 Task: Find connections with filter location Robīt with filter topic #realestatewith filter profile language English with filter current company Pegasystems with filter school Madras Jobs with filter industry Civic and Social Organizations with filter service category Strategic Planning with filter keywords title Accounting Analyst
Action: Mouse moved to (166, 253)
Screenshot: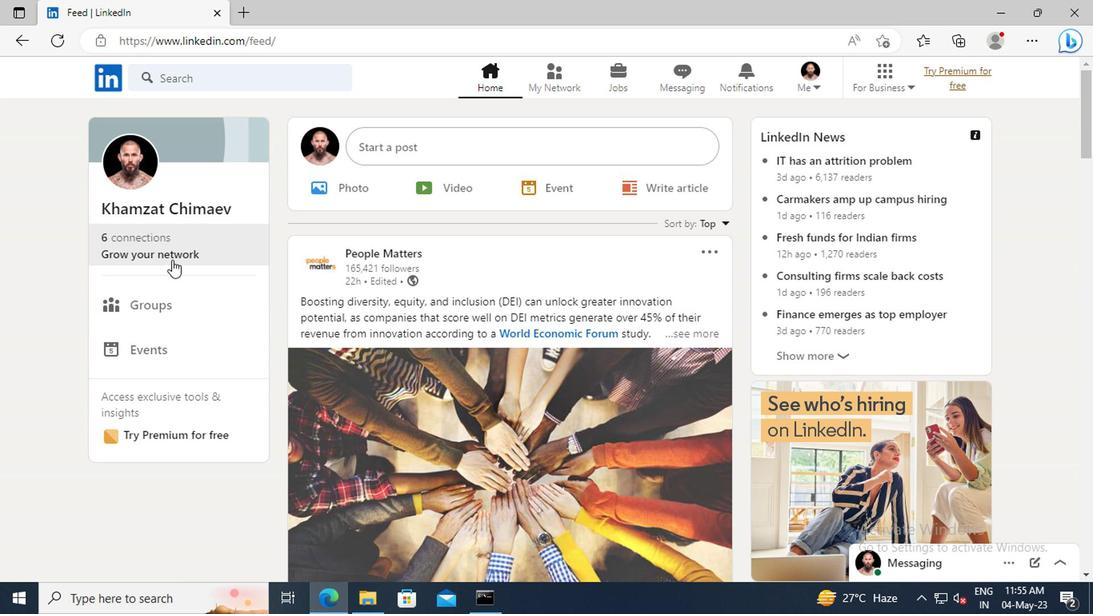 
Action: Mouse pressed left at (166, 253)
Screenshot: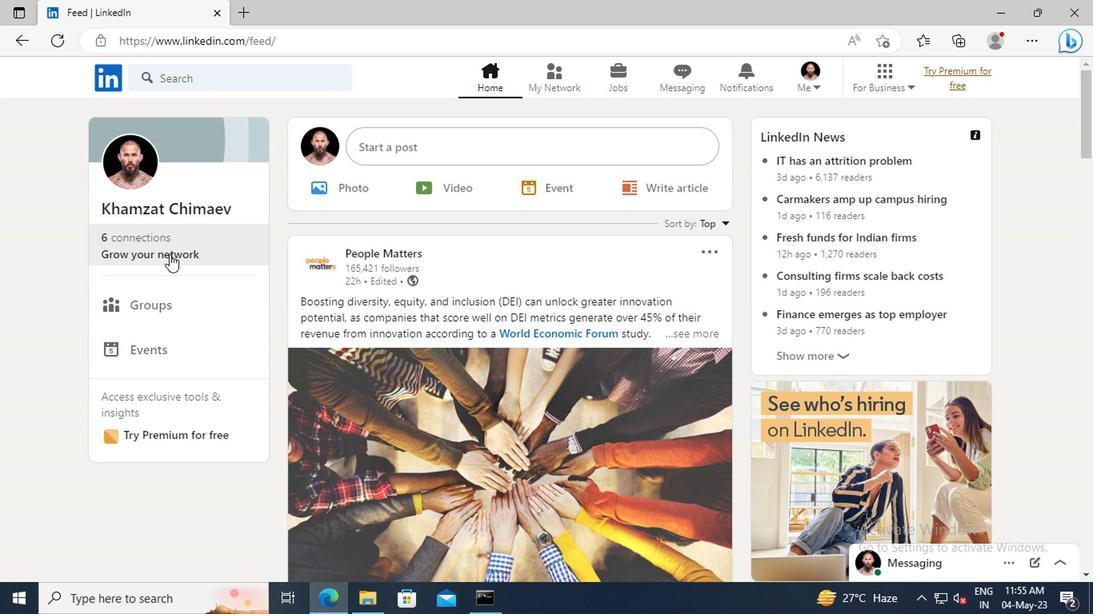 
Action: Mouse moved to (168, 167)
Screenshot: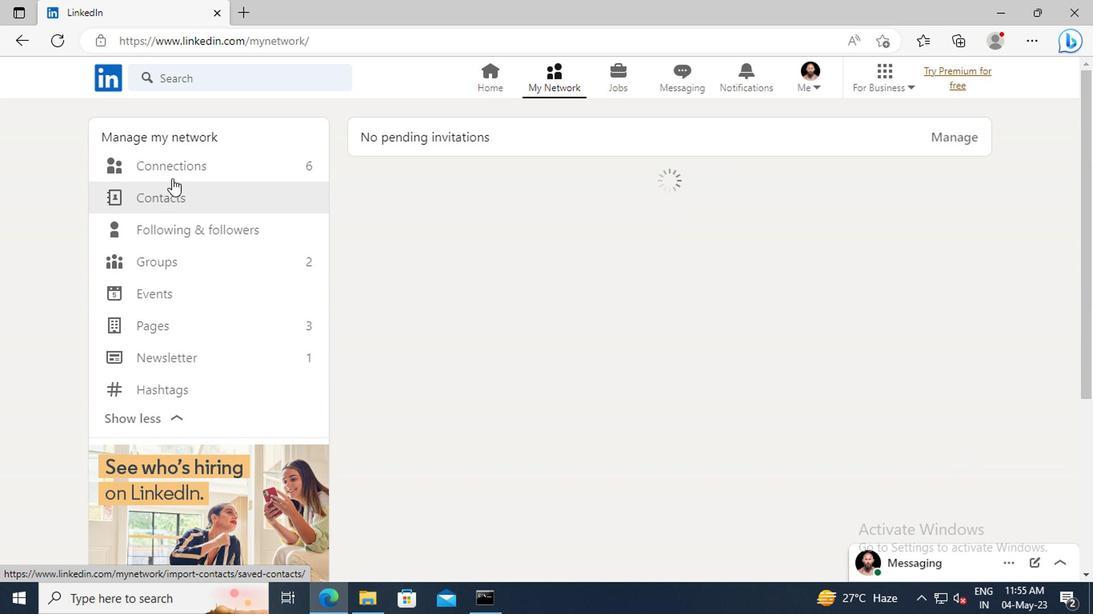 
Action: Mouse pressed left at (168, 167)
Screenshot: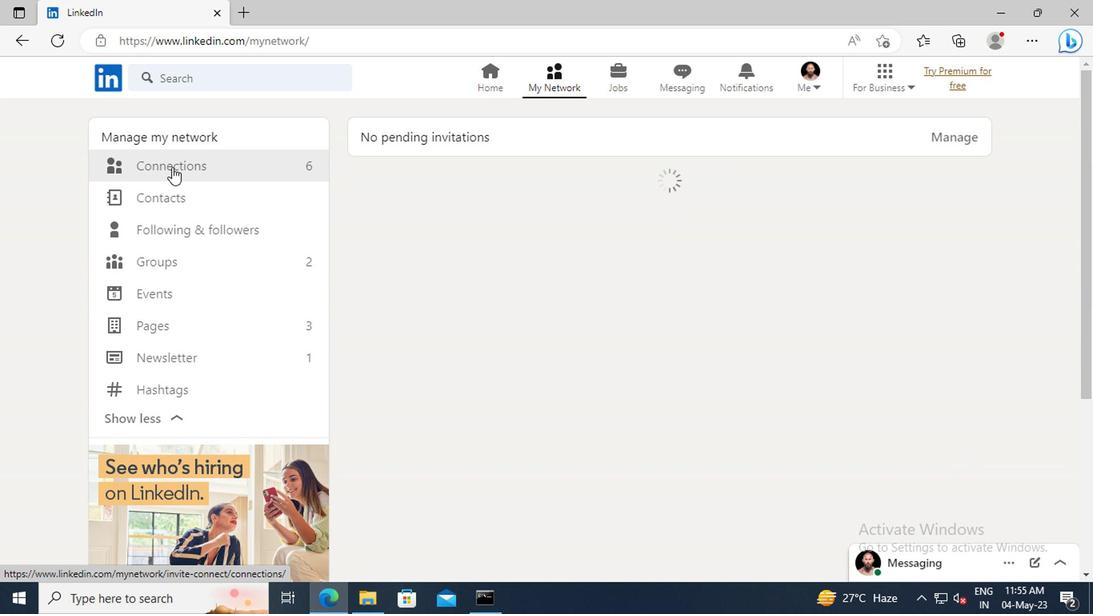 
Action: Mouse moved to (651, 174)
Screenshot: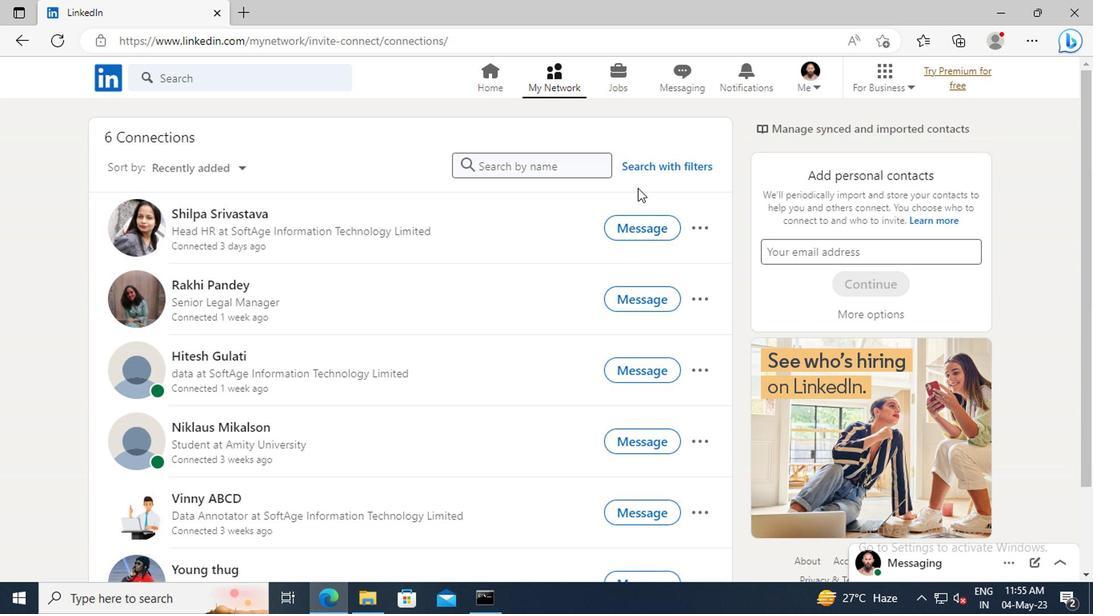 
Action: Mouse pressed left at (651, 174)
Screenshot: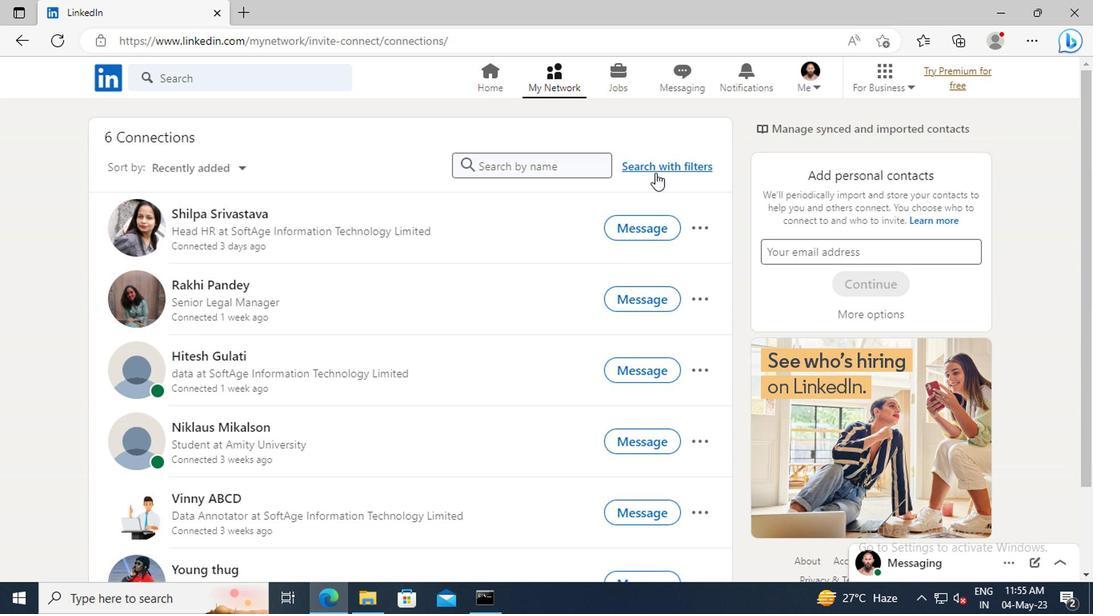 
Action: Mouse moved to (604, 122)
Screenshot: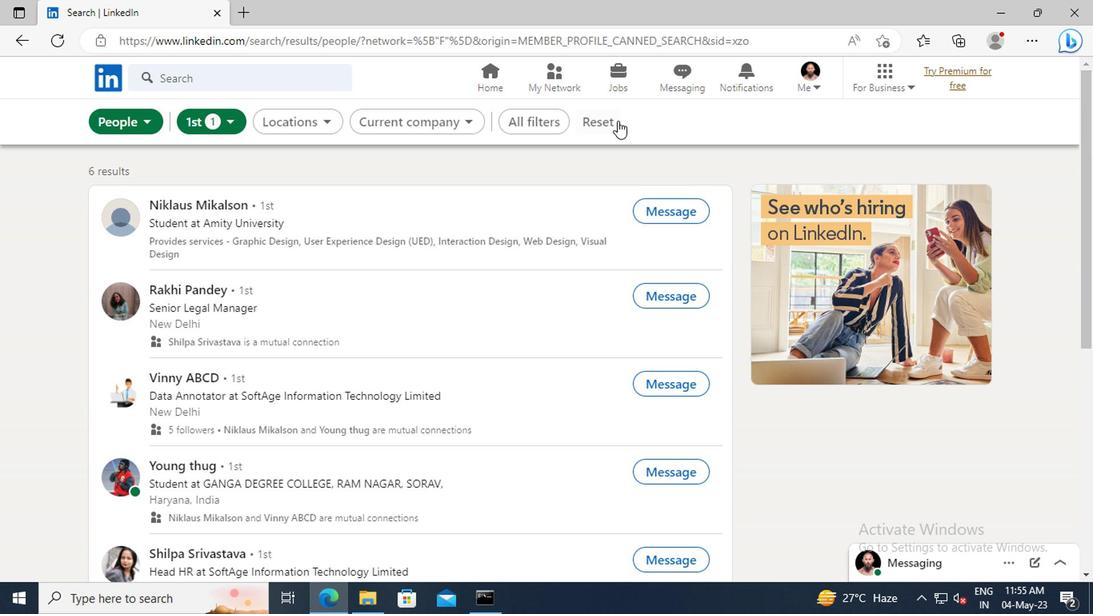 
Action: Mouse pressed left at (604, 122)
Screenshot: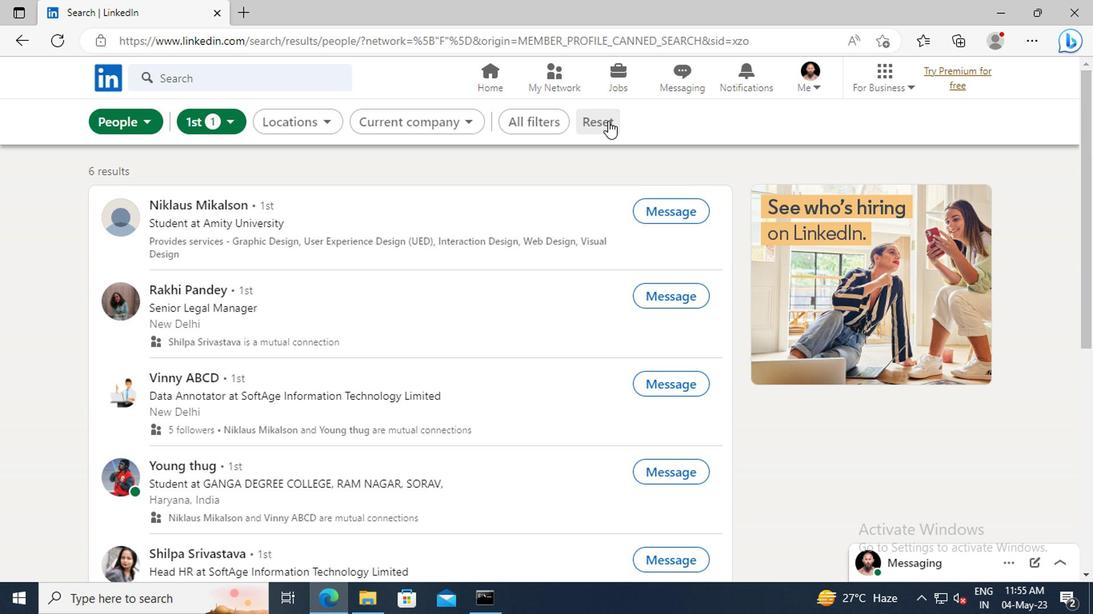 
Action: Mouse moved to (586, 122)
Screenshot: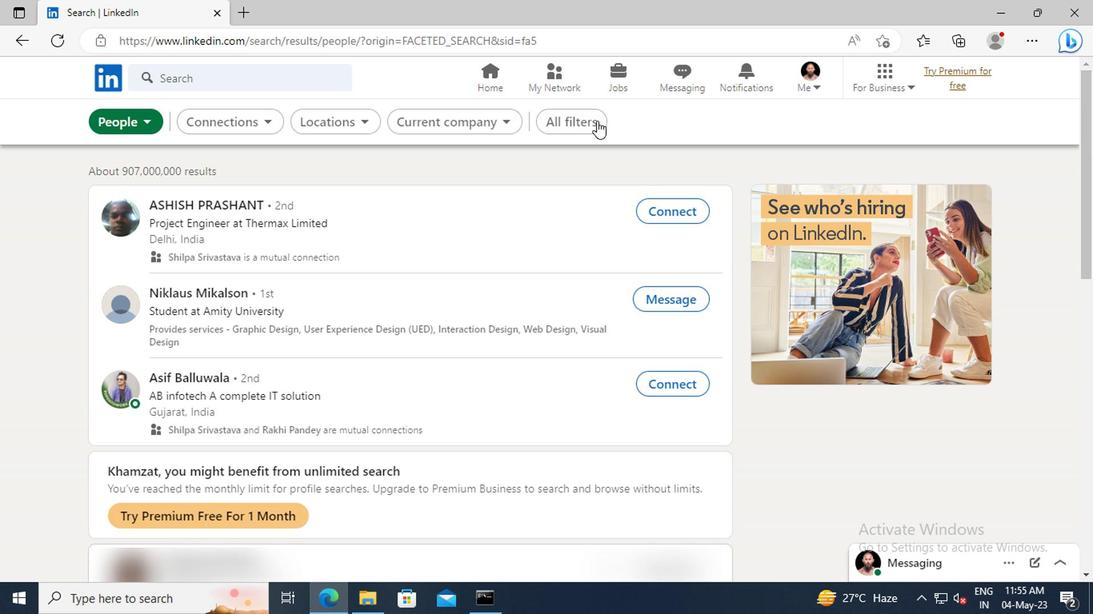 
Action: Mouse pressed left at (586, 122)
Screenshot: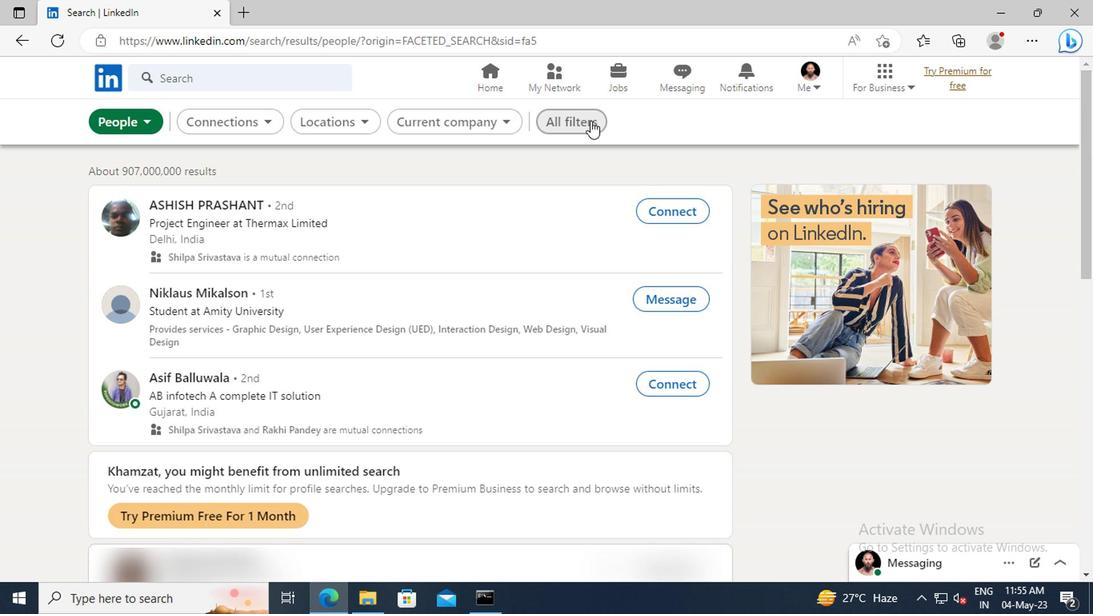 
Action: Mouse moved to (878, 293)
Screenshot: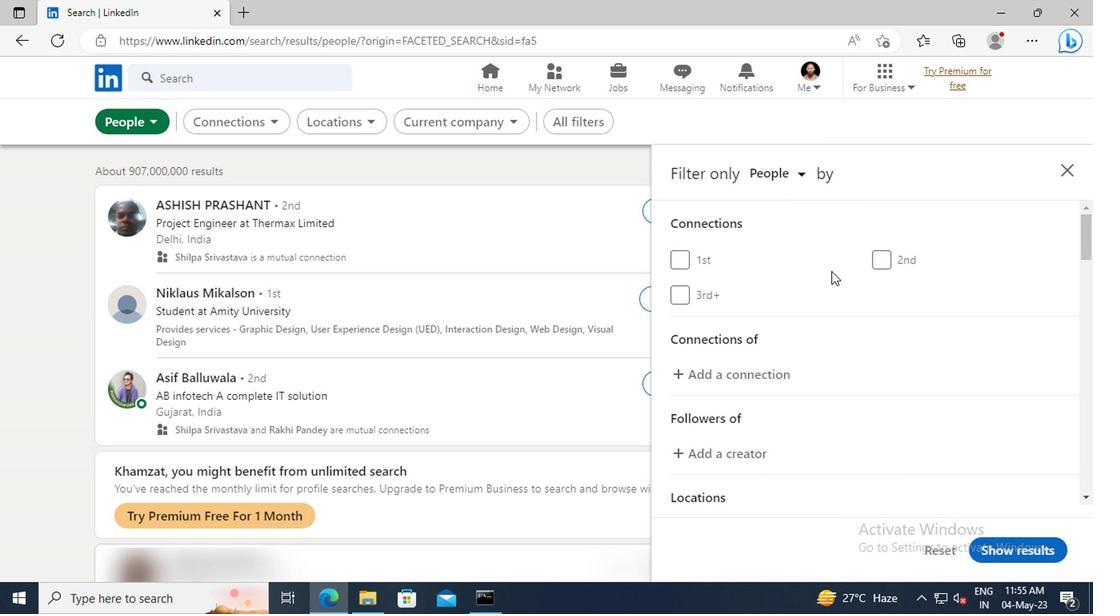 
Action: Mouse scrolled (878, 293) with delta (0, 0)
Screenshot: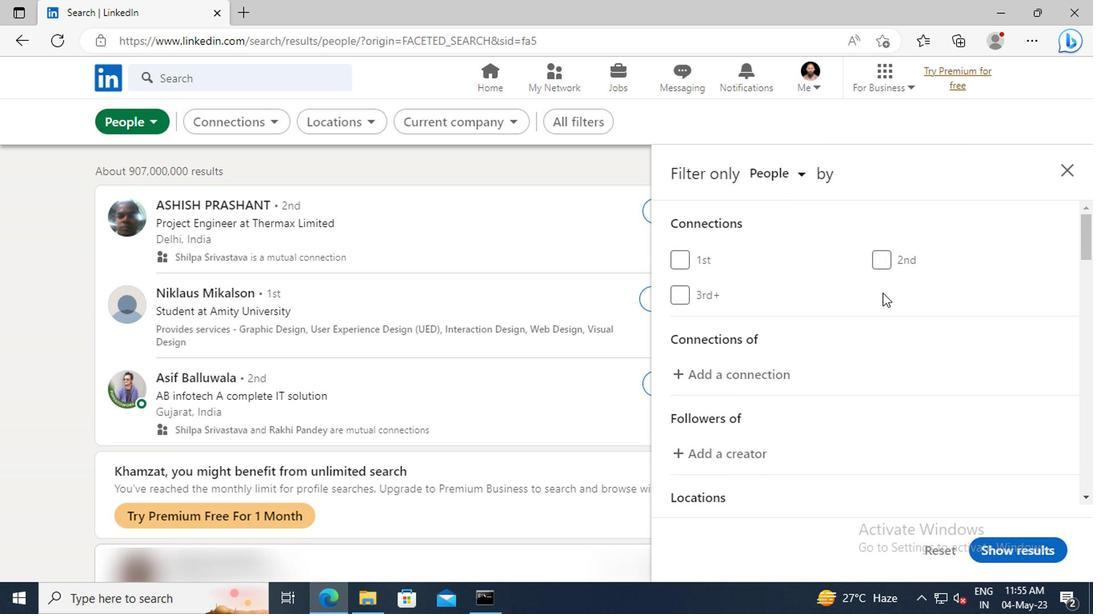 
Action: Mouse scrolled (878, 293) with delta (0, 0)
Screenshot: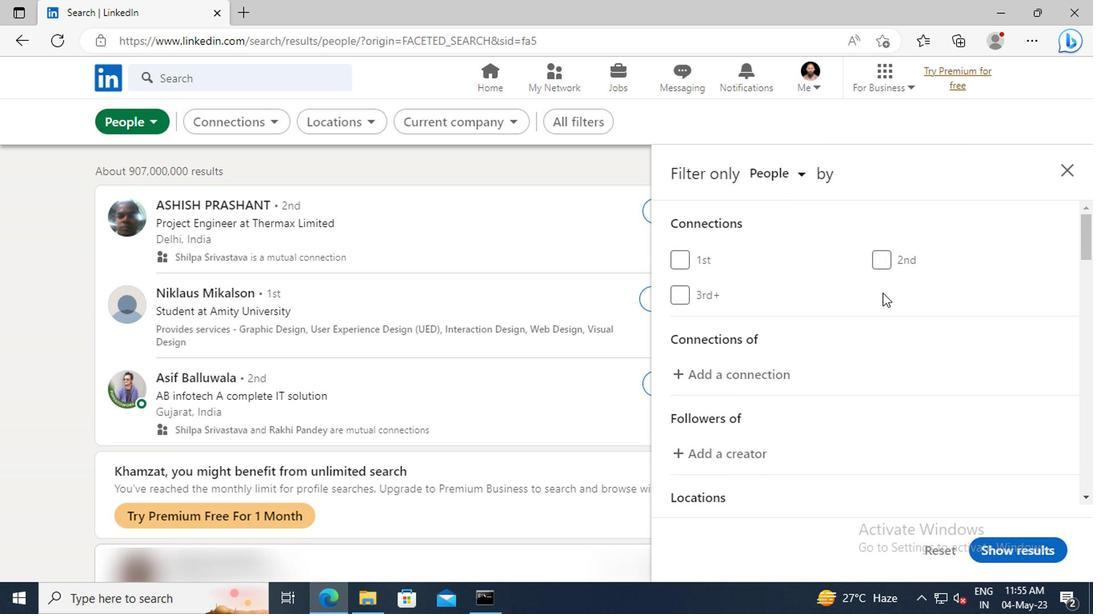 
Action: Mouse scrolled (878, 293) with delta (0, 0)
Screenshot: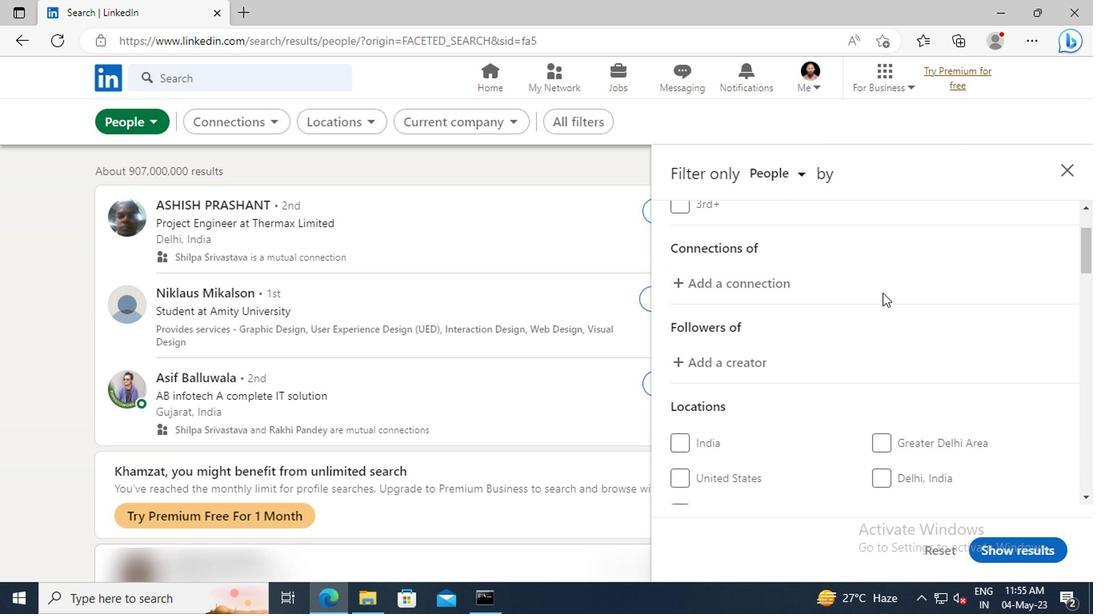 
Action: Mouse scrolled (878, 293) with delta (0, 0)
Screenshot: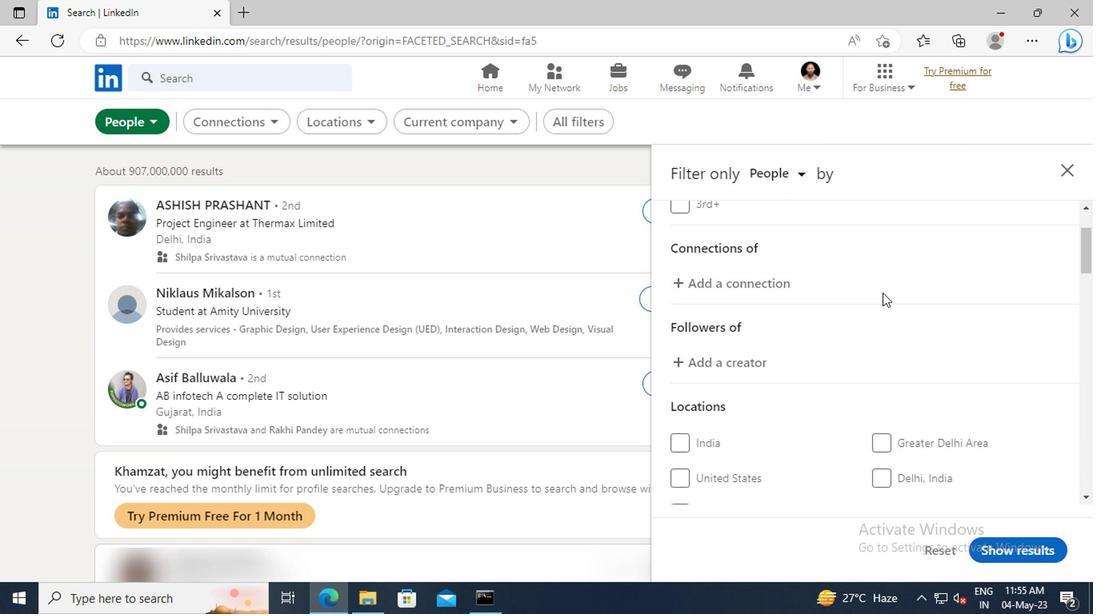 
Action: Mouse scrolled (878, 293) with delta (0, 0)
Screenshot: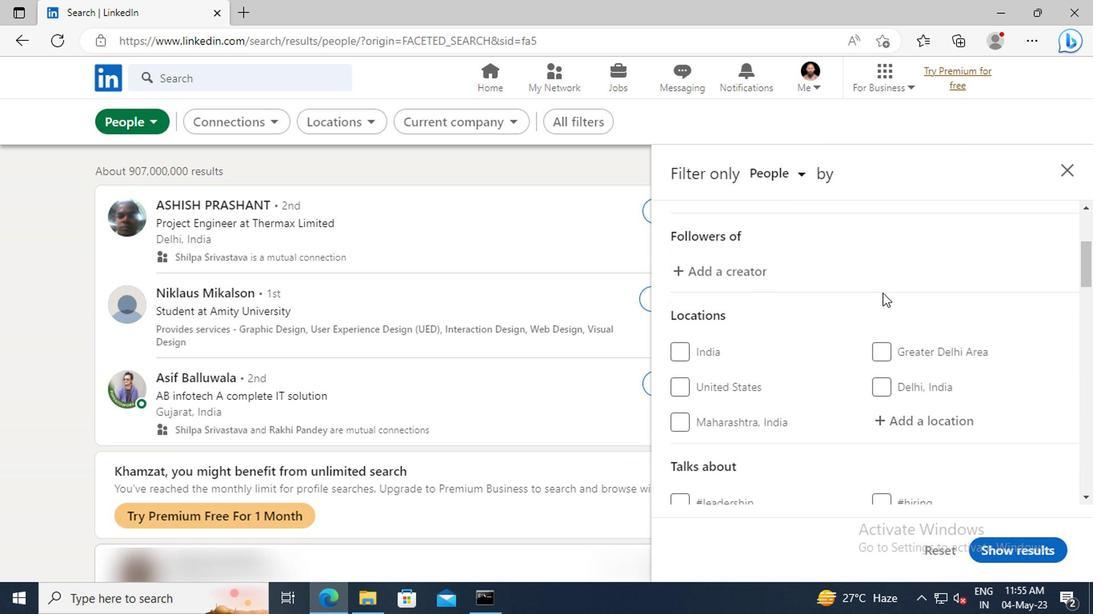 
Action: Mouse scrolled (878, 293) with delta (0, 0)
Screenshot: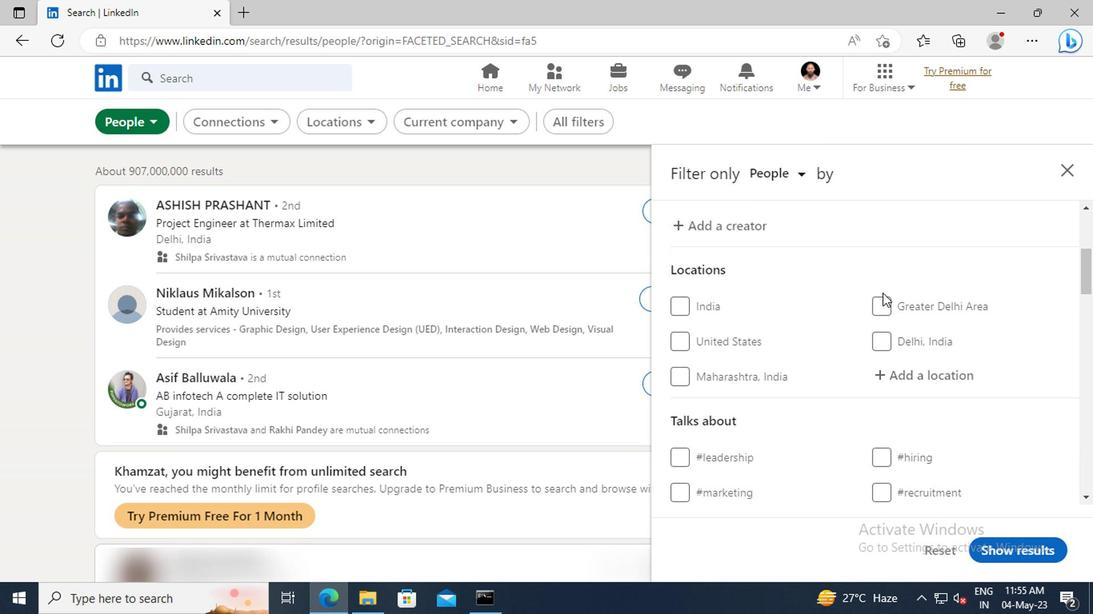 
Action: Mouse moved to (897, 326)
Screenshot: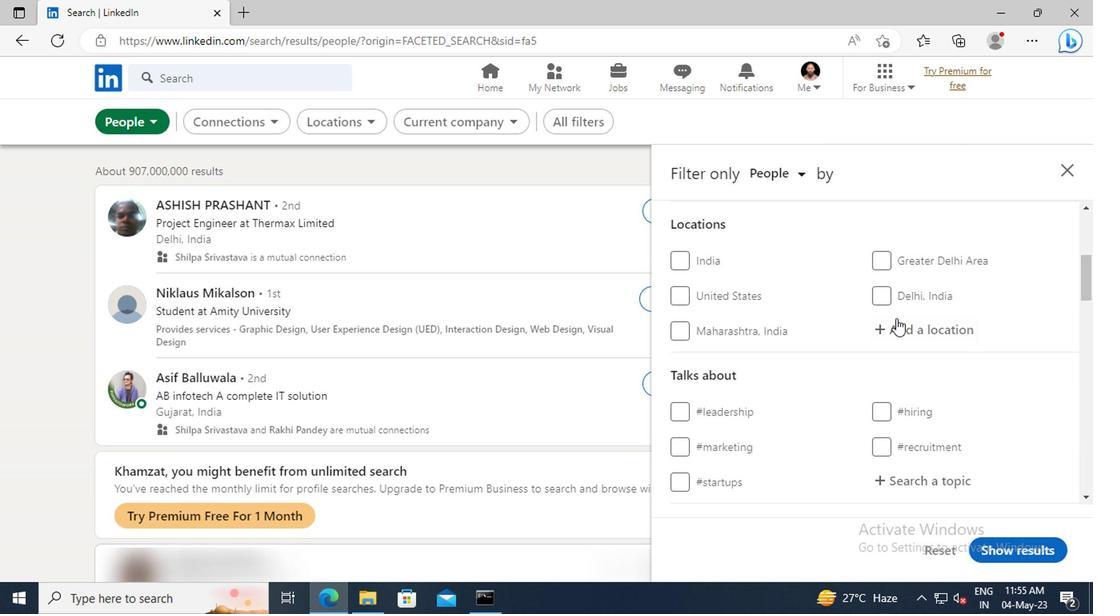
Action: Mouse pressed left at (897, 326)
Screenshot: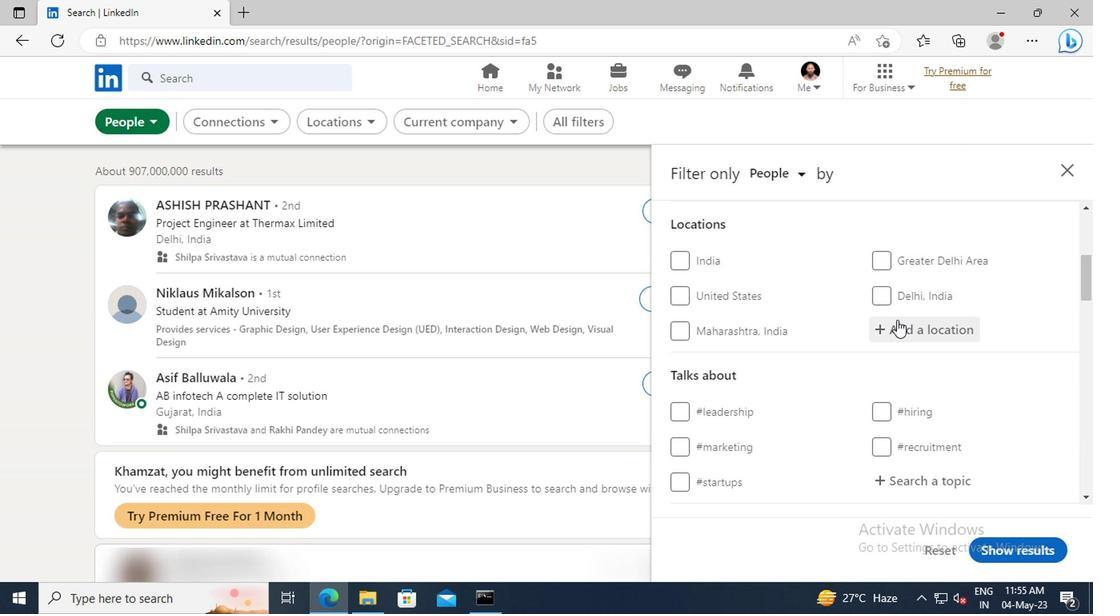 
Action: Key pressed <Key.shift><Key.shift><Key.shift>ROBIT<Key.enter>
Screenshot: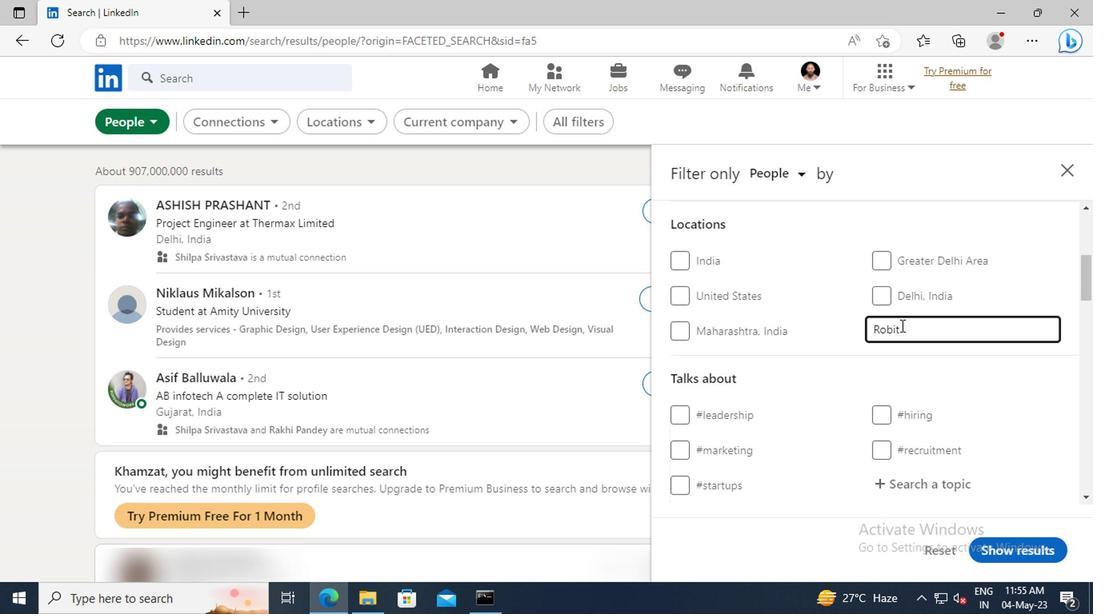 
Action: Mouse scrolled (897, 326) with delta (0, 0)
Screenshot: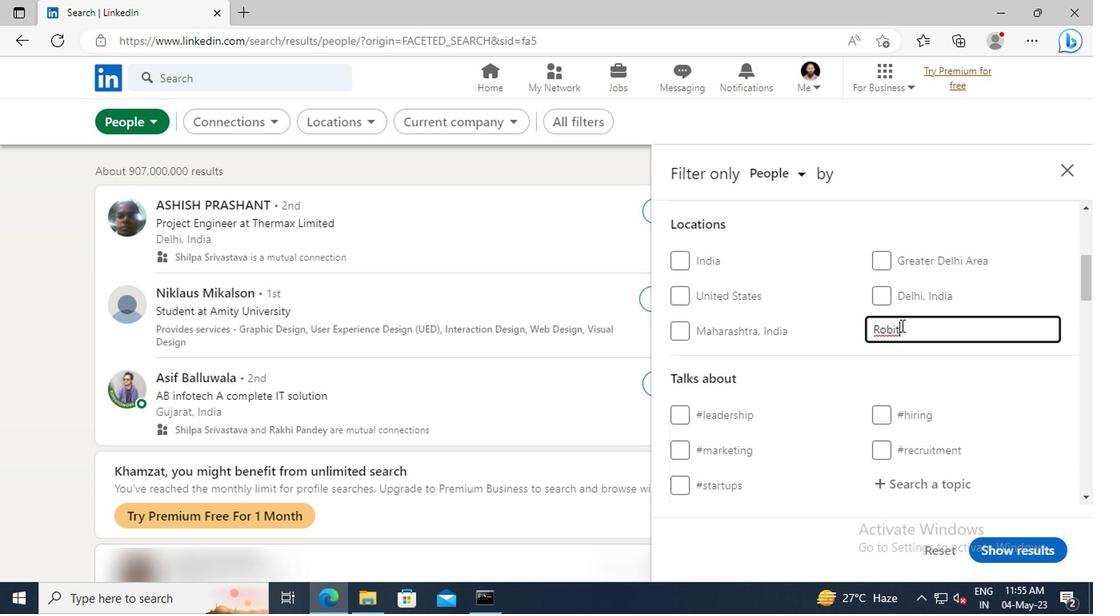 
Action: Mouse scrolled (897, 326) with delta (0, 0)
Screenshot: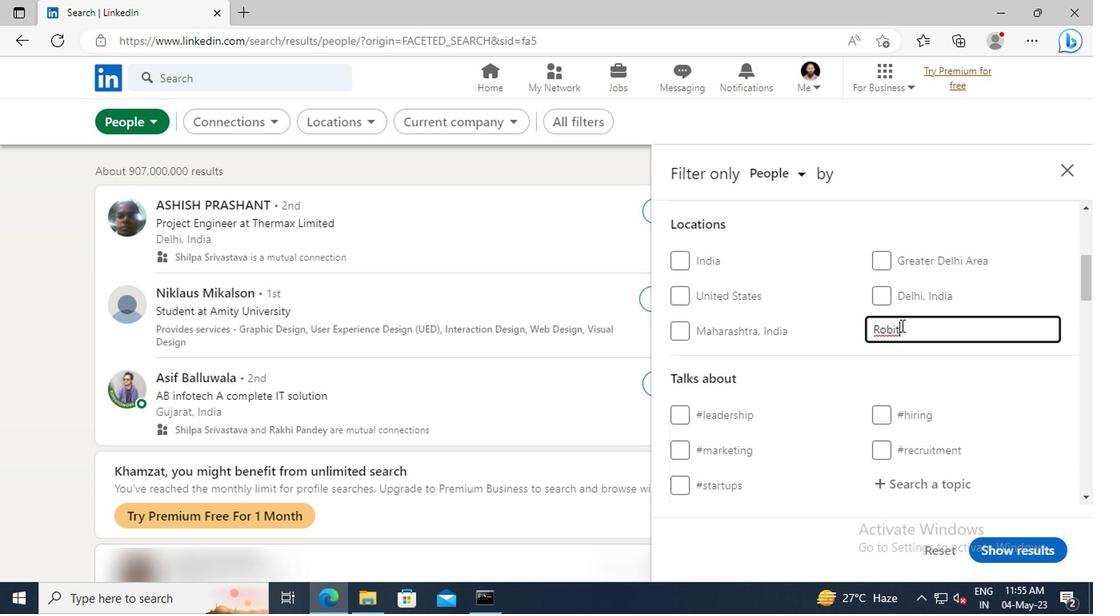 
Action: Mouse scrolled (897, 326) with delta (0, 0)
Screenshot: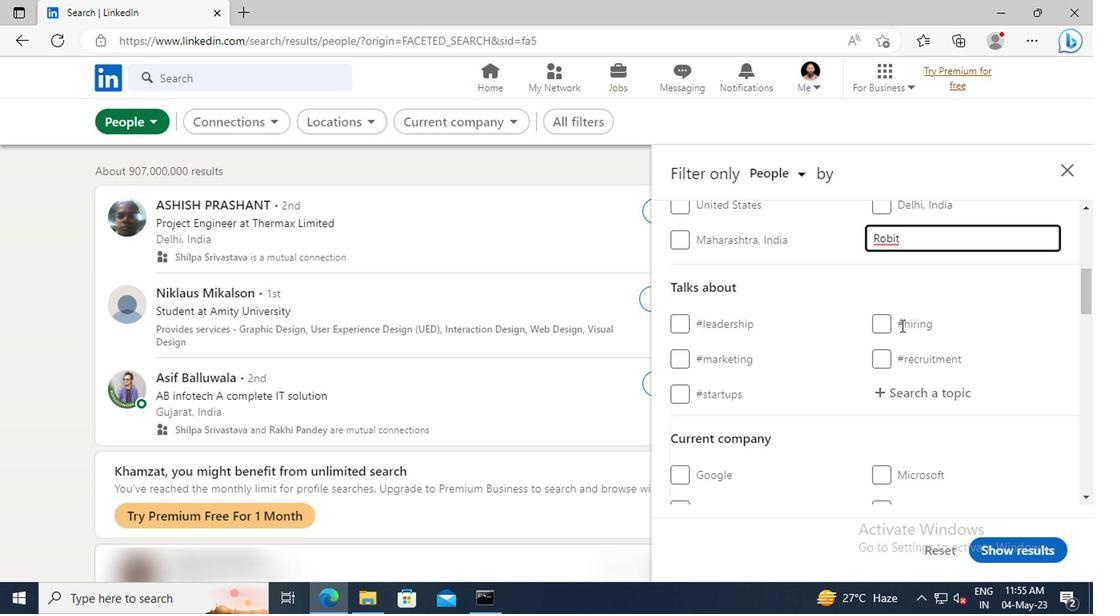 
Action: Mouse moved to (903, 346)
Screenshot: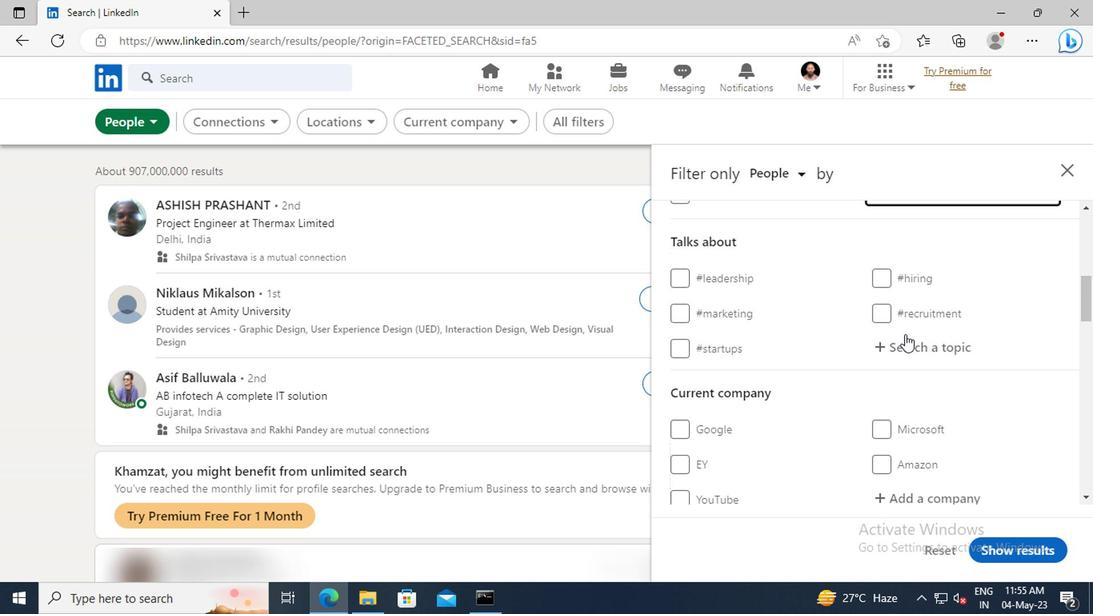 
Action: Mouse pressed left at (903, 346)
Screenshot: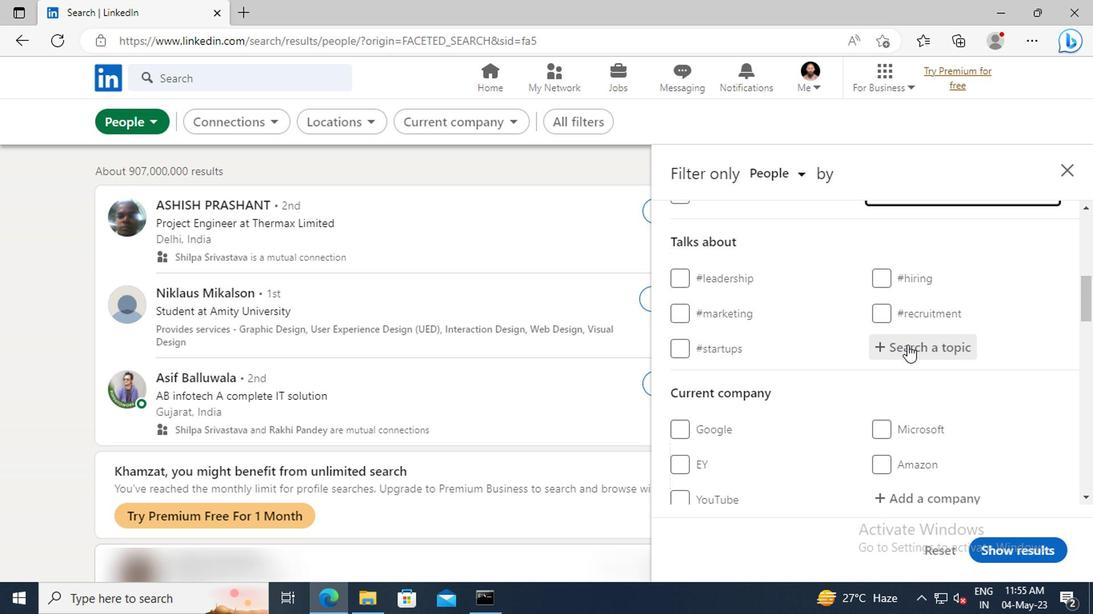 
Action: Key pressed REALES
Screenshot: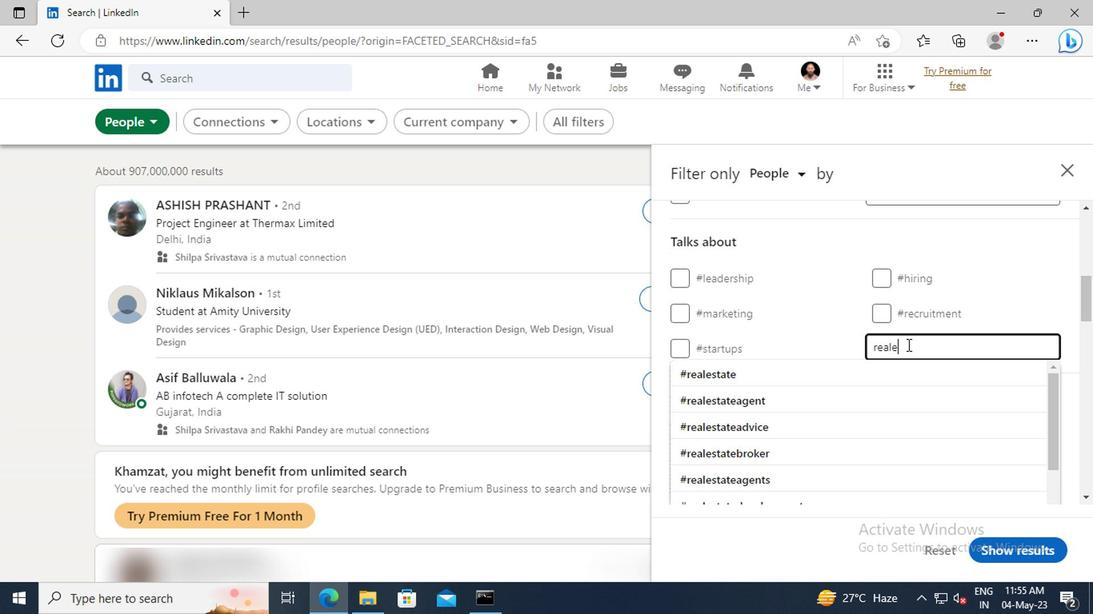 
Action: Mouse moved to (903, 375)
Screenshot: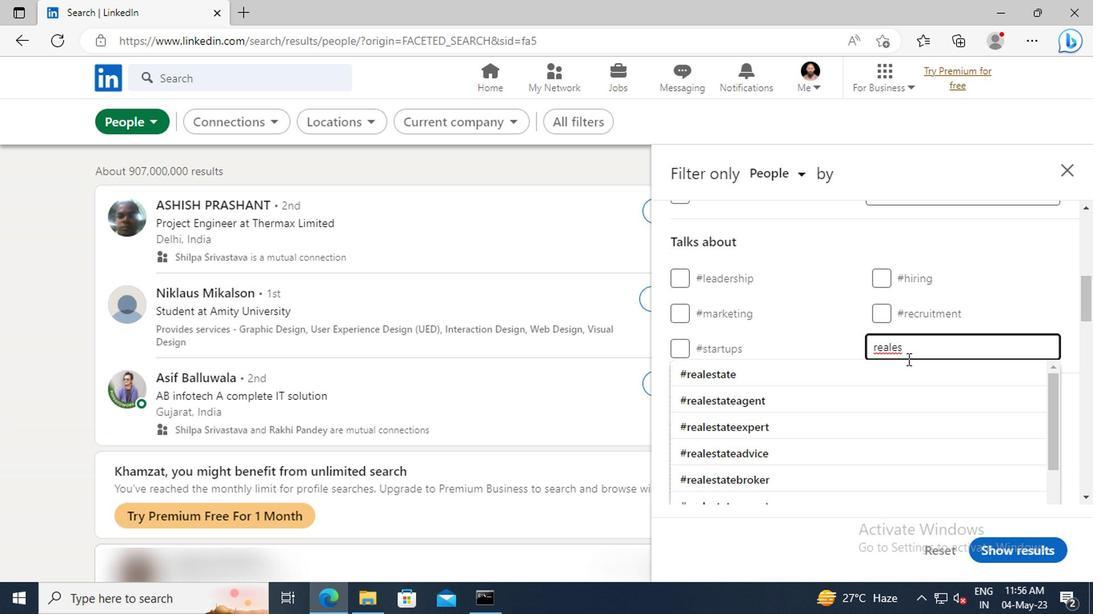 
Action: Mouse pressed left at (903, 375)
Screenshot: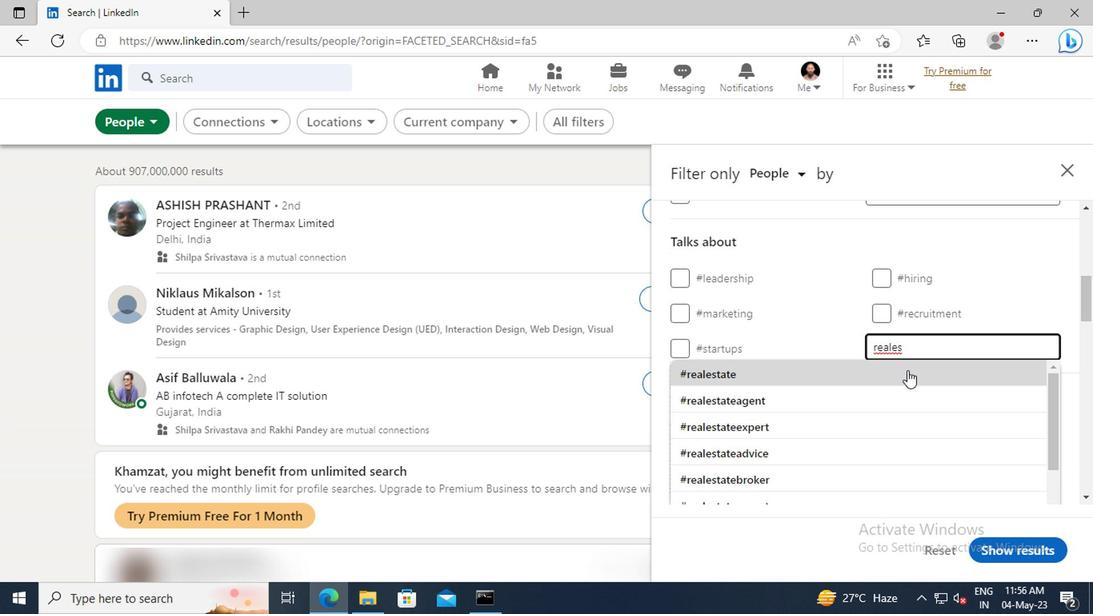 
Action: Mouse scrolled (903, 374) with delta (0, -1)
Screenshot: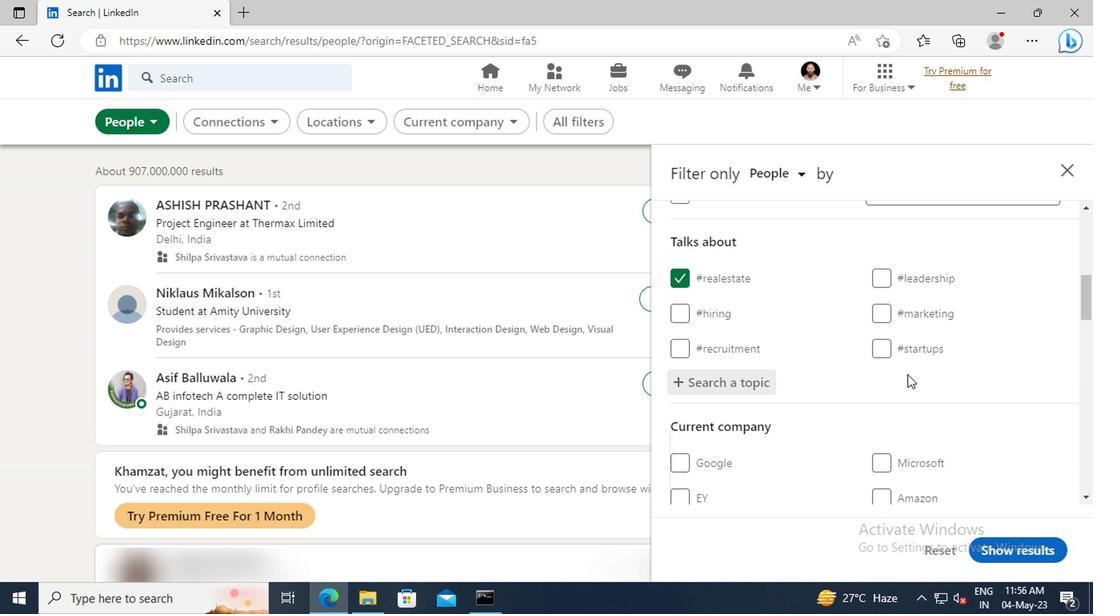 
Action: Mouse scrolled (903, 374) with delta (0, -1)
Screenshot: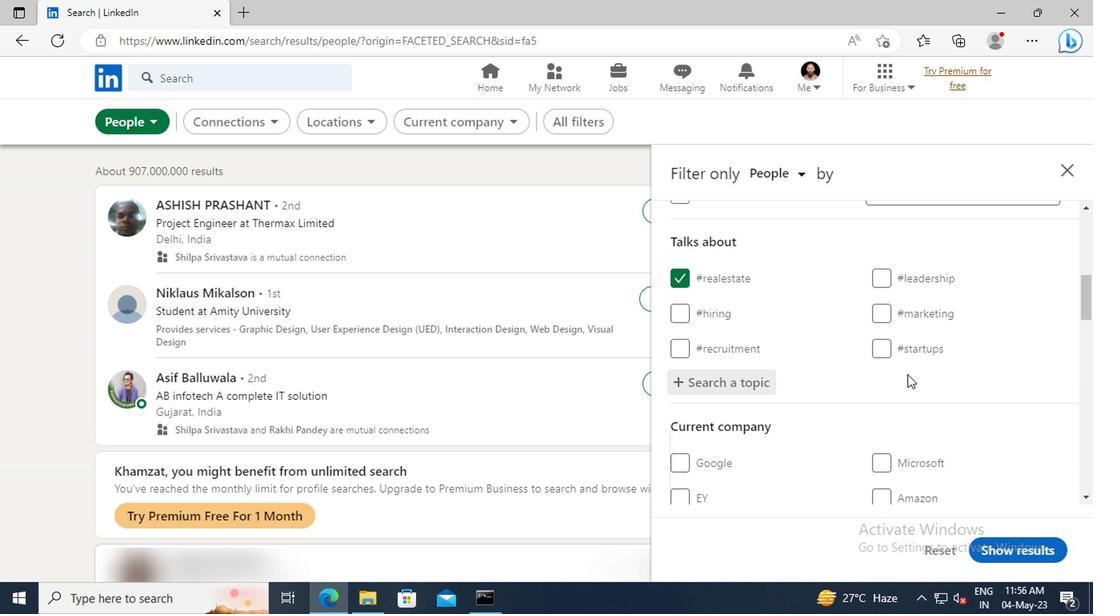 
Action: Mouse scrolled (903, 374) with delta (0, -1)
Screenshot: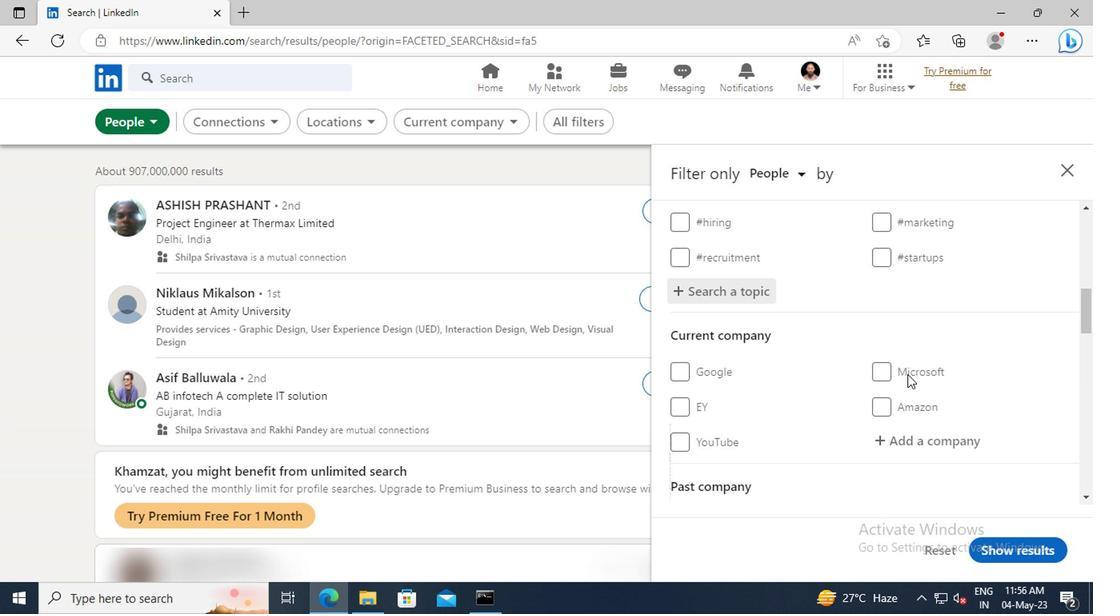 
Action: Mouse scrolled (903, 374) with delta (0, -1)
Screenshot: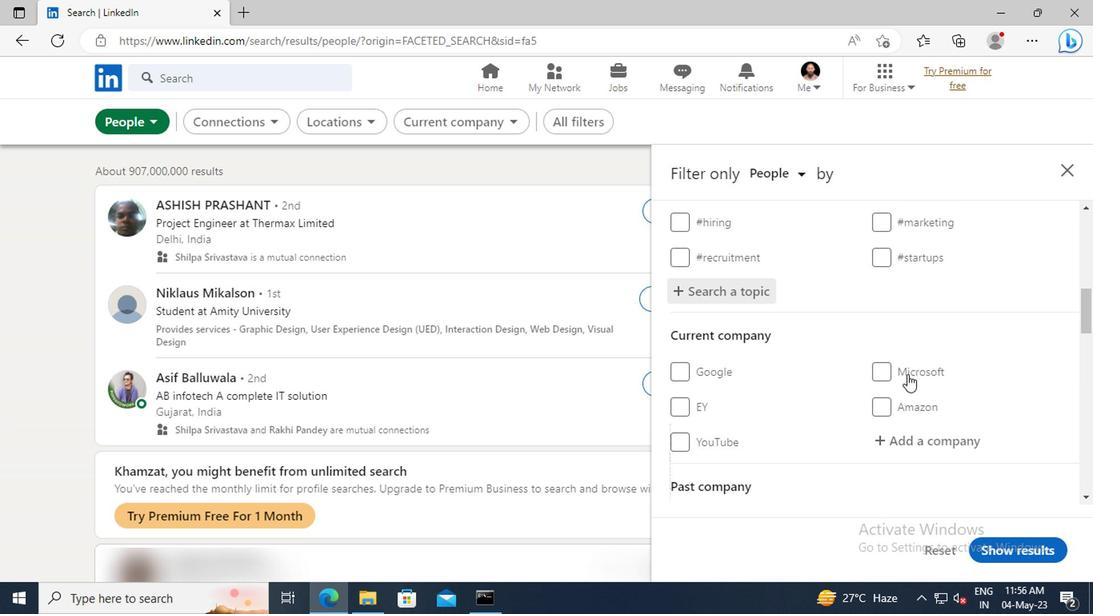 
Action: Mouse scrolled (903, 374) with delta (0, -1)
Screenshot: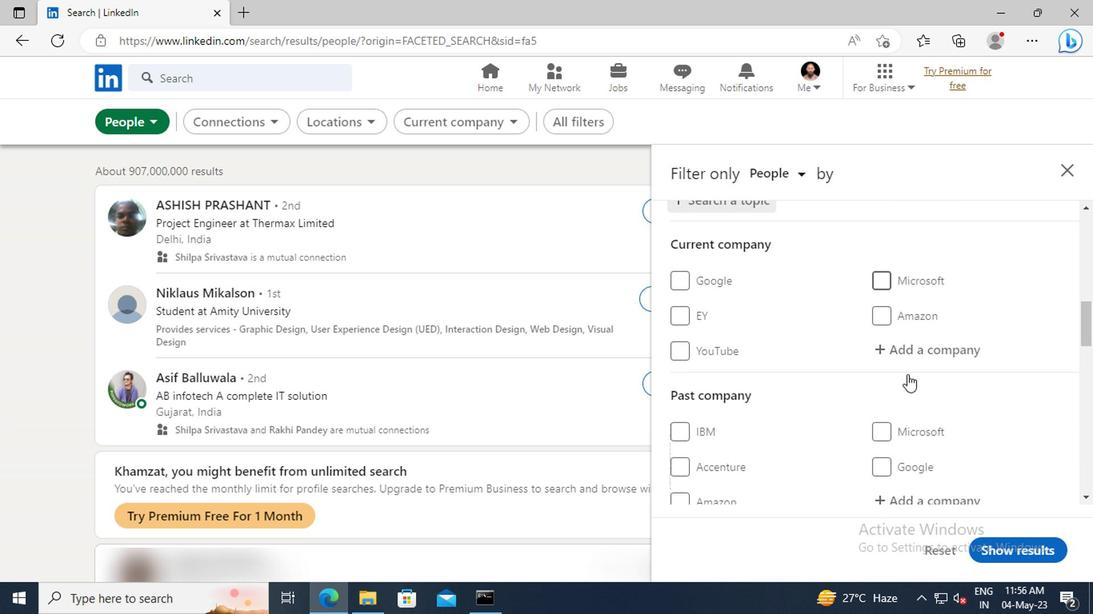 
Action: Mouse scrolled (903, 374) with delta (0, -1)
Screenshot: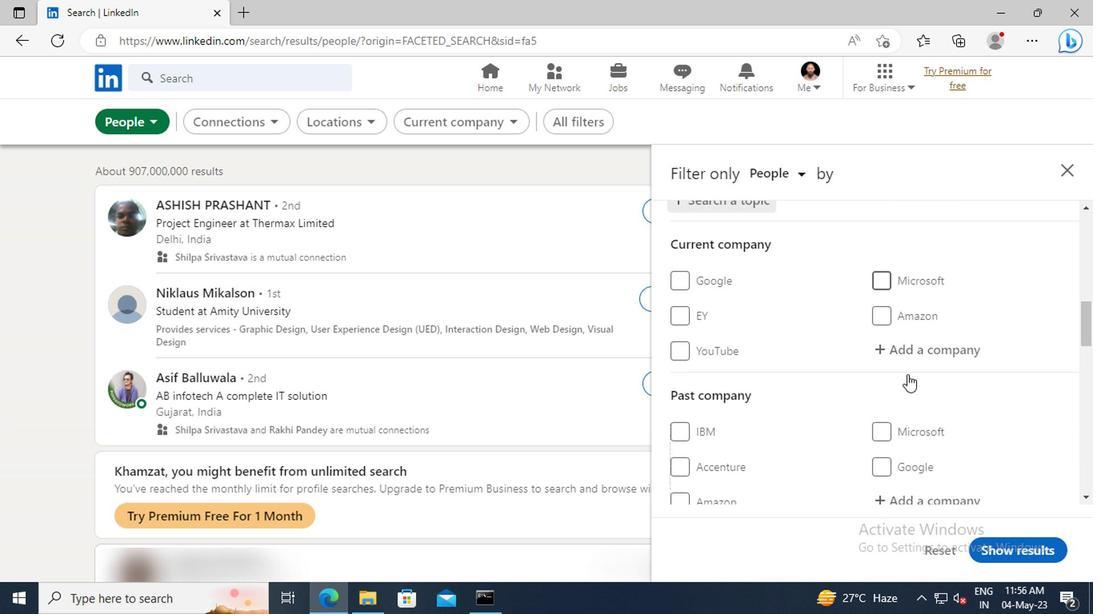 
Action: Mouse scrolled (903, 374) with delta (0, -1)
Screenshot: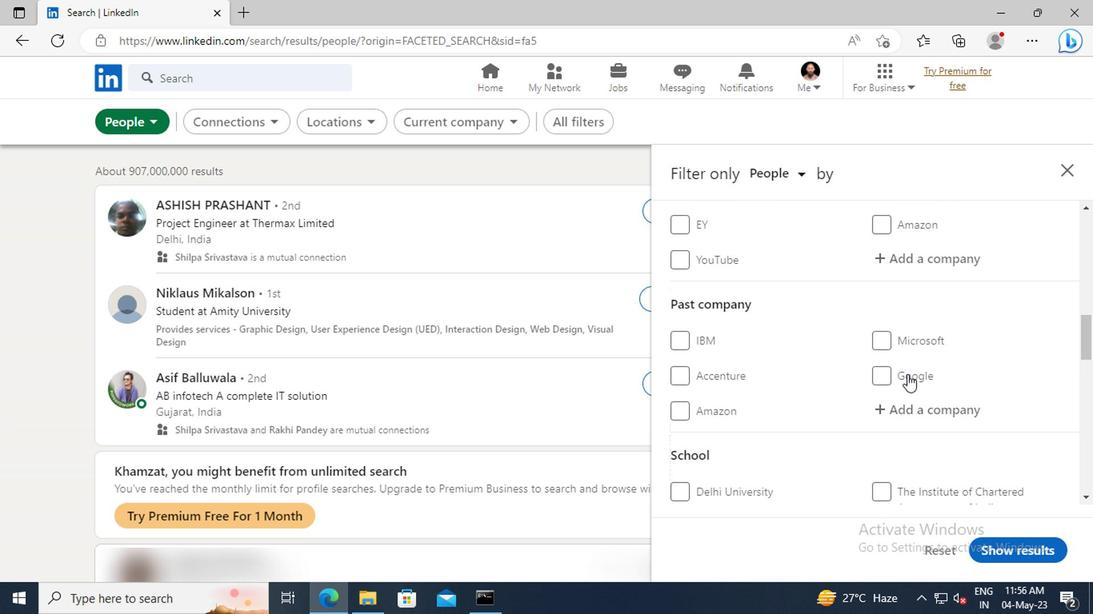 
Action: Mouse scrolled (903, 374) with delta (0, -1)
Screenshot: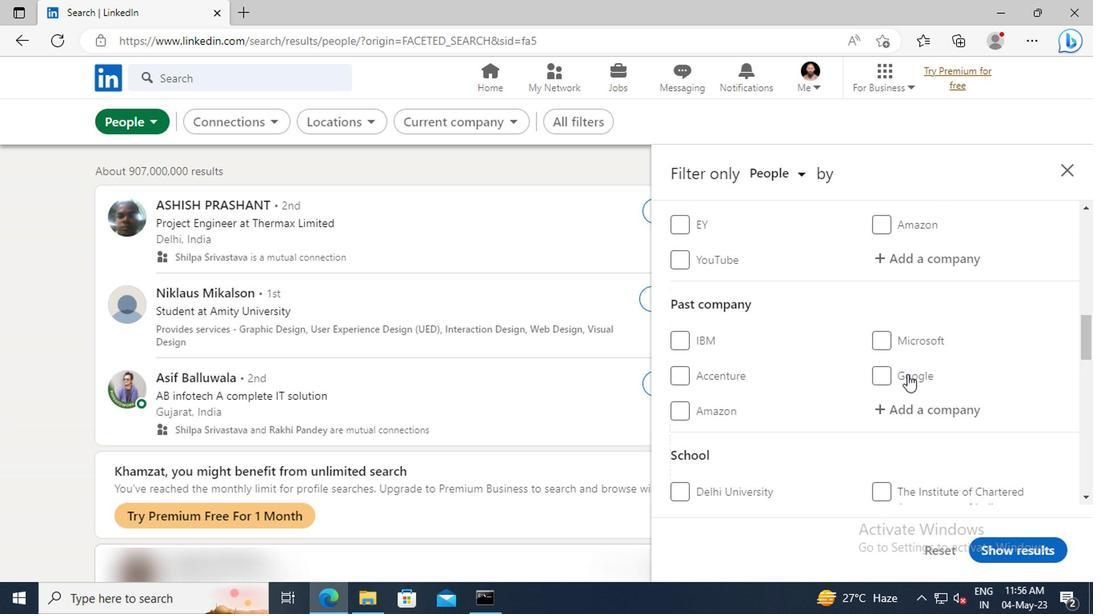 
Action: Mouse scrolled (903, 374) with delta (0, -1)
Screenshot: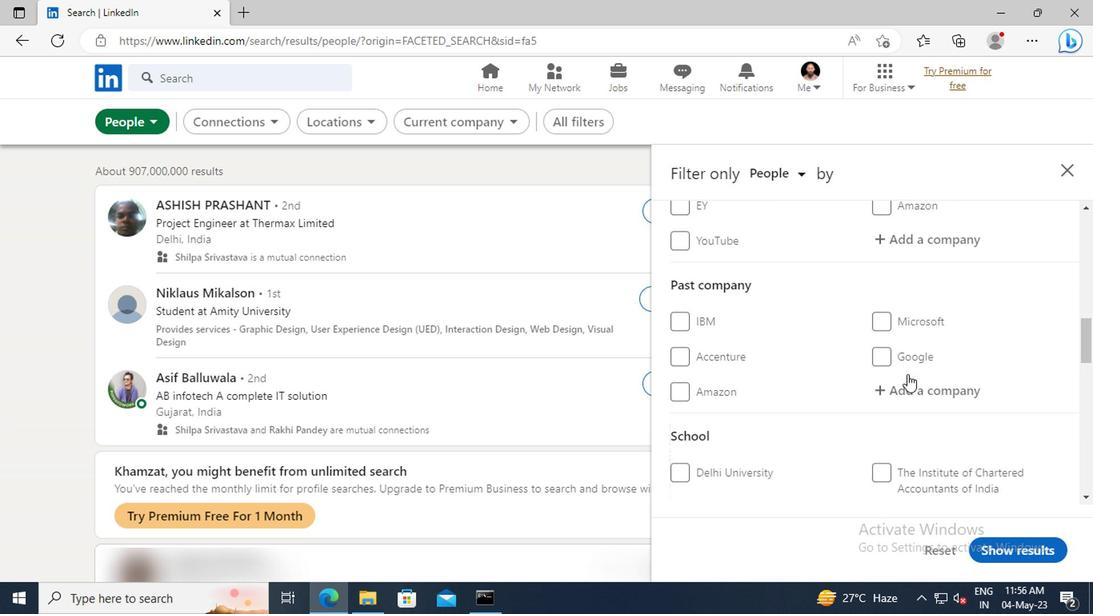 
Action: Mouse scrolled (903, 374) with delta (0, -1)
Screenshot: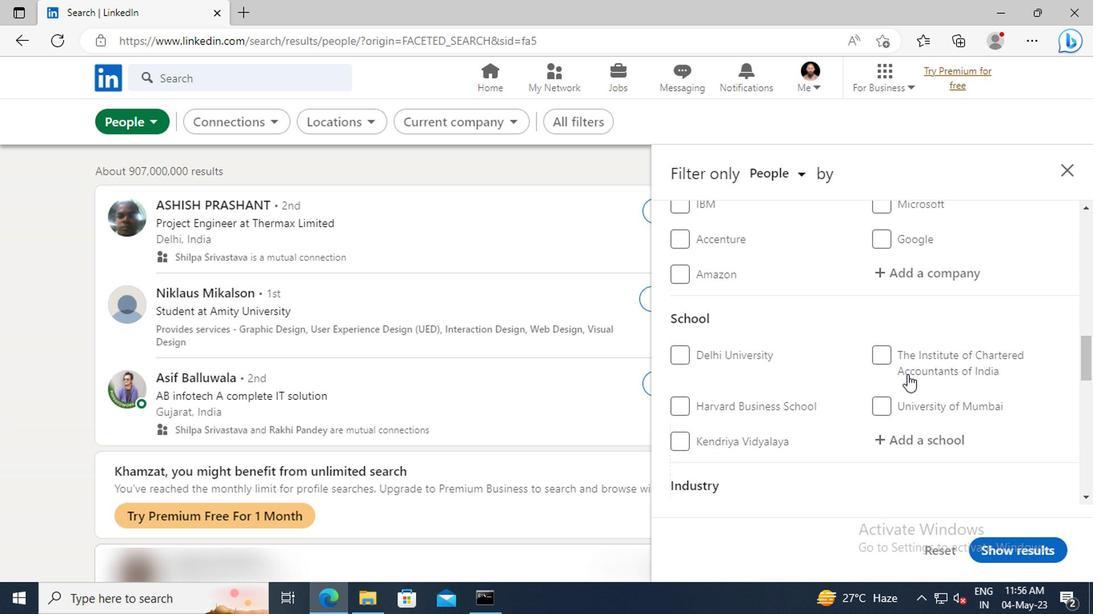 
Action: Mouse scrolled (903, 374) with delta (0, -1)
Screenshot: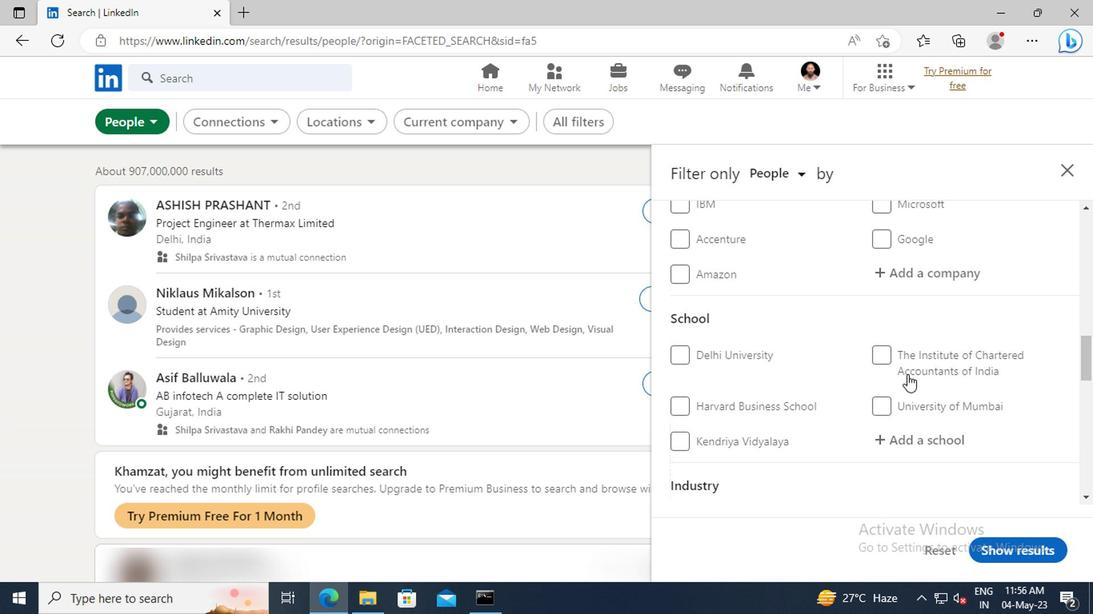 
Action: Mouse scrolled (903, 374) with delta (0, -1)
Screenshot: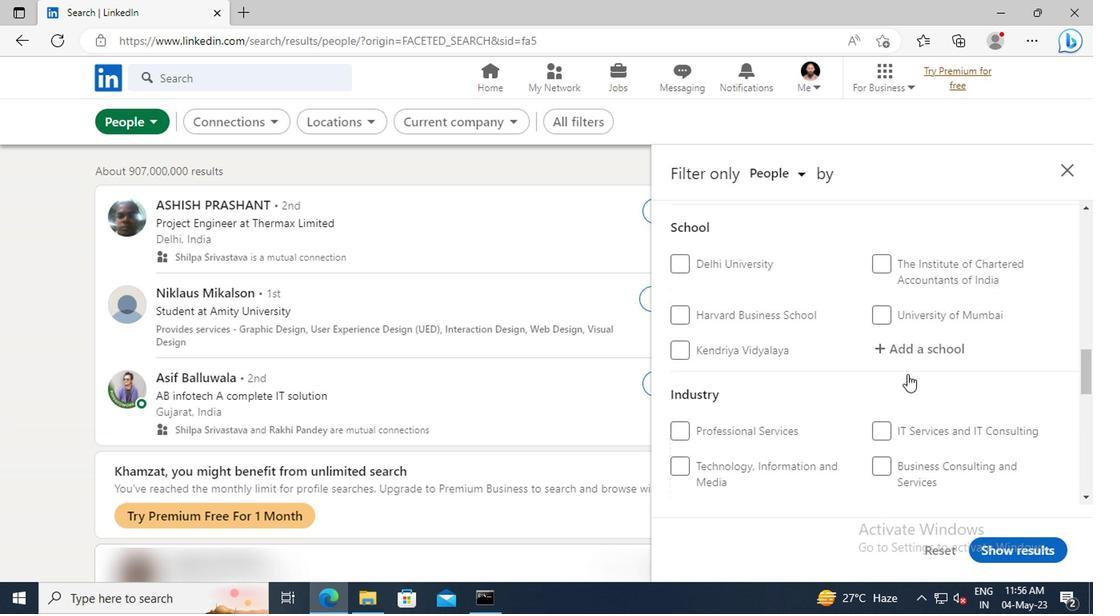 
Action: Mouse scrolled (903, 374) with delta (0, -1)
Screenshot: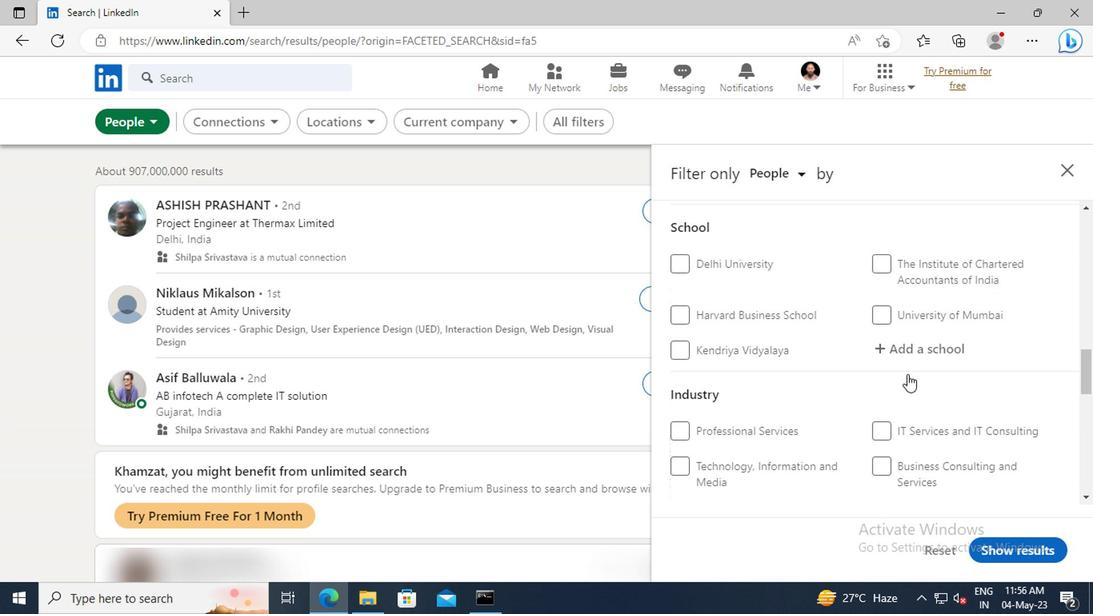 
Action: Mouse scrolled (903, 374) with delta (0, -1)
Screenshot: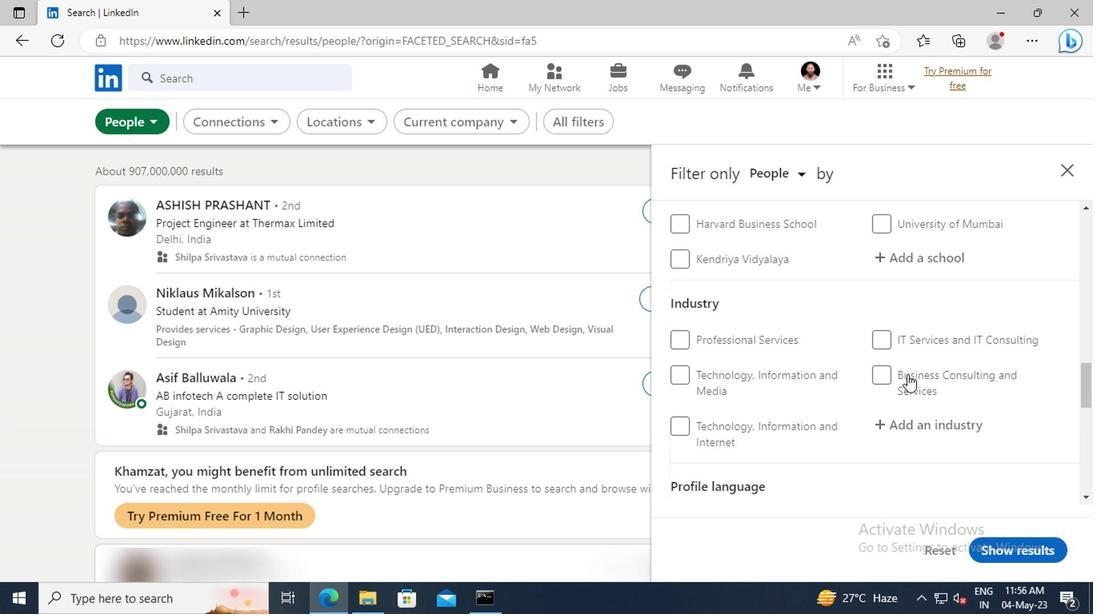 
Action: Mouse scrolled (903, 374) with delta (0, -1)
Screenshot: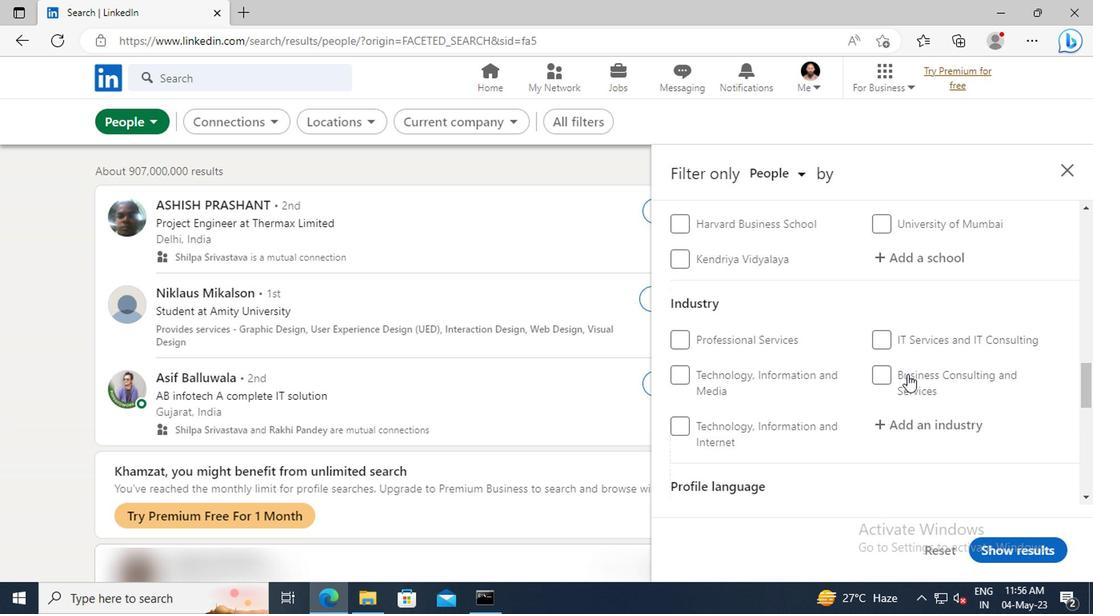 
Action: Mouse scrolled (903, 374) with delta (0, -1)
Screenshot: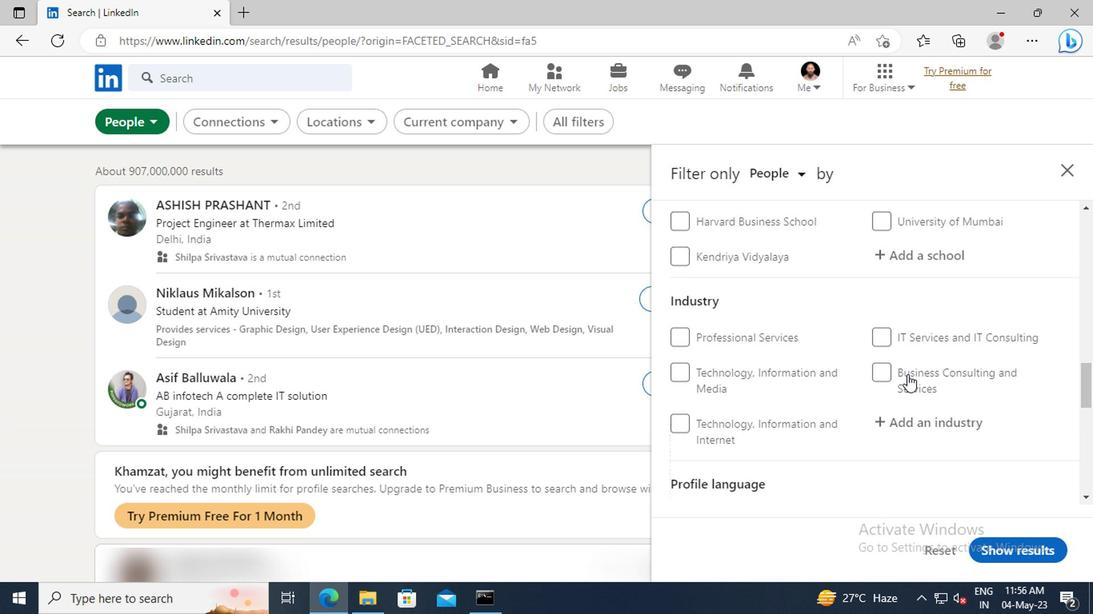 
Action: Mouse moved to (679, 386)
Screenshot: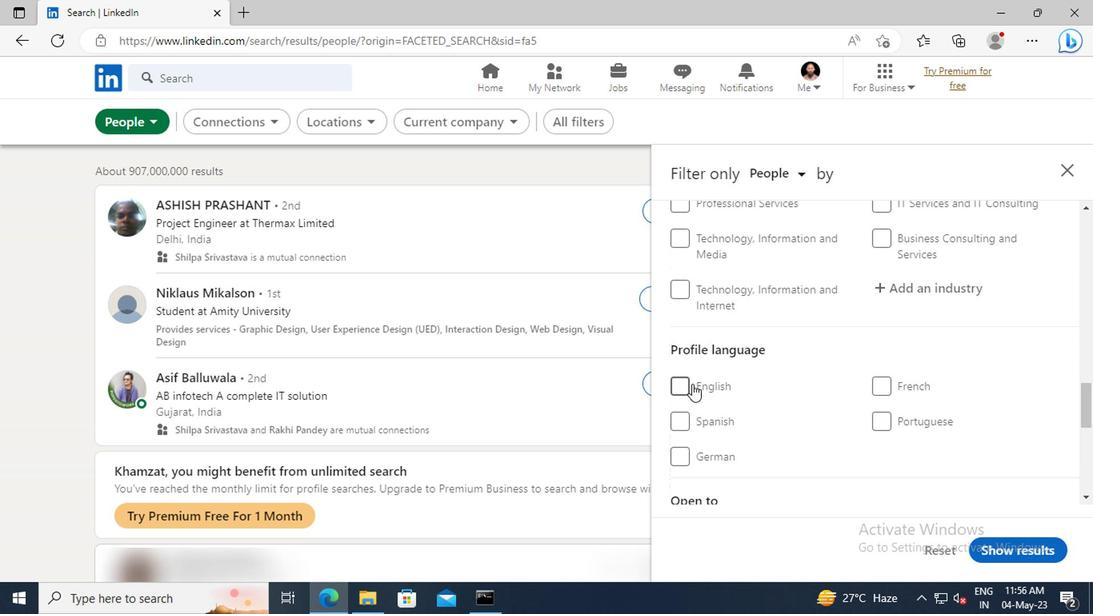 
Action: Mouse pressed left at (679, 386)
Screenshot: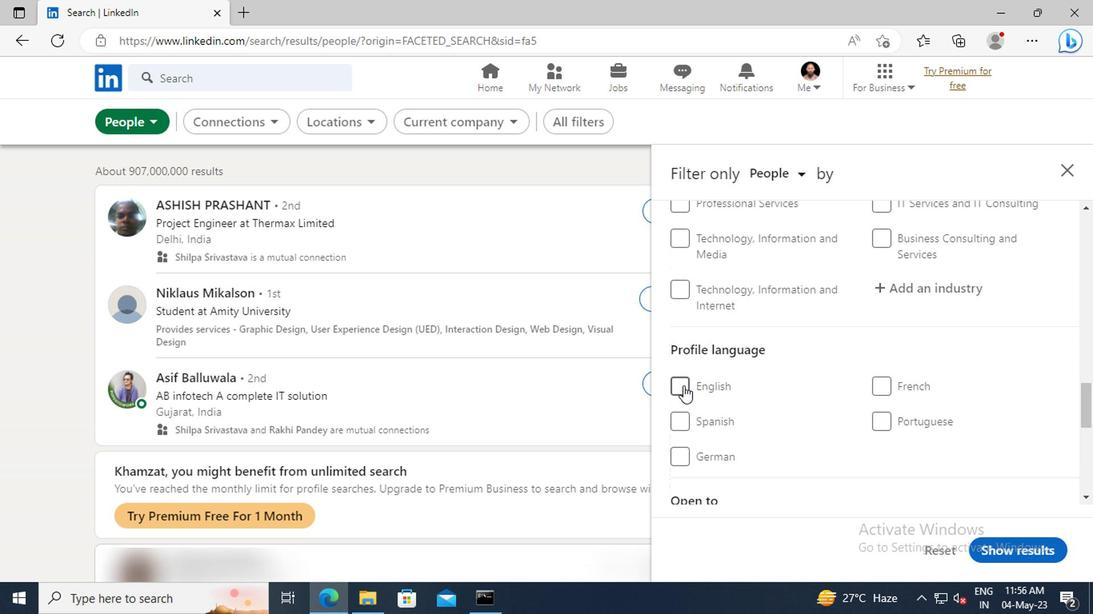 
Action: Mouse moved to (834, 387)
Screenshot: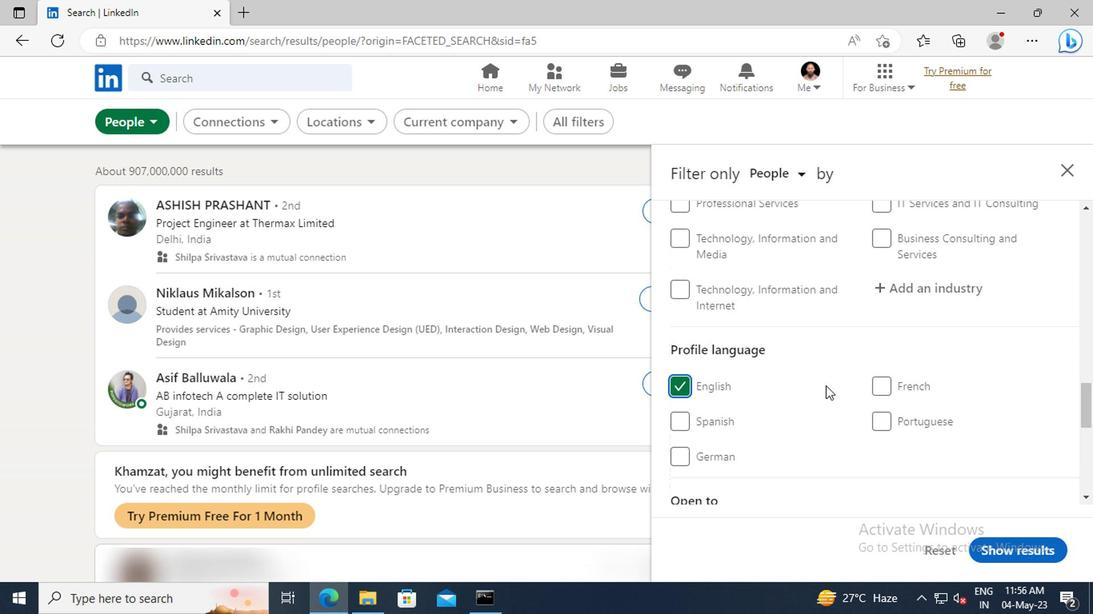 
Action: Mouse scrolled (834, 388) with delta (0, 0)
Screenshot: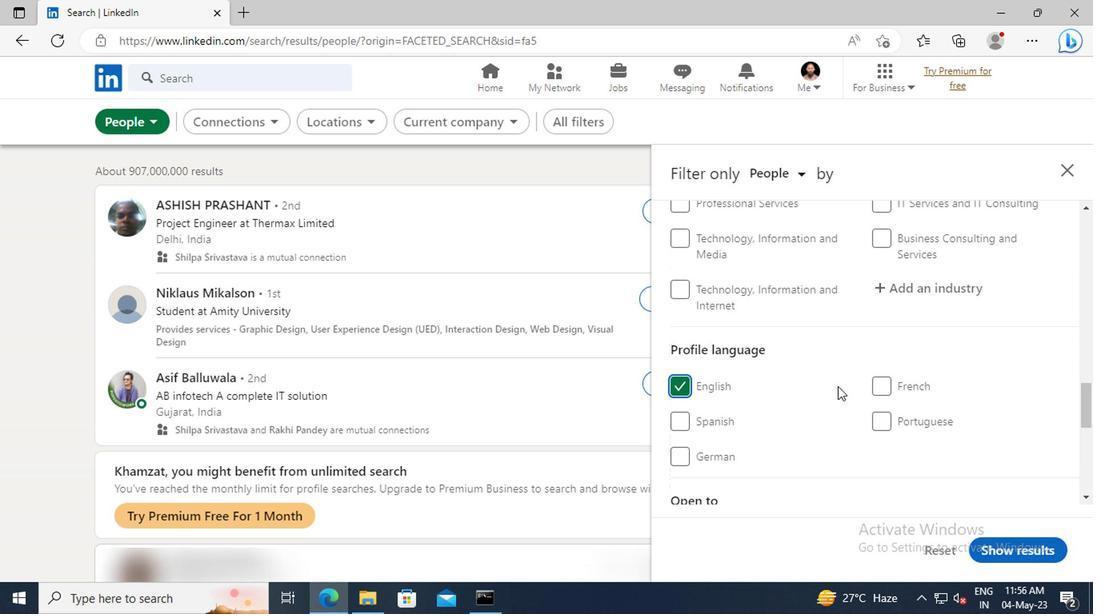 
Action: Mouse scrolled (834, 388) with delta (0, 0)
Screenshot: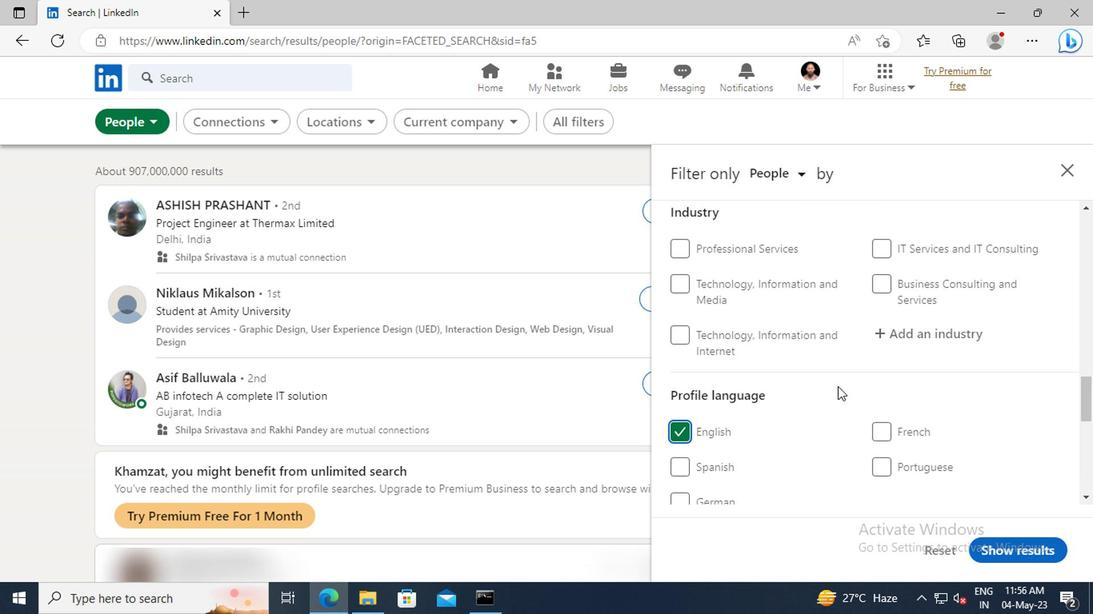 
Action: Mouse scrolled (834, 388) with delta (0, 0)
Screenshot: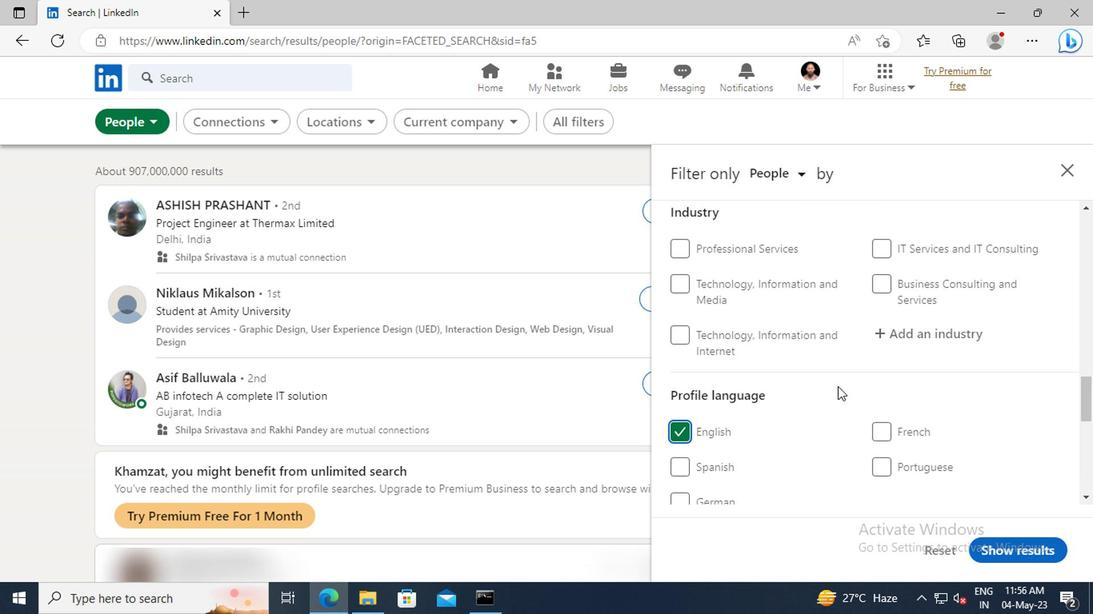 
Action: Mouse scrolled (834, 388) with delta (0, 0)
Screenshot: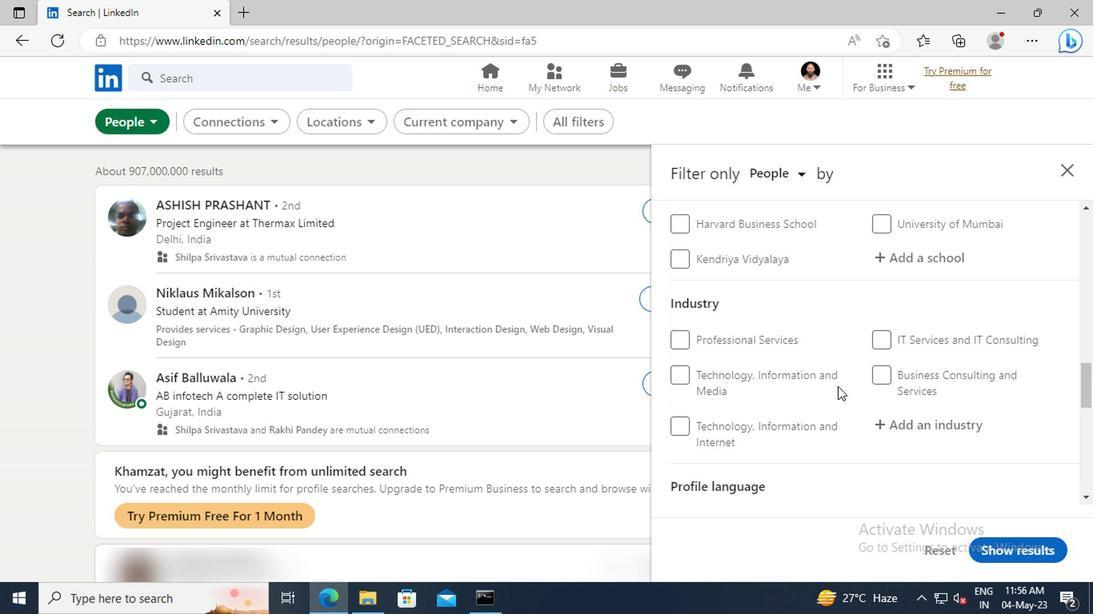 
Action: Mouse scrolled (834, 388) with delta (0, 0)
Screenshot: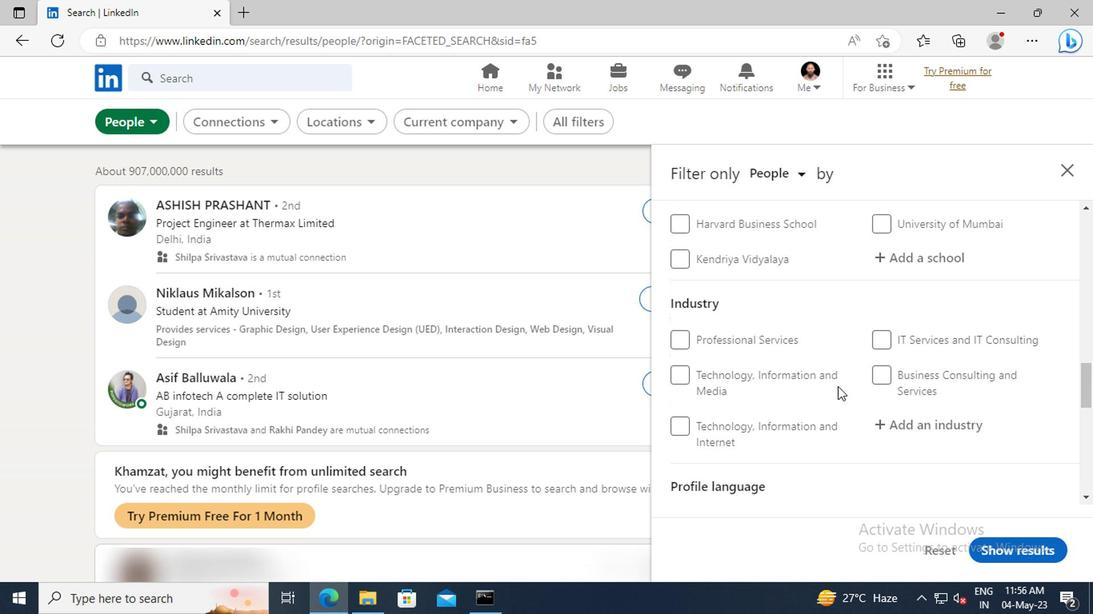 
Action: Mouse scrolled (834, 388) with delta (0, 0)
Screenshot: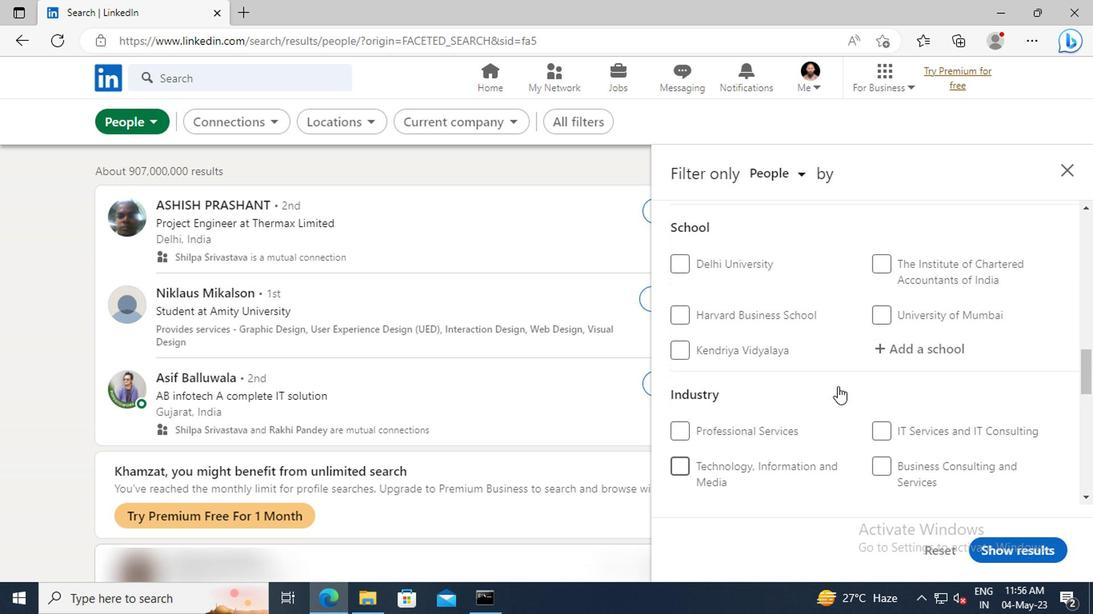 
Action: Mouse scrolled (834, 388) with delta (0, 0)
Screenshot: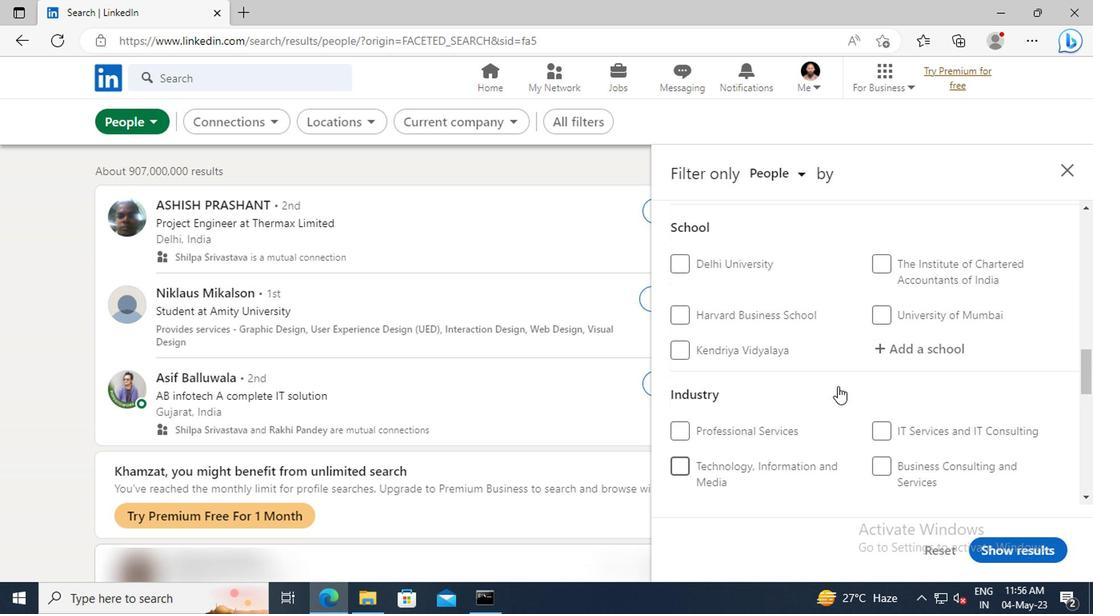 
Action: Mouse scrolled (834, 388) with delta (0, 0)
Screenshot: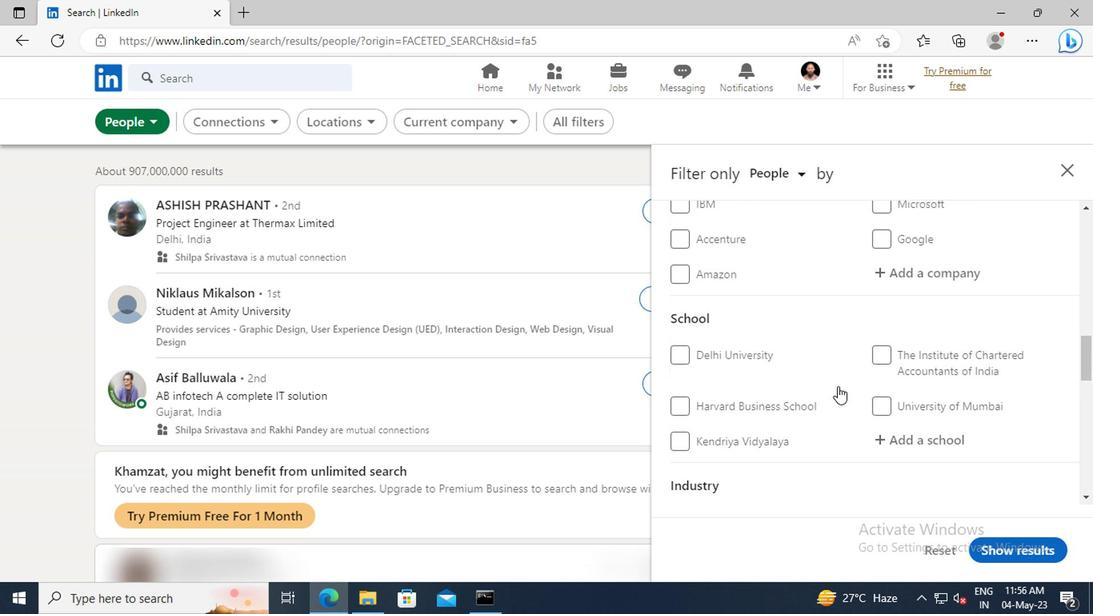 
Action: Mouse scrolled (834, 388) with delta (0, 0)
Screenshot: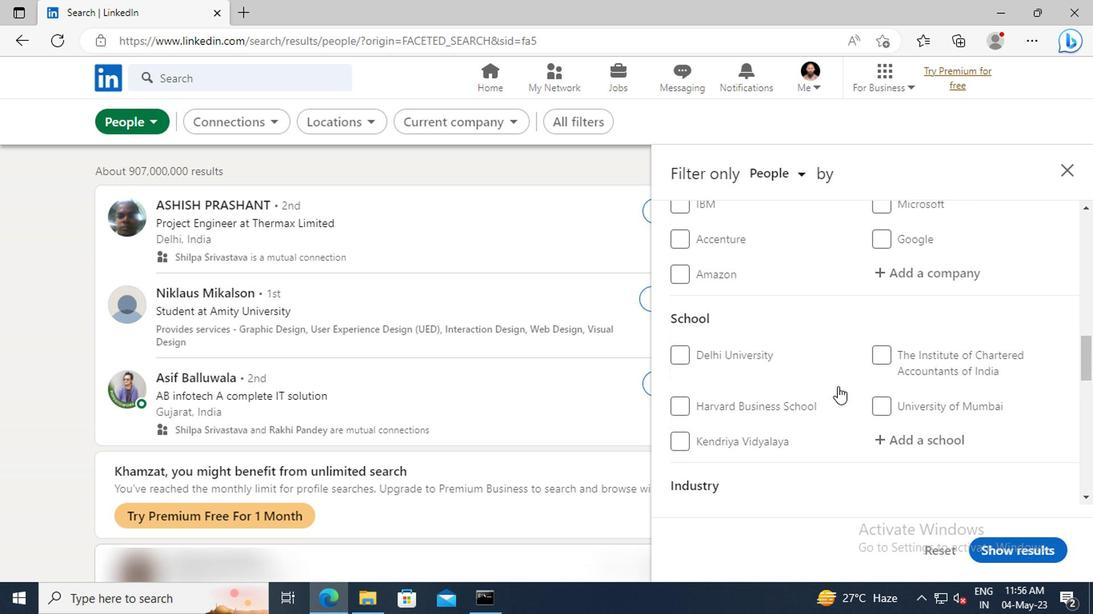 
Action: Mouse scrolled (834, 388) with delta (0, 0)
Screenshot: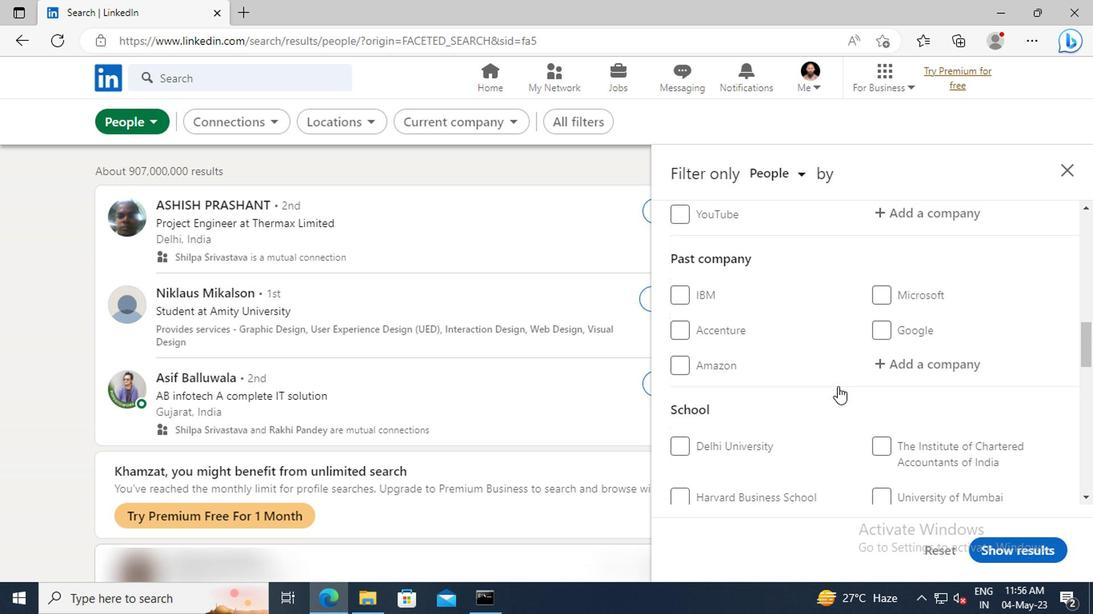 
Action: Mouse scrolled (834, 388) with delta (0, 0)
Screenshot: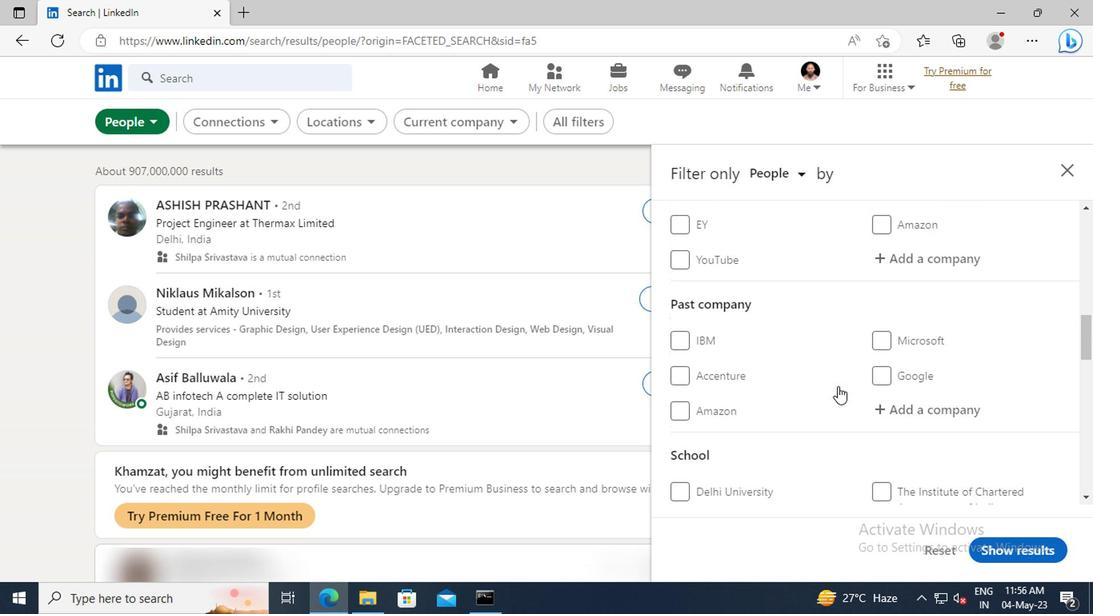 
Action: Mouse scrolled (834, 388) with delta (0, 0)
Screenshot: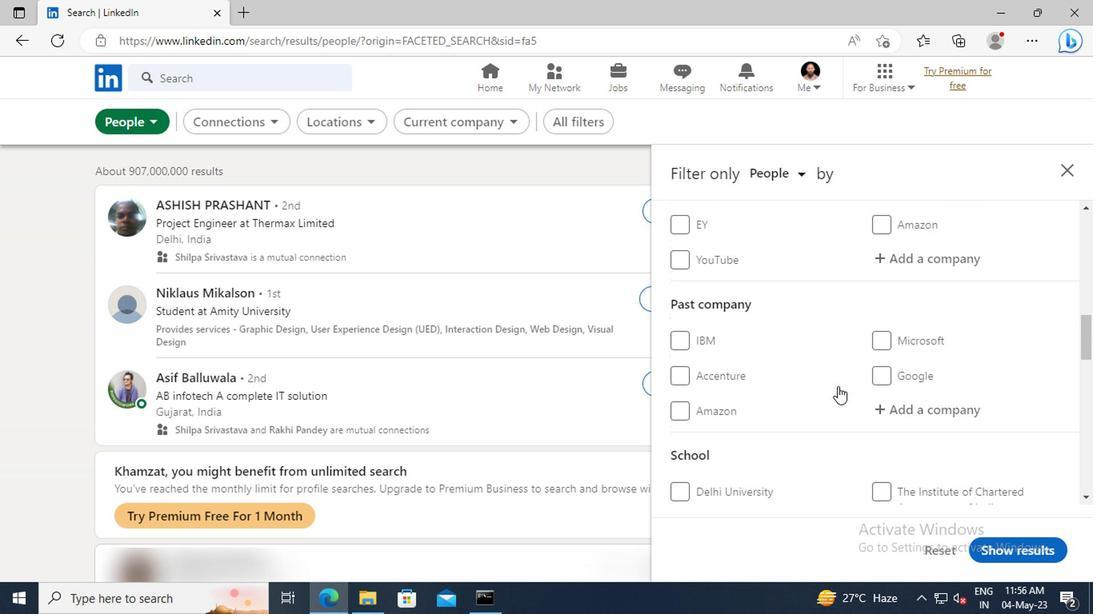
Action: Mouse moved to (877, 355)
Screenshot: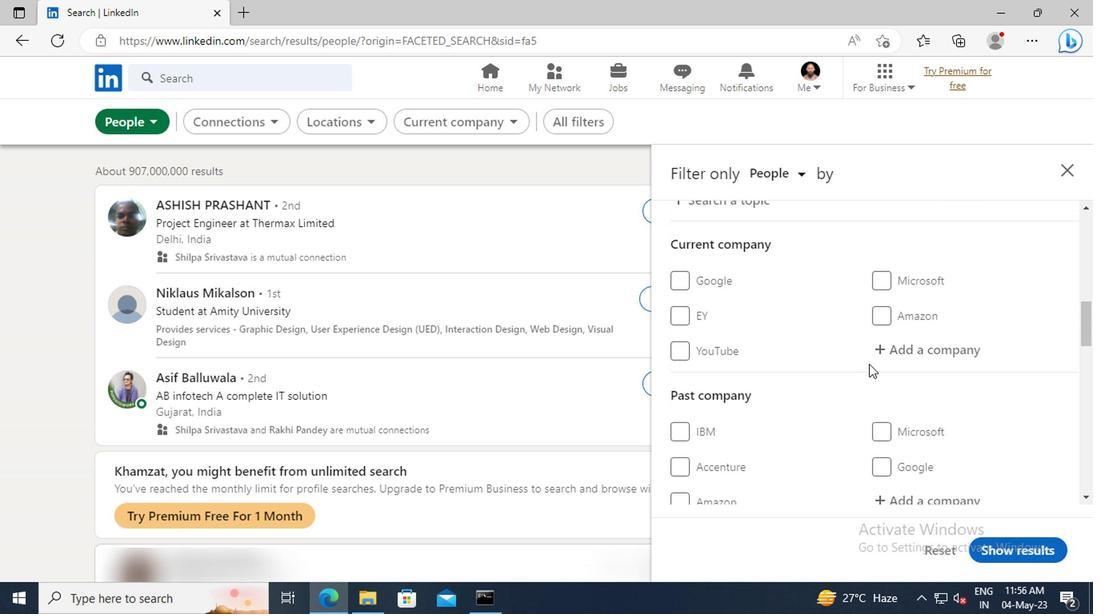 
Action: Mouse pressed left at (877, 355)
Screenshot: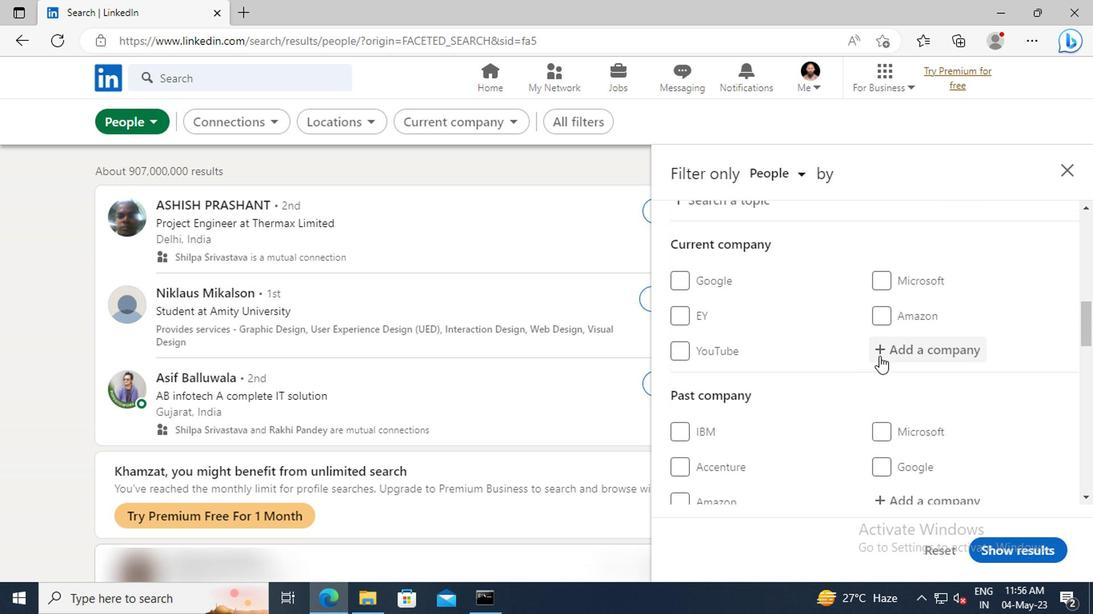 
Action: Key pressed <Key.shift>PEGAS
Screenshot: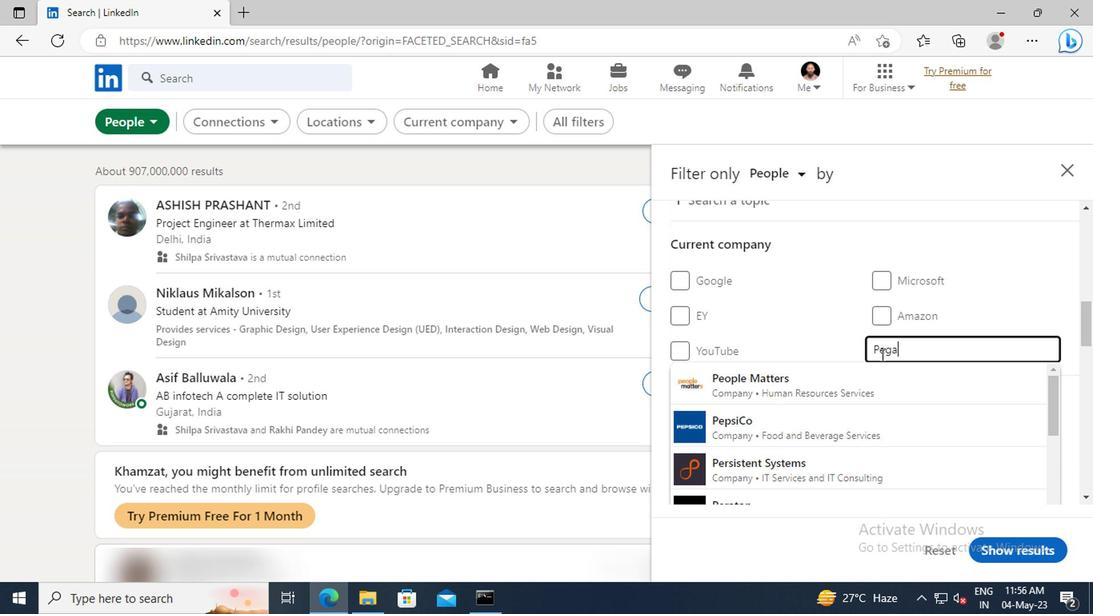 
Action: Mouse moved to (877, 378)
Screenshot: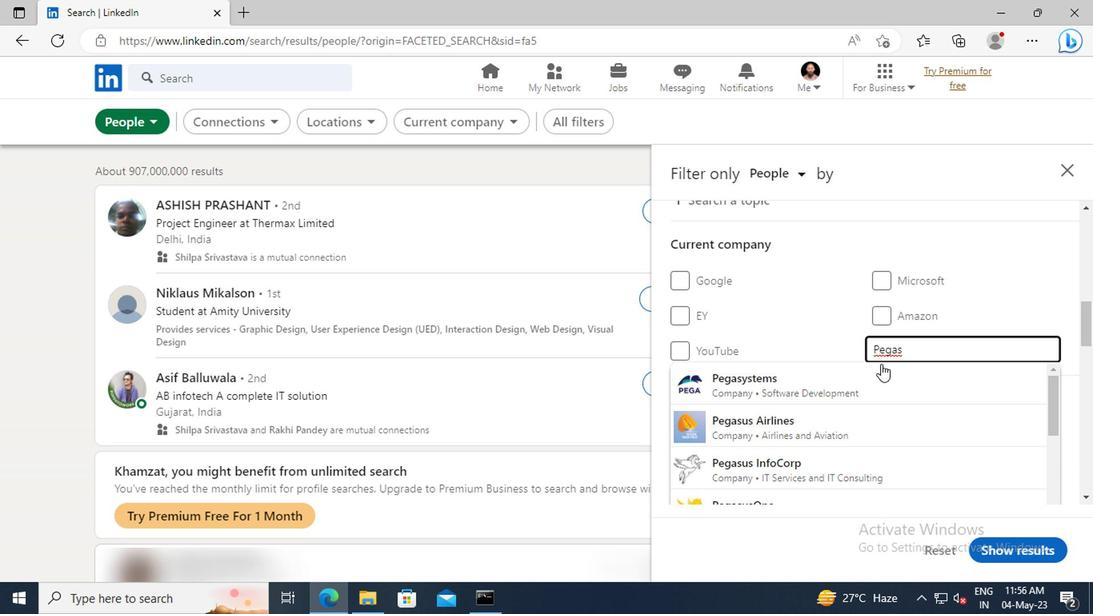 
Action: Mouse pressed left at (877, 378)
Screenshot: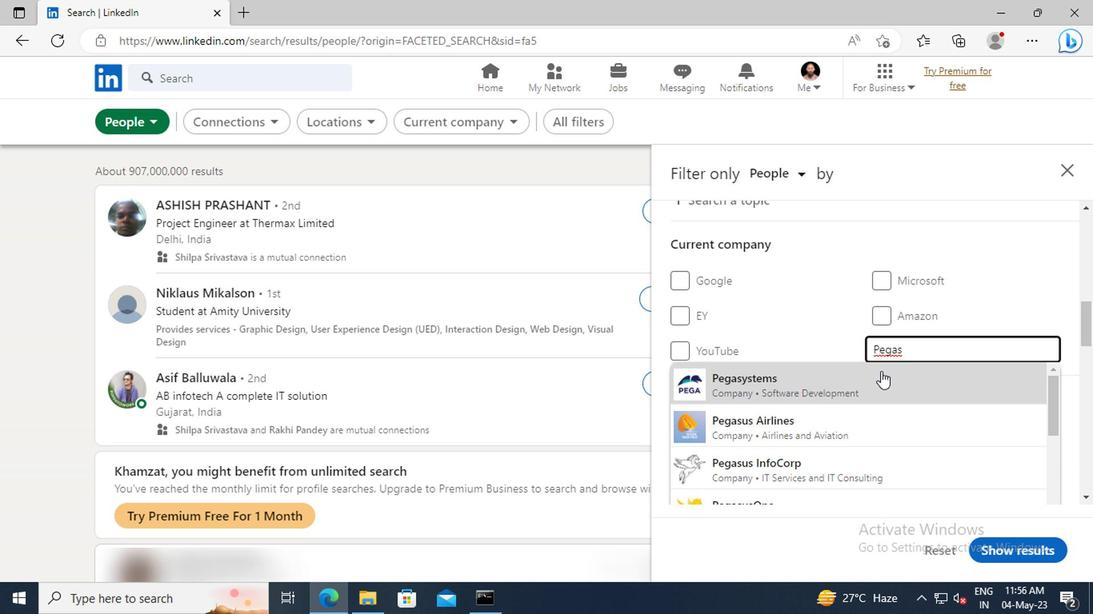 
Action: Mouse scrolled (877, 376) with delta (0, -1)
Screenshot: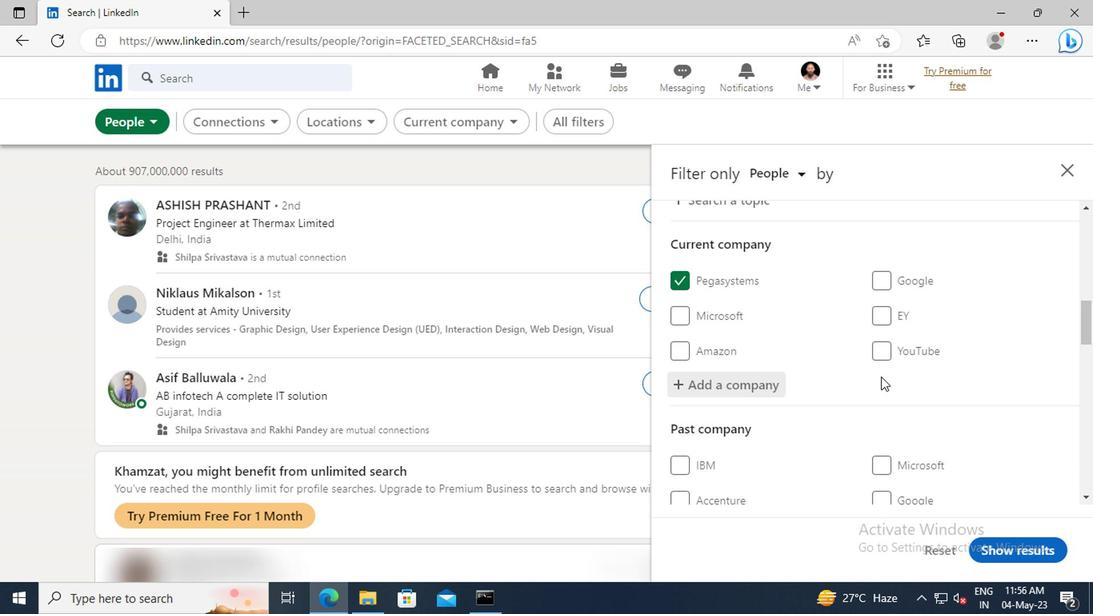 
Action: Mouse scrolled (877, 376) with delta (0, -1)
Screenshot: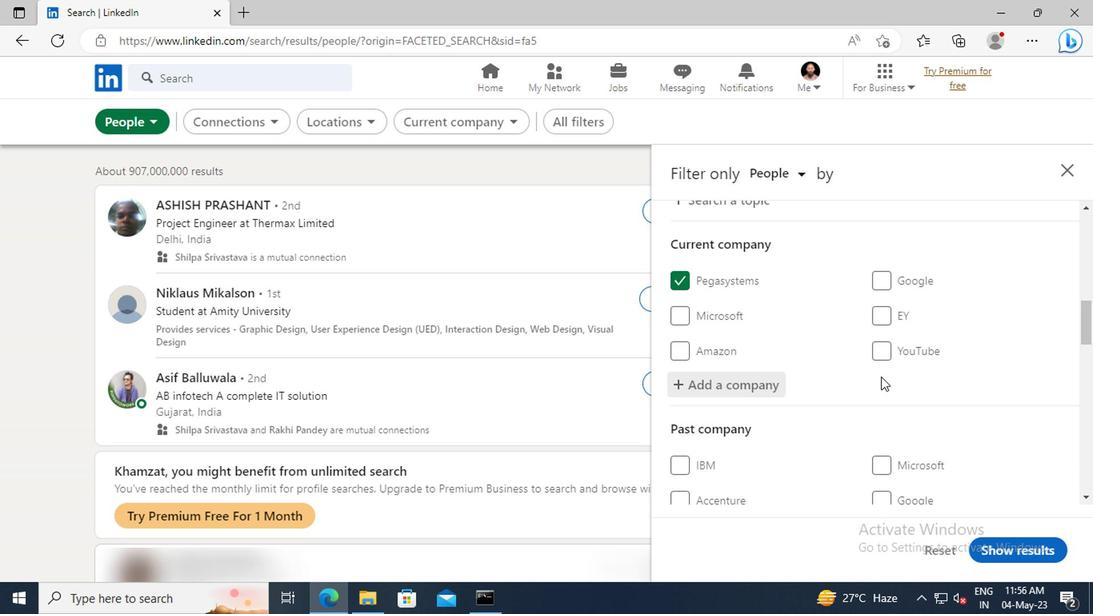 
Action: Mouse scrolled (877, 376) with delta (0, -1)
Screenshot: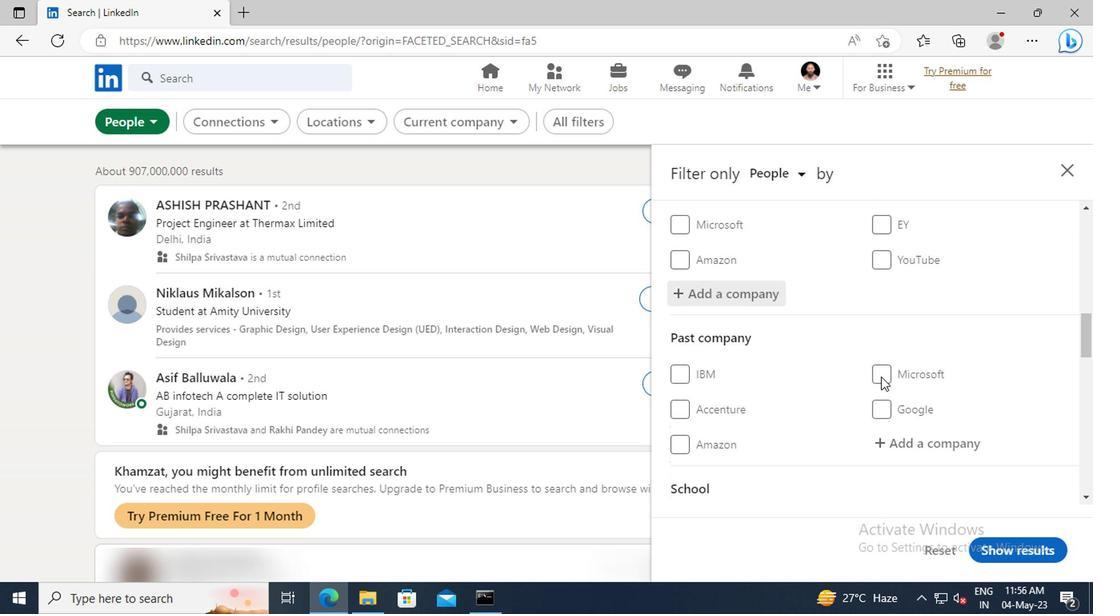 
Action: Mouse scrolled (877, 376) with delta (0, -1)
Screenshot: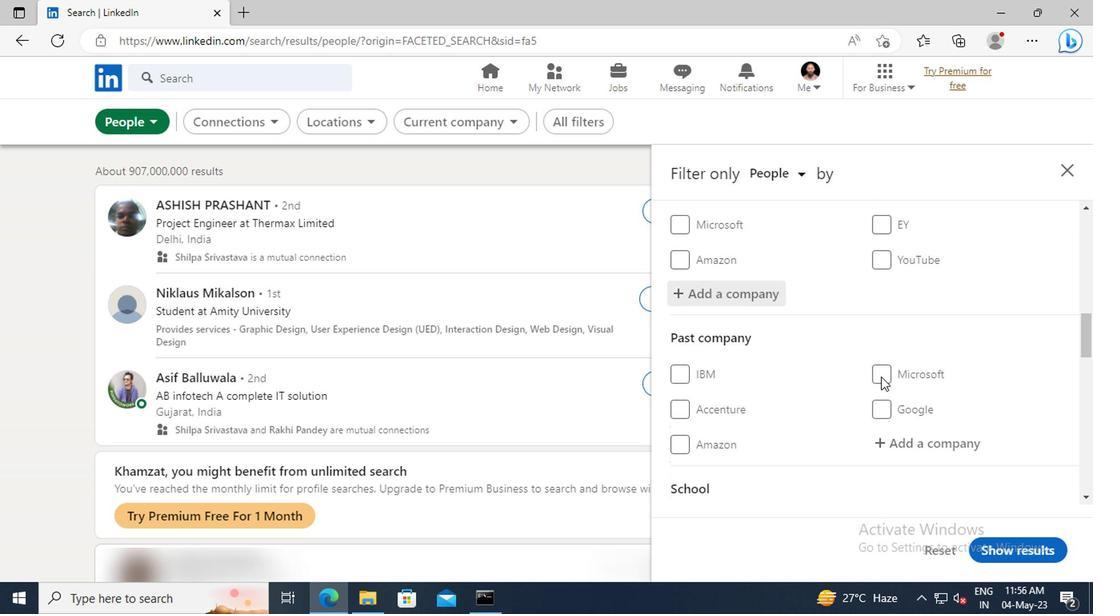 
Action: Mouse scrolled (877, 376) with delta (0, -1)
Screenshot: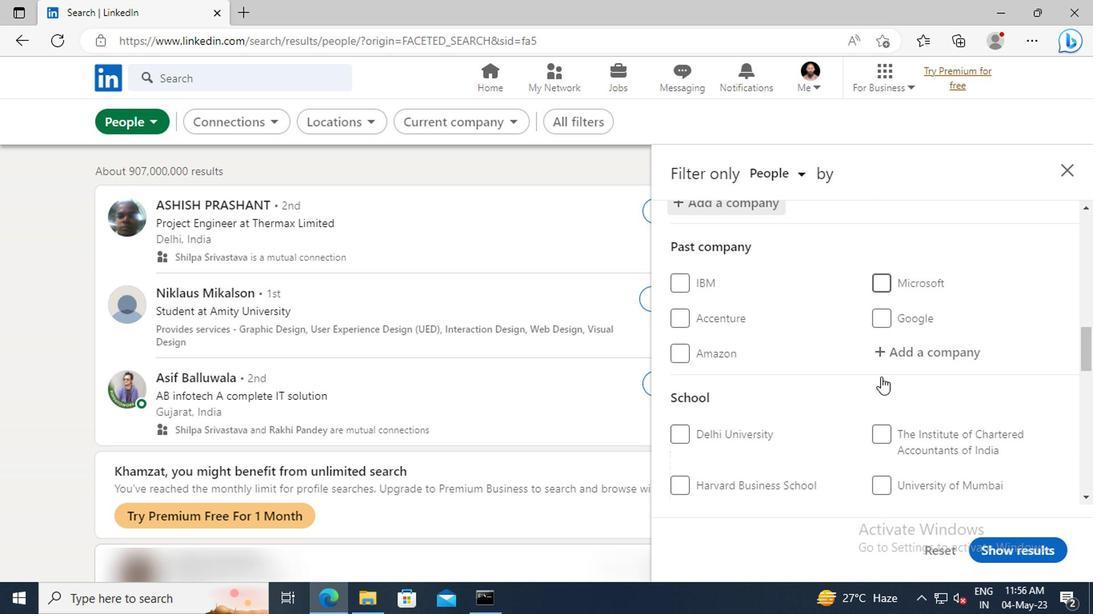 
Action: Mouse scrolled (877, 376) with delta (0, -1)
Screenshot: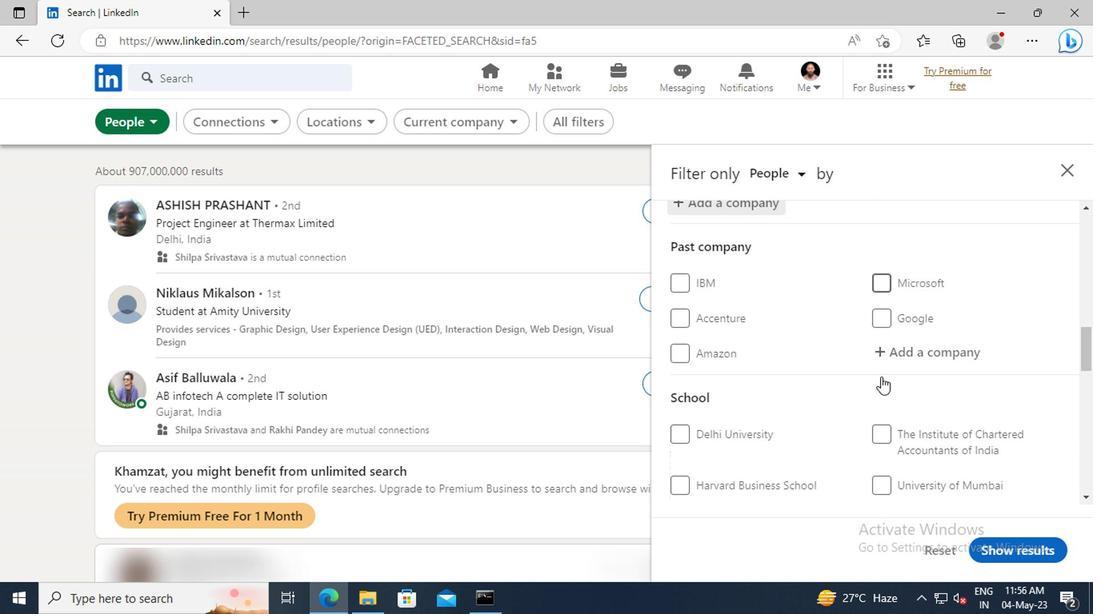 
Action: Mouse scrolled (877, 376) with delta (0, -1)
Screenshot: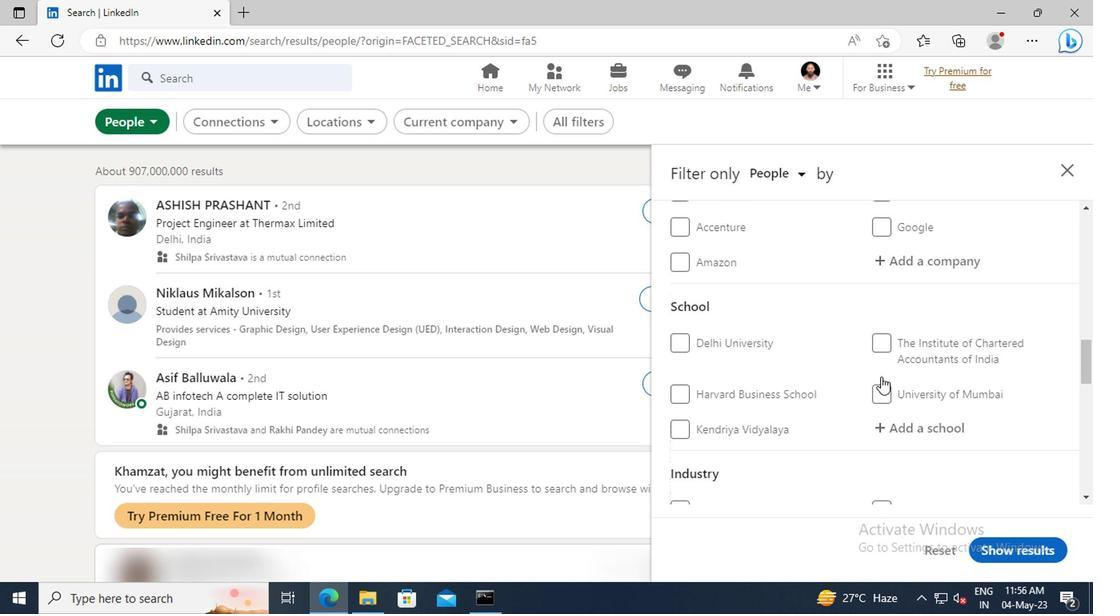 
Action: Mouse moved to (894, 383)
Screenshot: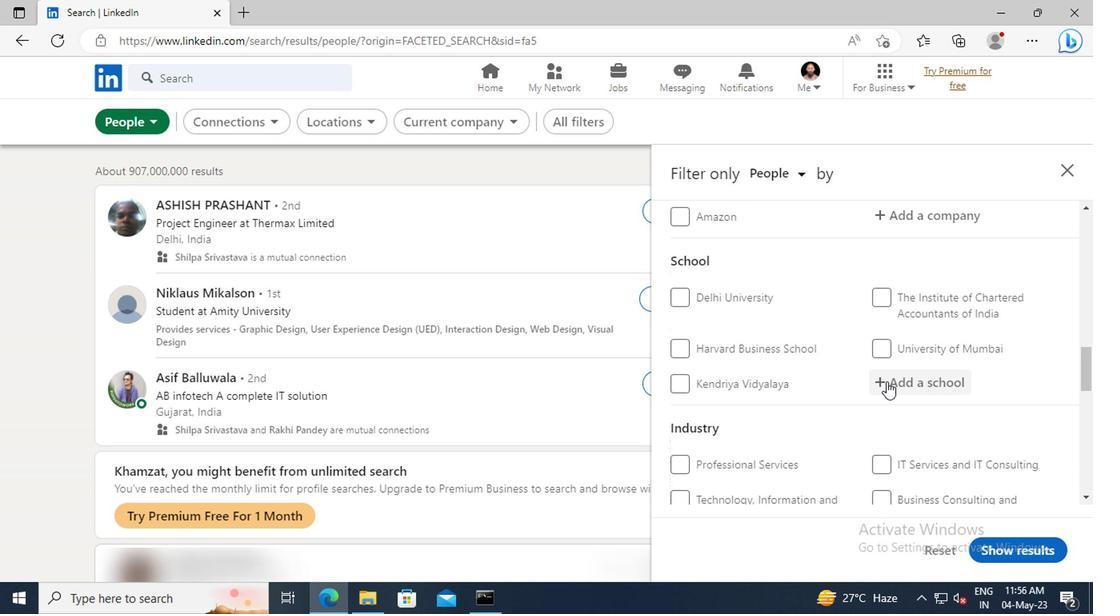 
Action: Mouse pressed left at (894, 383)
Screenshot: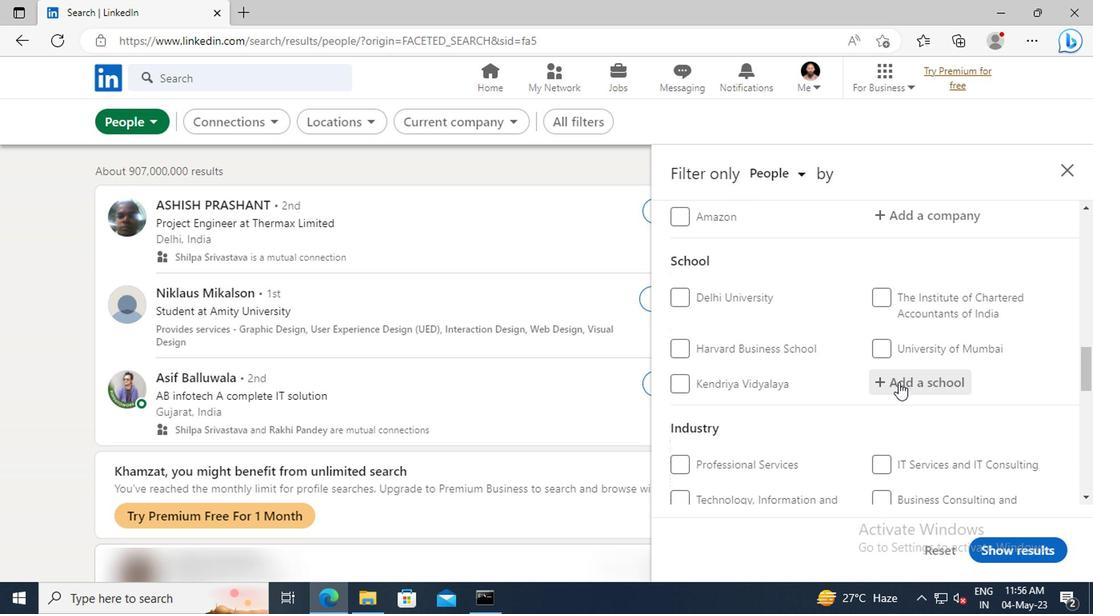 
Action: Key pressed <Key.shift>MADRAS<Key.space><Key.shift>J
Screenshot: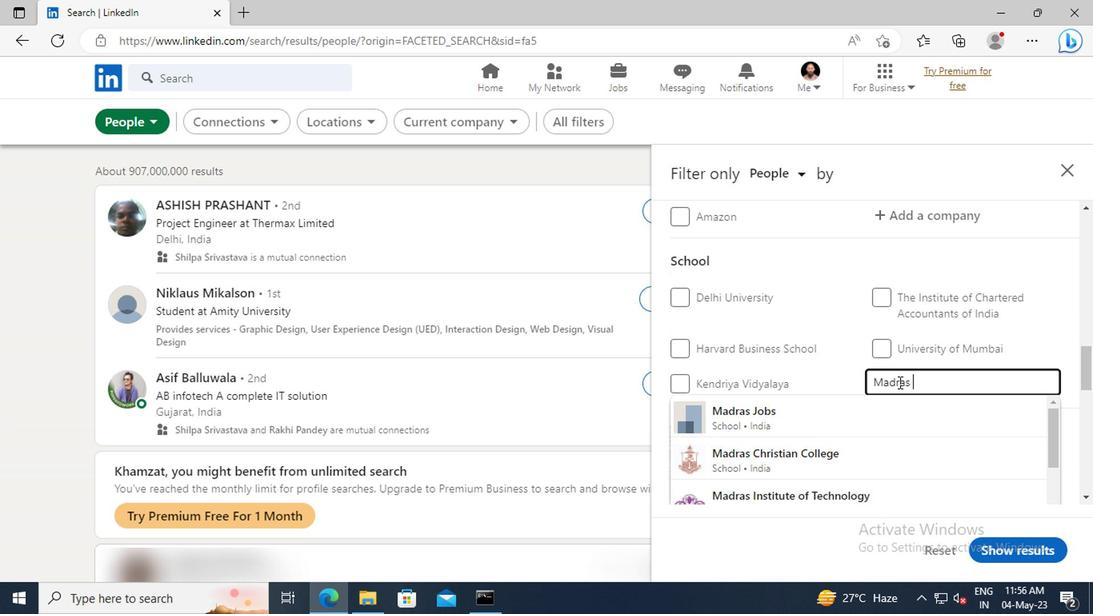 
Action: Mouse moved to (896, 405)
Screenshot: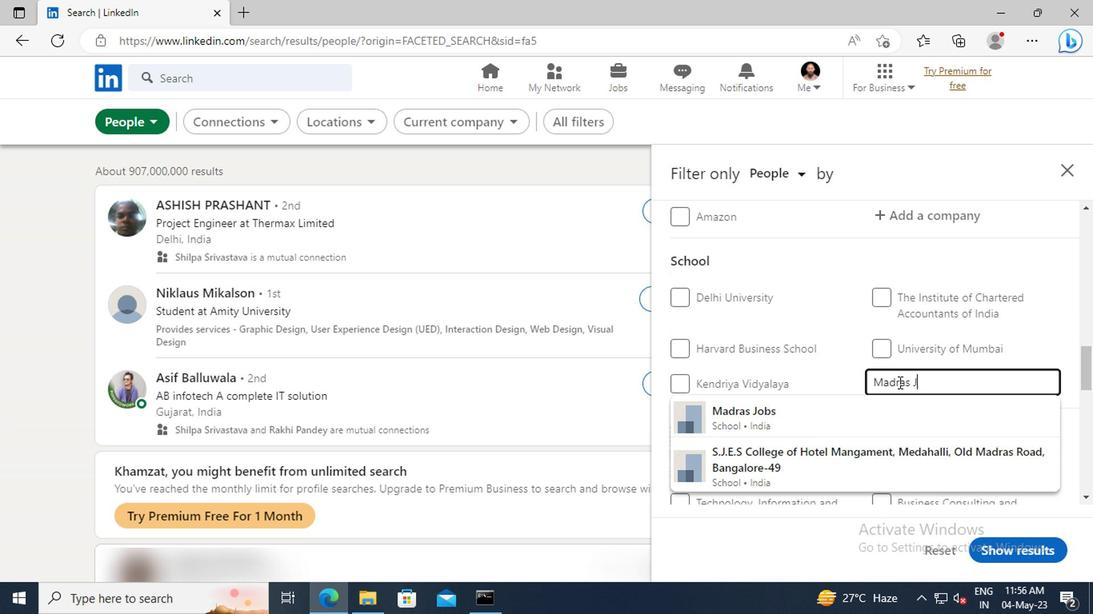 
Action: Mouse pressed left at (896, 405)
Screenshot: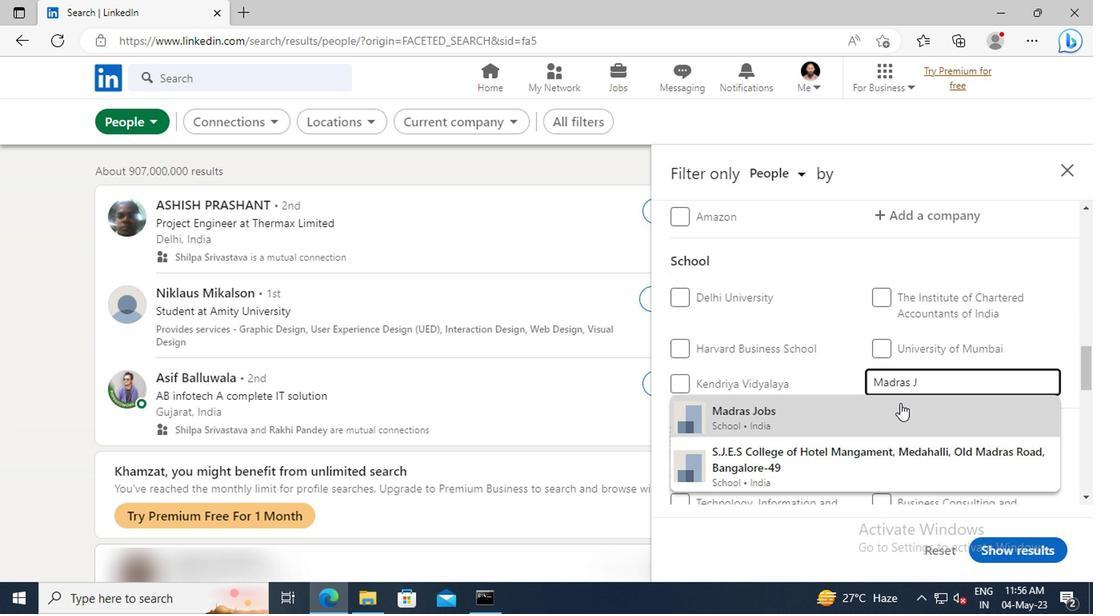 
Action: Mouse scrolled (896, 404) with delta (0, -1)
Screenshot: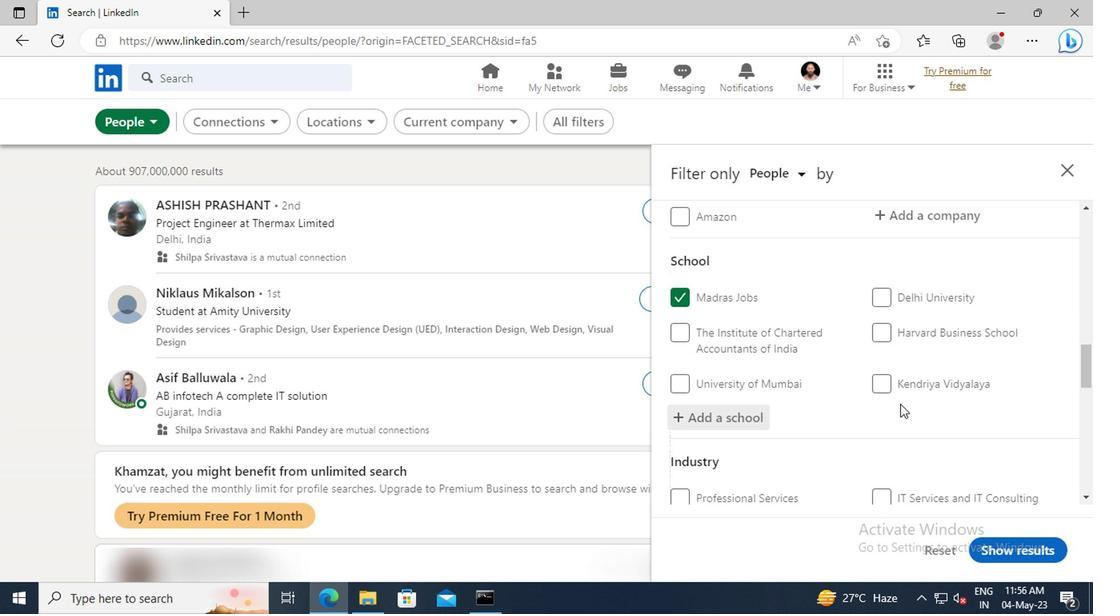 
Action: Mouse scrolled (896, 404) with delta (0, -1)
Screenshot: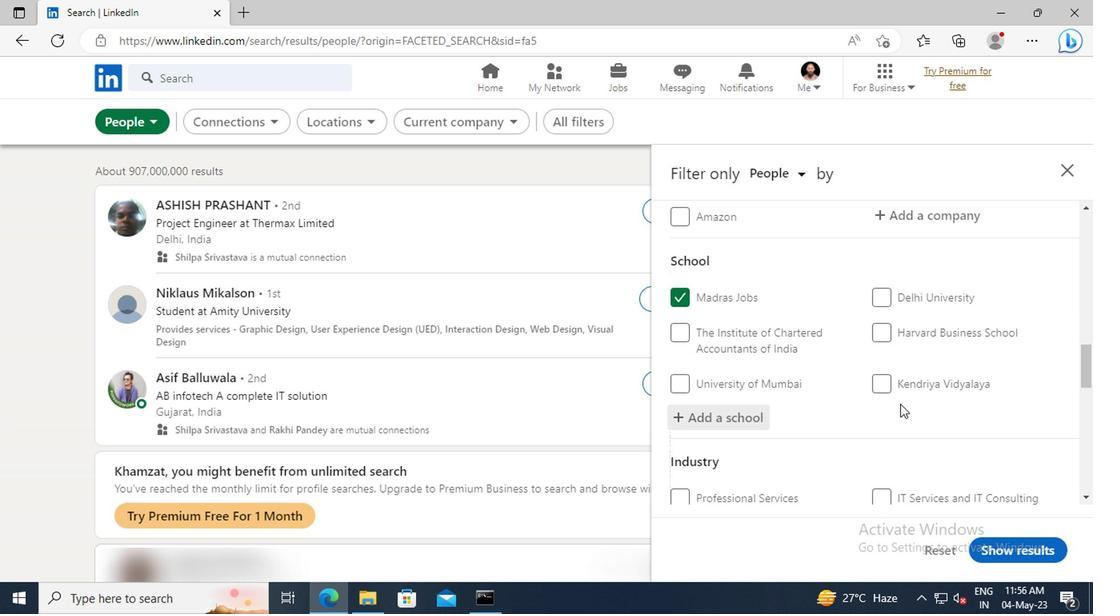 
Action: Mouse scrolled (896, 404) with delta (0, -1)
Screenshot: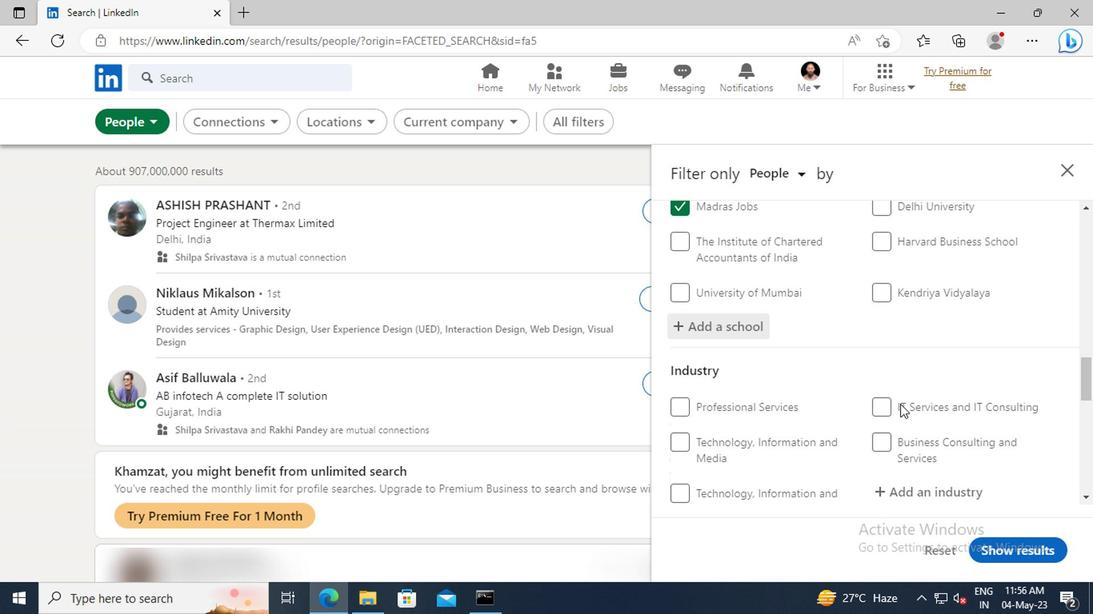 
Action: Mouse moved to (896, 402)
Screenshot: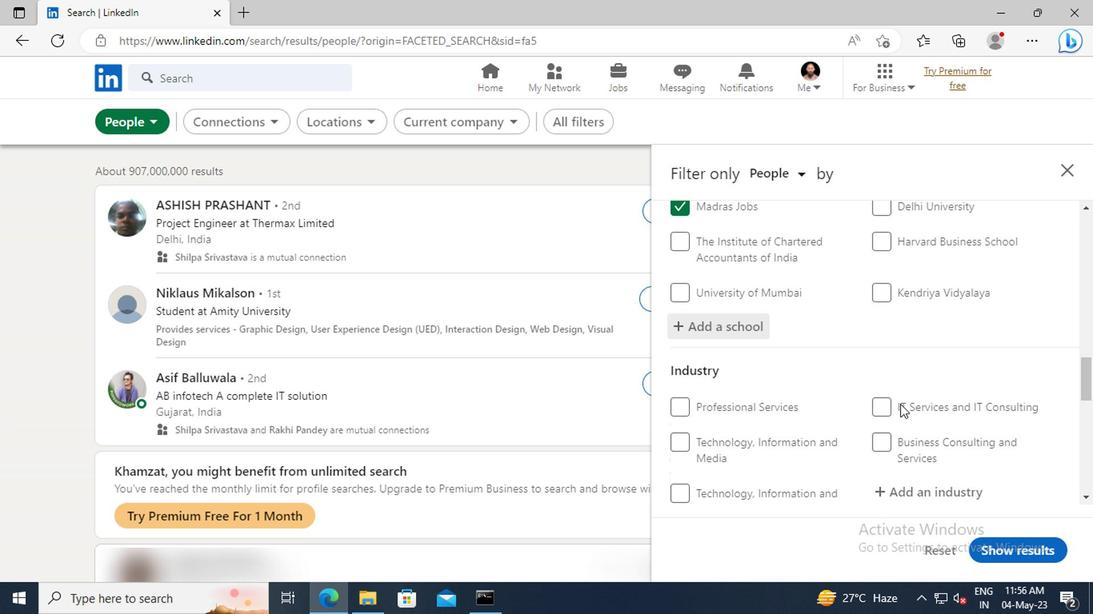 
Action: Mouse scrolled (896, 401) with delta (0, 0)
Screenshot: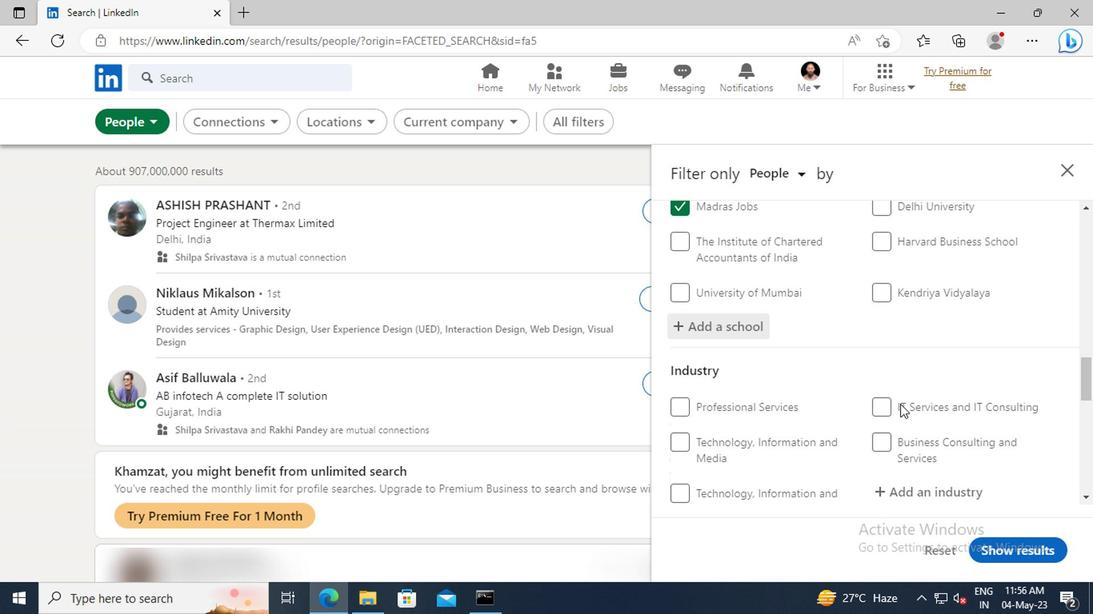 
Action: Mouse moved to (893, 396)
Screenshot: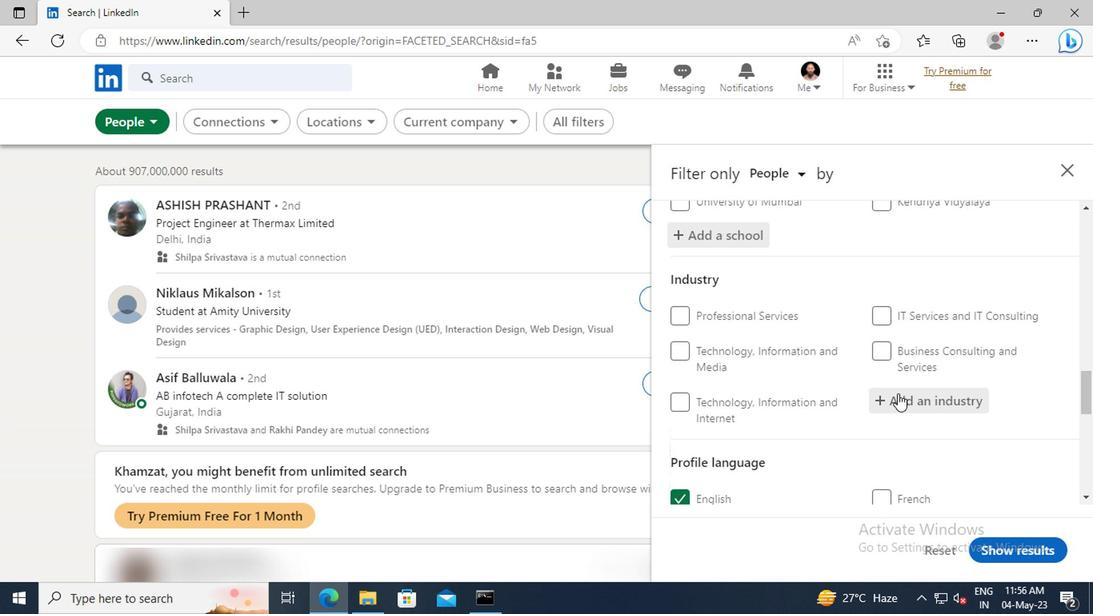 
Action: Mouse pressed left at (893, 396)
Screenshot: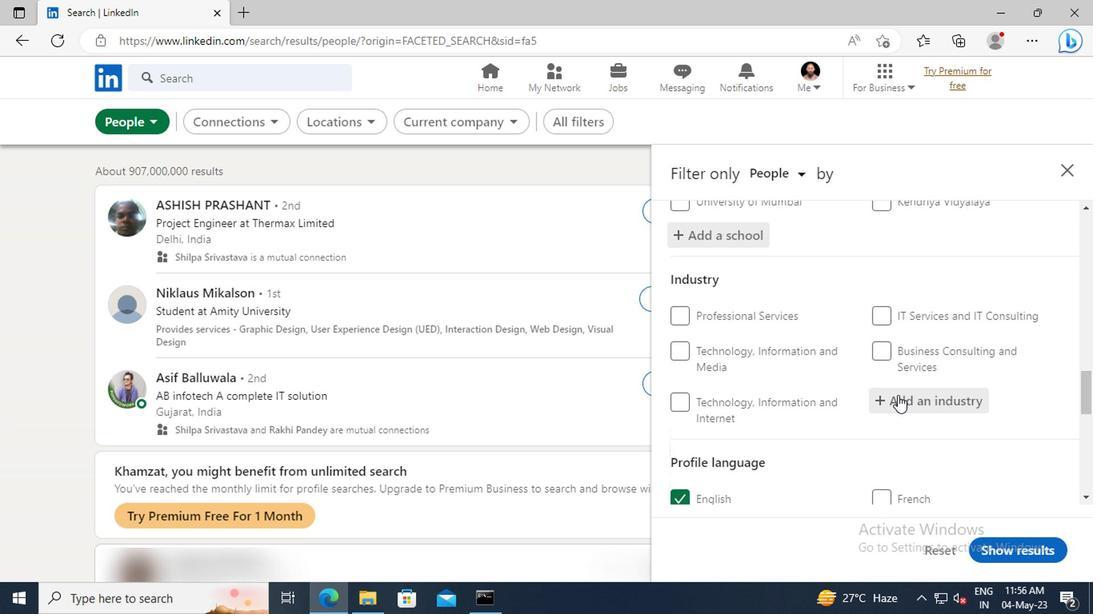 
Action: Key pressed <Key.shift>
Screenshot: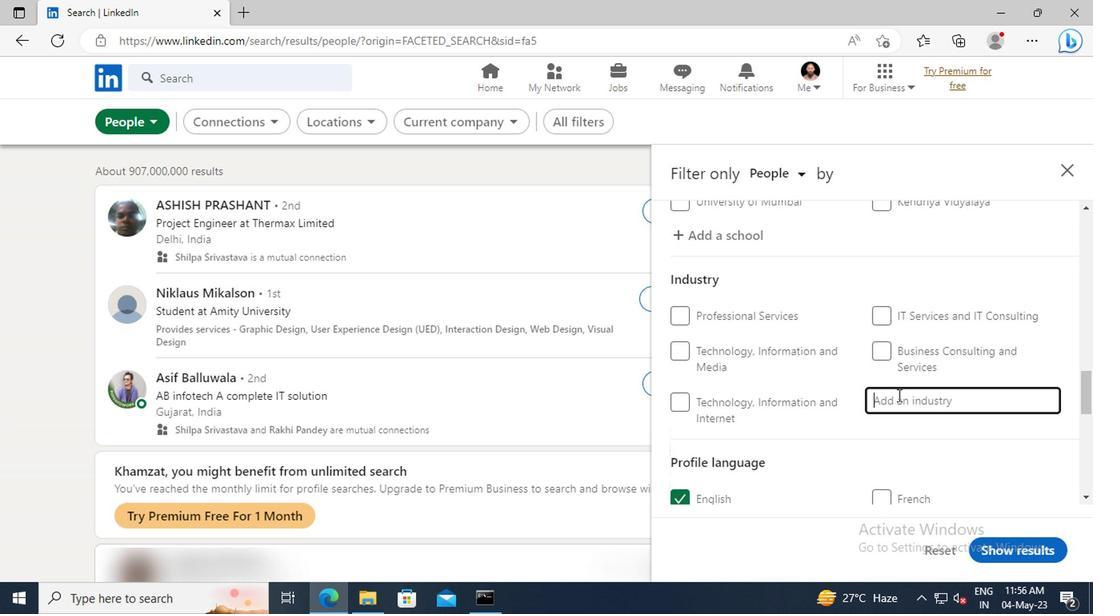 
Action: Mouse moved to (893, 396)
Screenshot: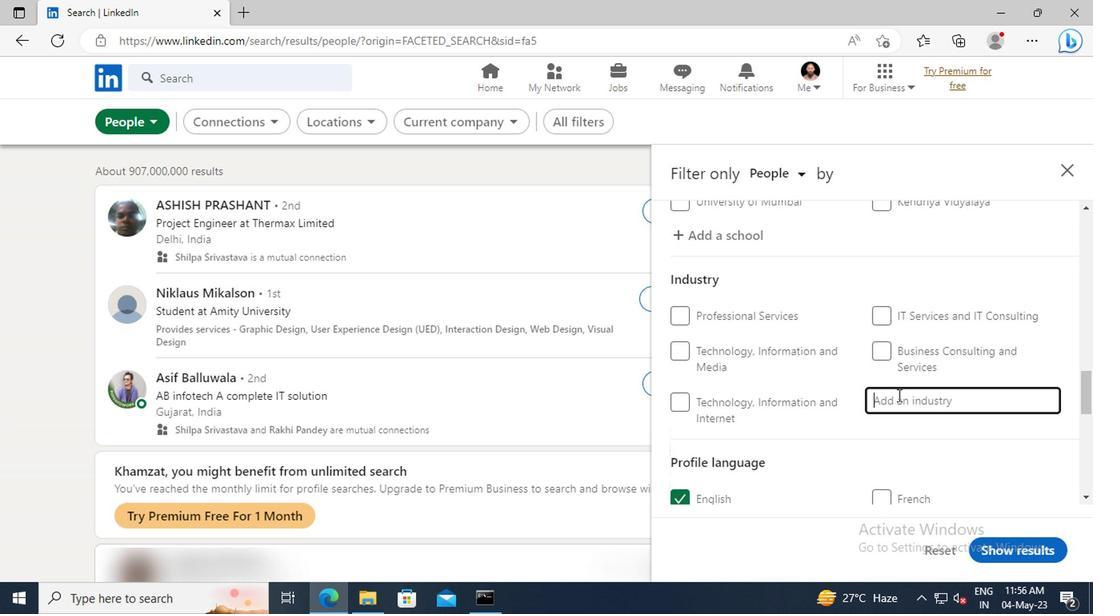 
Action: Key pressed CIVIC<Key.space>A
Screenshot: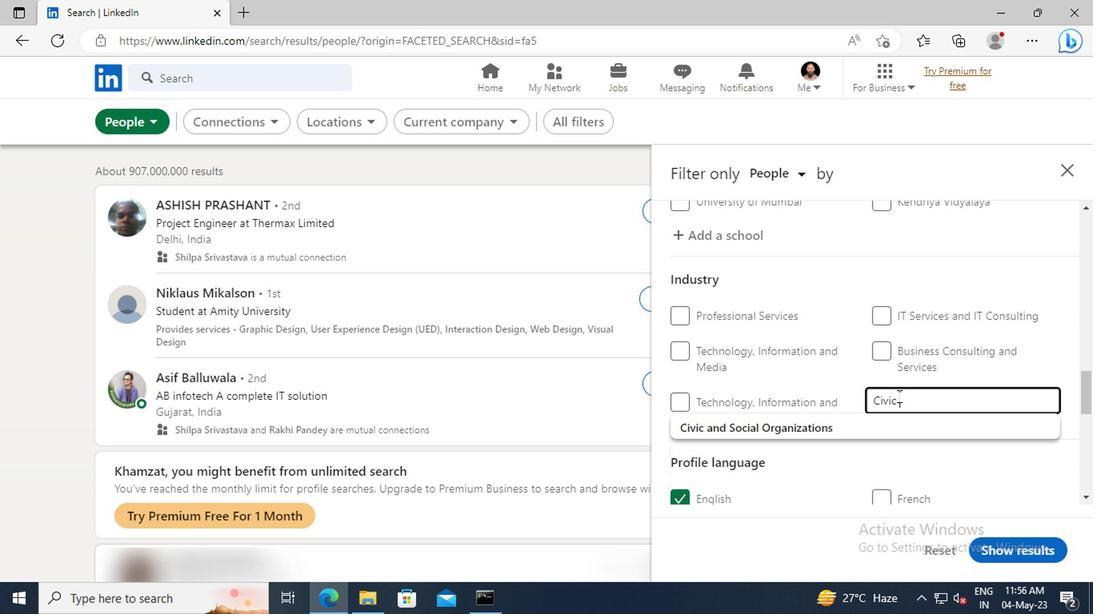 
Action: Mouse moved to (900, 421)
Screenshot: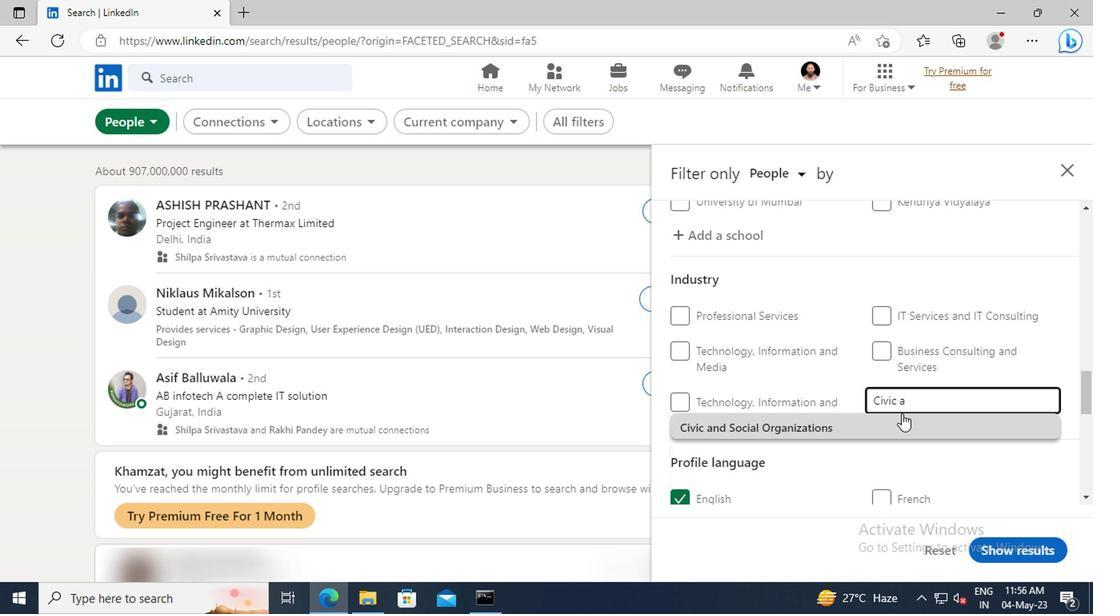 
Action: Mouse pressed left at (900, 421)
Screenshot: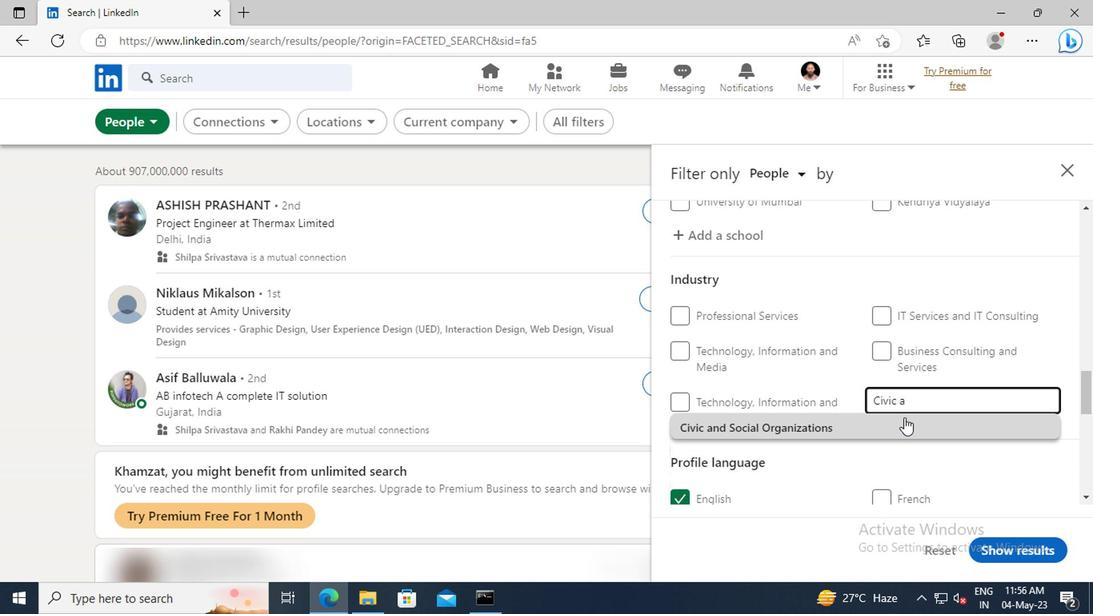 
Action: Mouse scrolled (900, 421) with delta (0, 0)
Screenshot: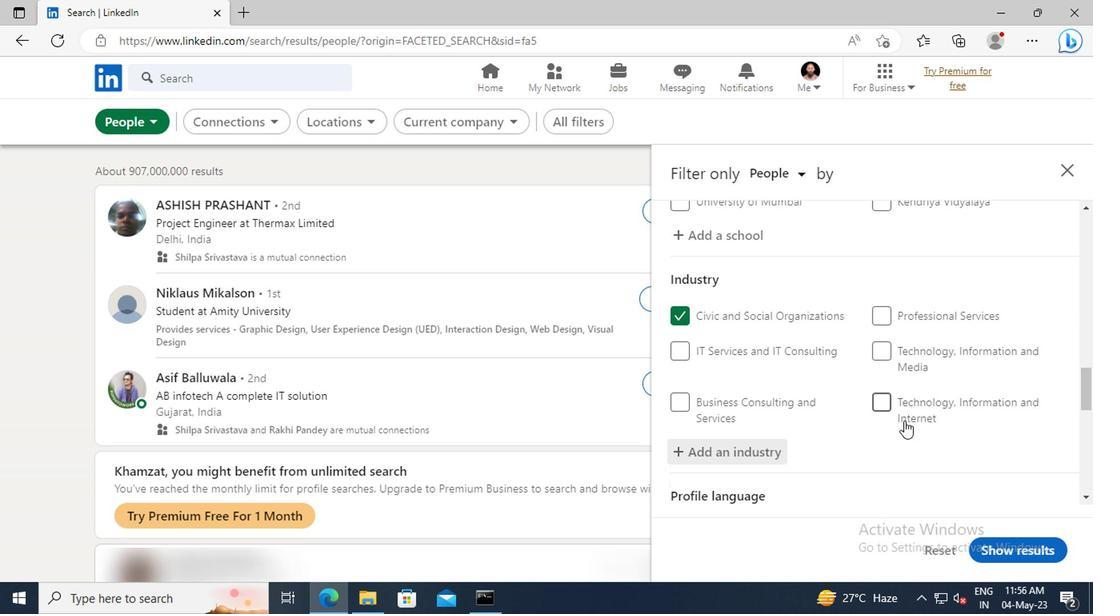 
Action: Mouse scrolled (900, 421) with delta (0, 0)
Screenshot: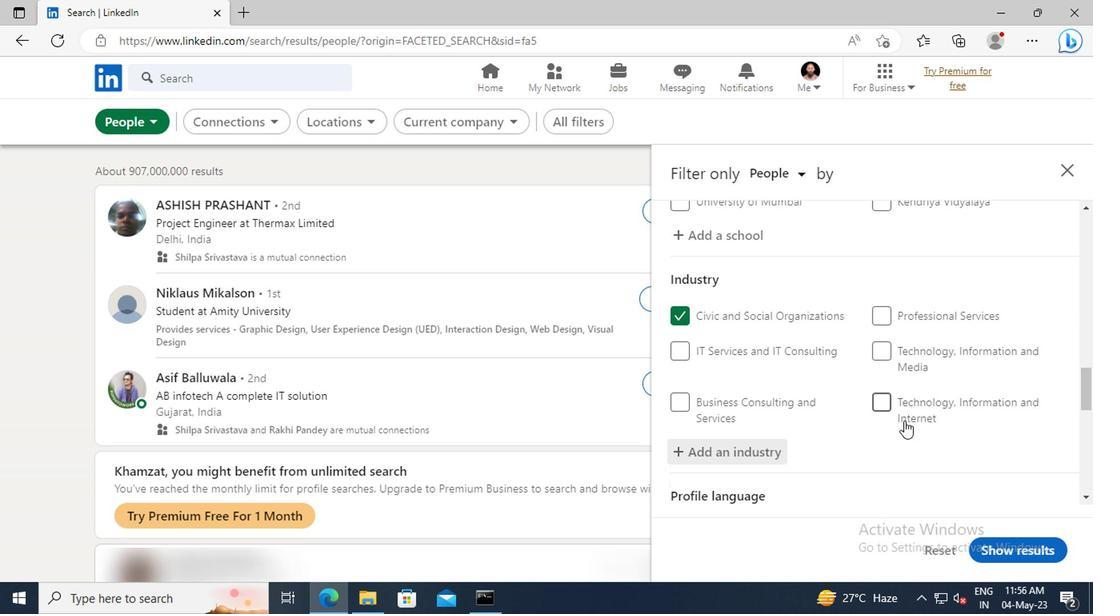 
Action: Mouse scrolled (900, 421) with delta (0, 0)
Screenshot: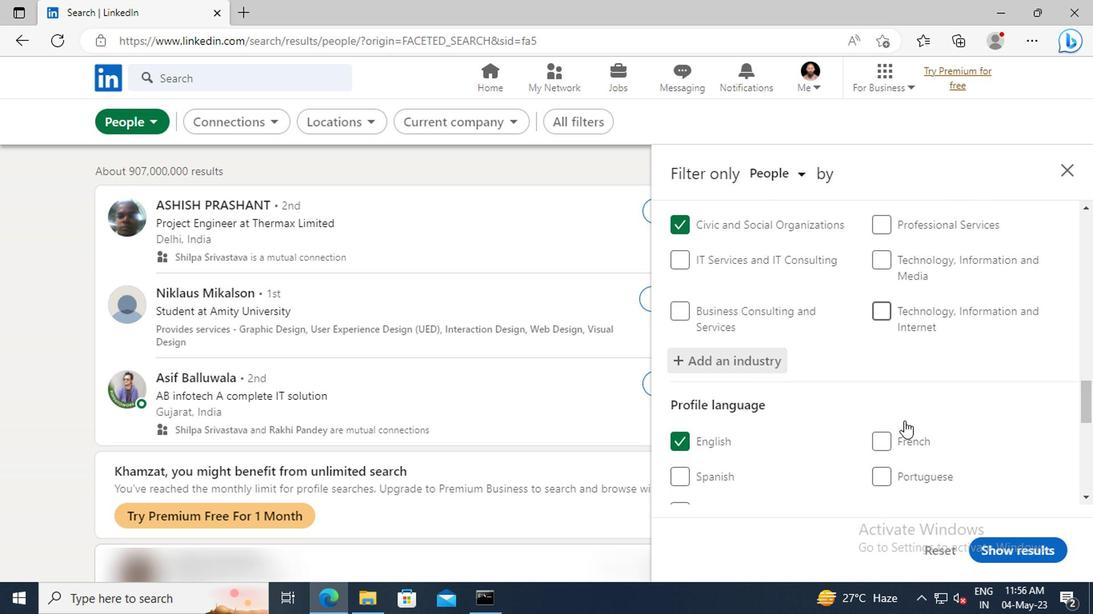 
Action: Mouse scrolled (900, 421) with delta (0, 0)
Screenshot: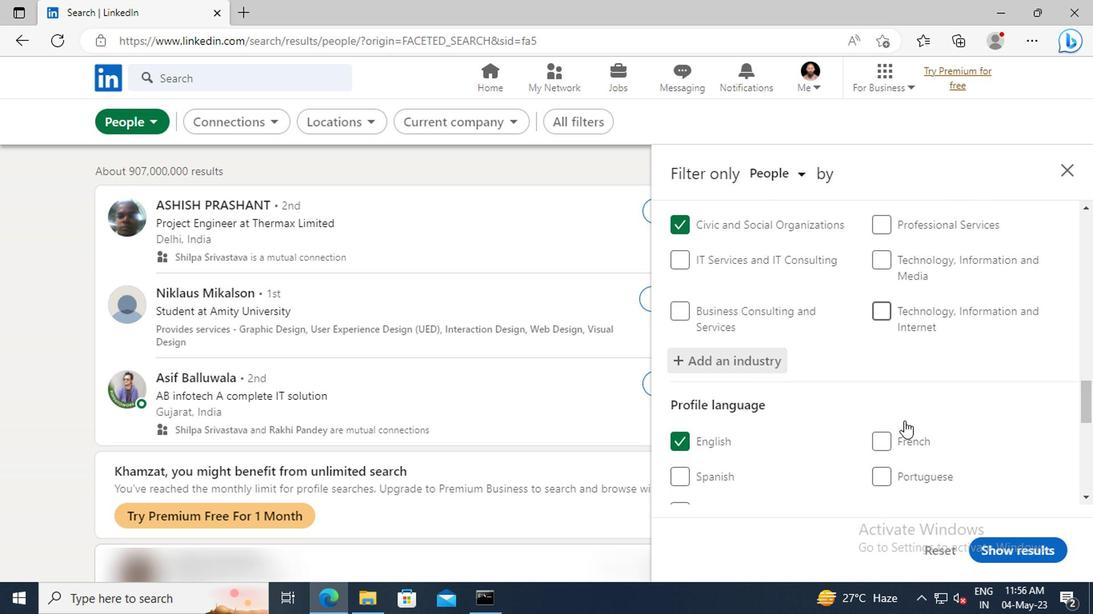 
Action: Mouse scrolled (900, 421) with delta (0, 0)
Screenshot: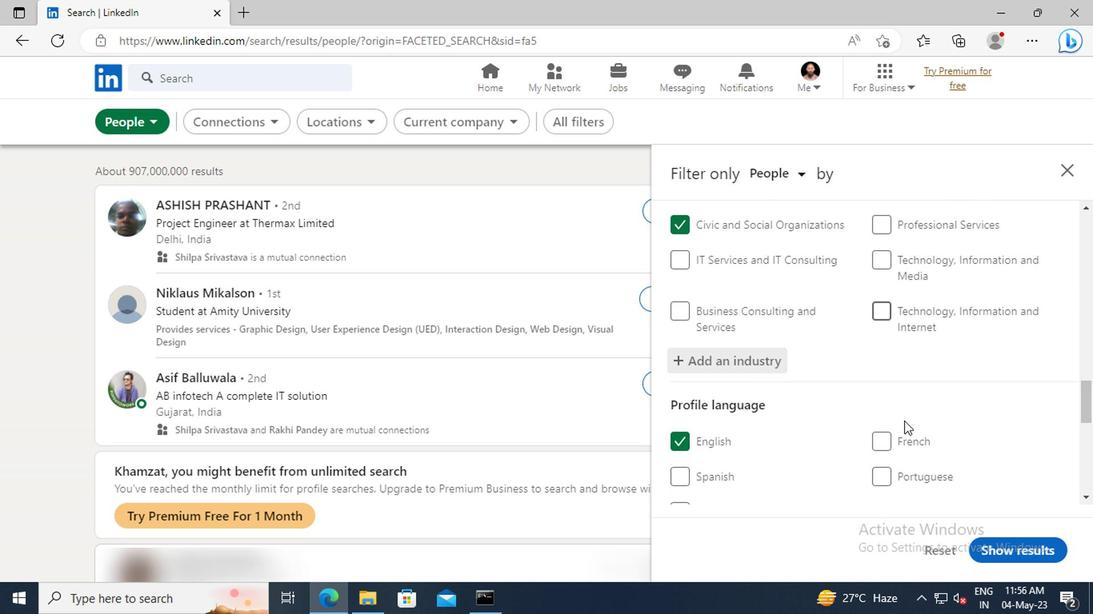 
Action: Mouse scrolled (900, 421) with delta (0, 0)
Screenshot: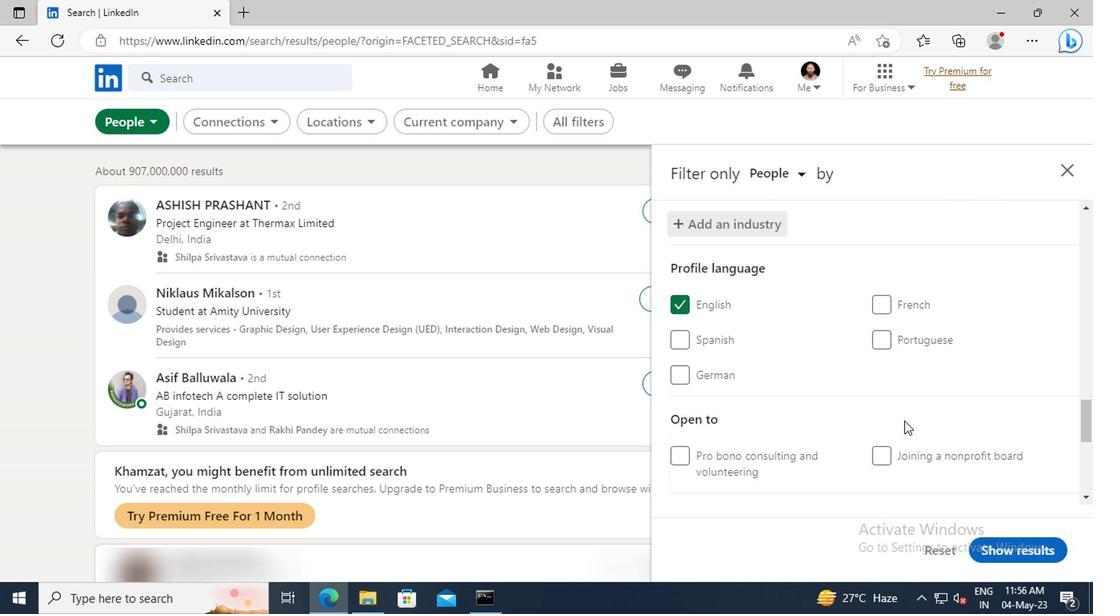 
Action: Mouse scrolled (900, 421) with delta (0, 0)
Screenshot: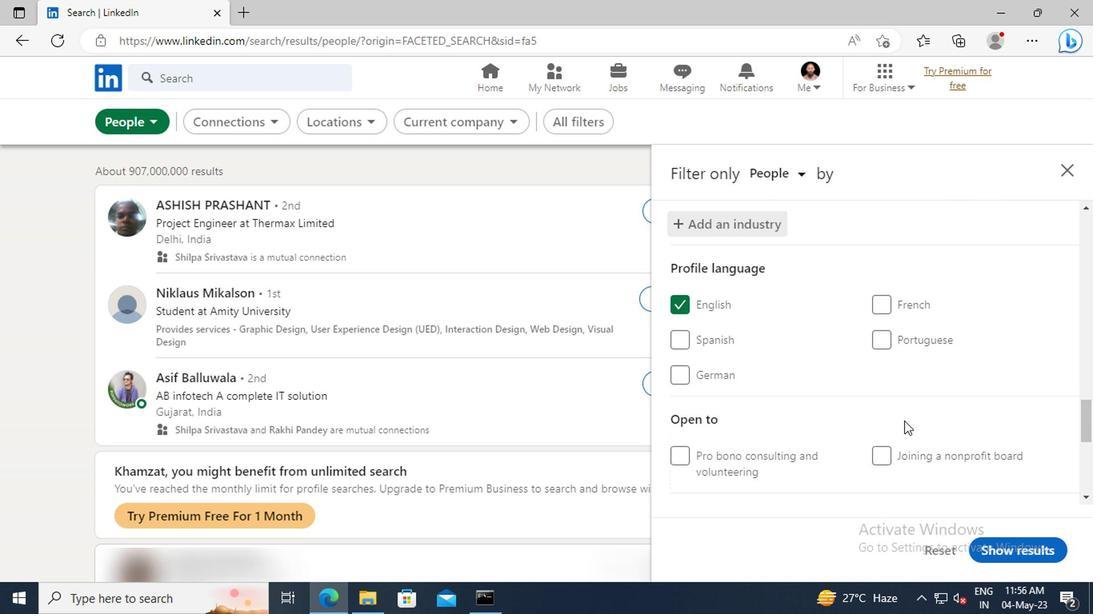 
Action: Mouse scrolled (900, 421) with delta (0, 0)
Screenshot: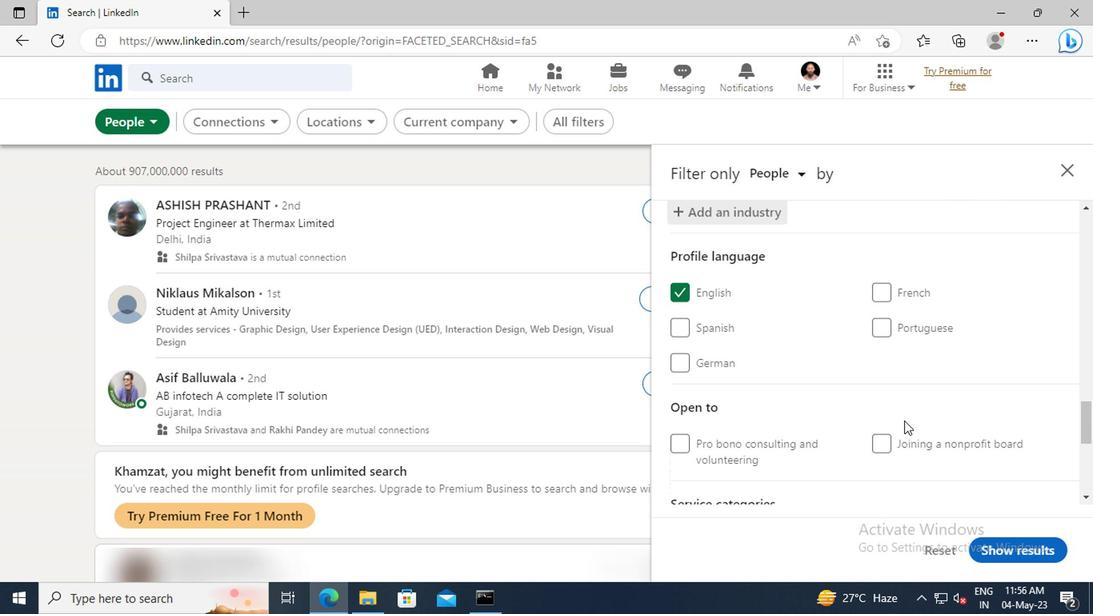 
Action: Mouse scrolled (900, 421) with delta (0, 0)
Screenshot: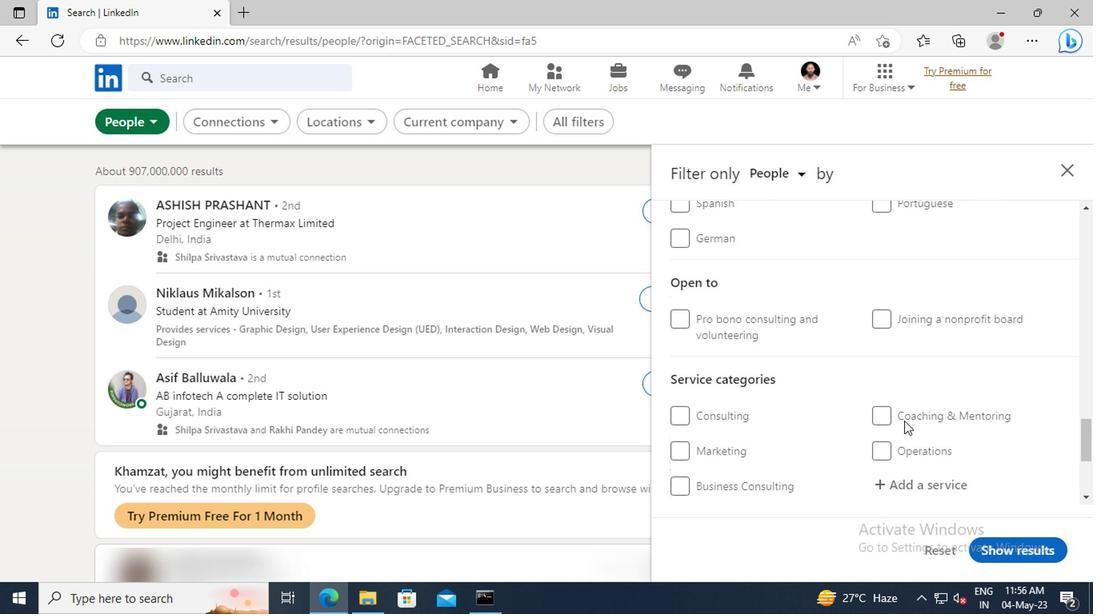 
Action: Mouse scrolled (900, 421) with delta (0, 0)
Screenshot: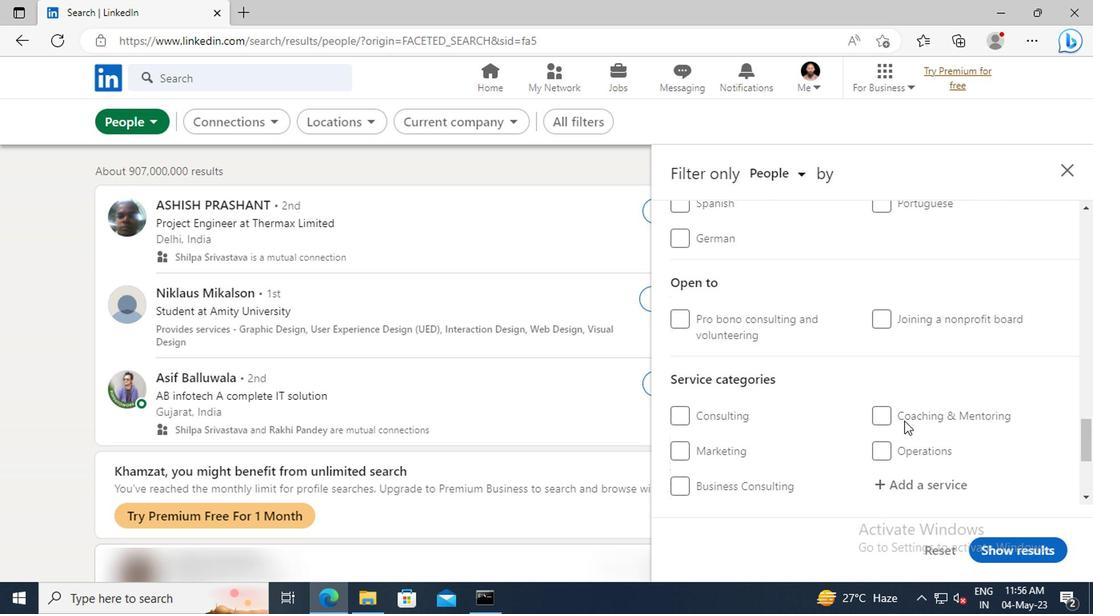 
Action: Mouse moved to (902, 404)
Screenshot: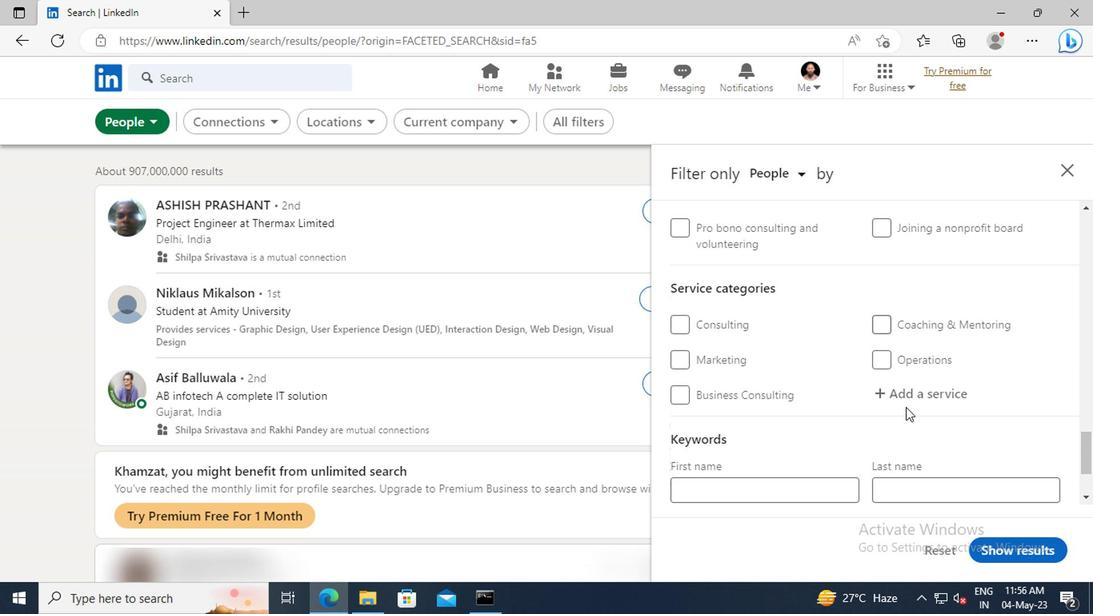 
Action: Mouse pressed left at (902, 404)
Screenshot: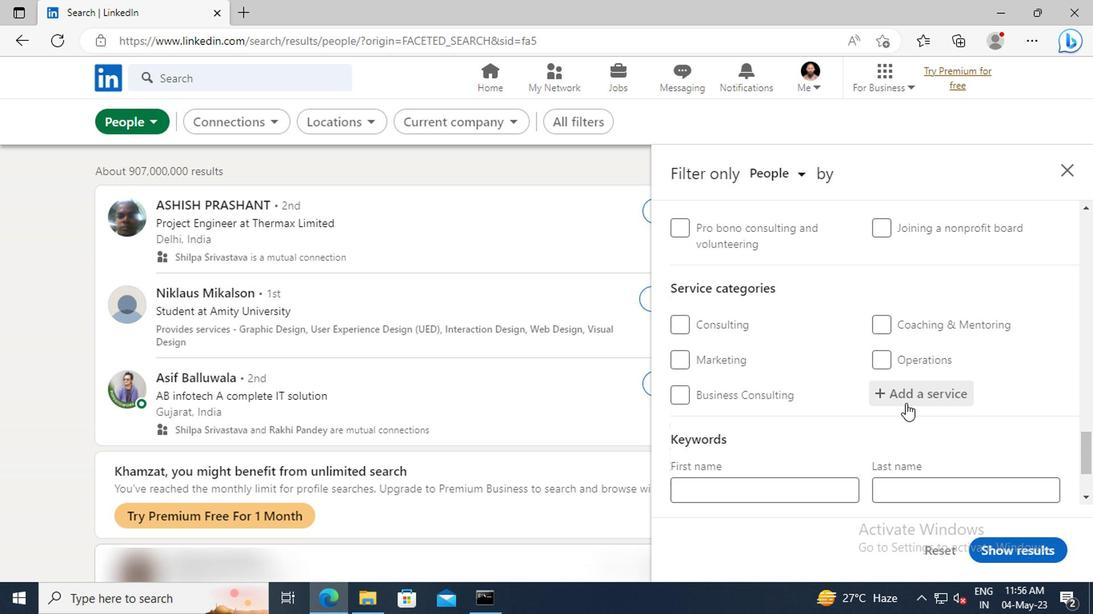 
Action: Key pressed <Key.shift>STRA
Screenshot: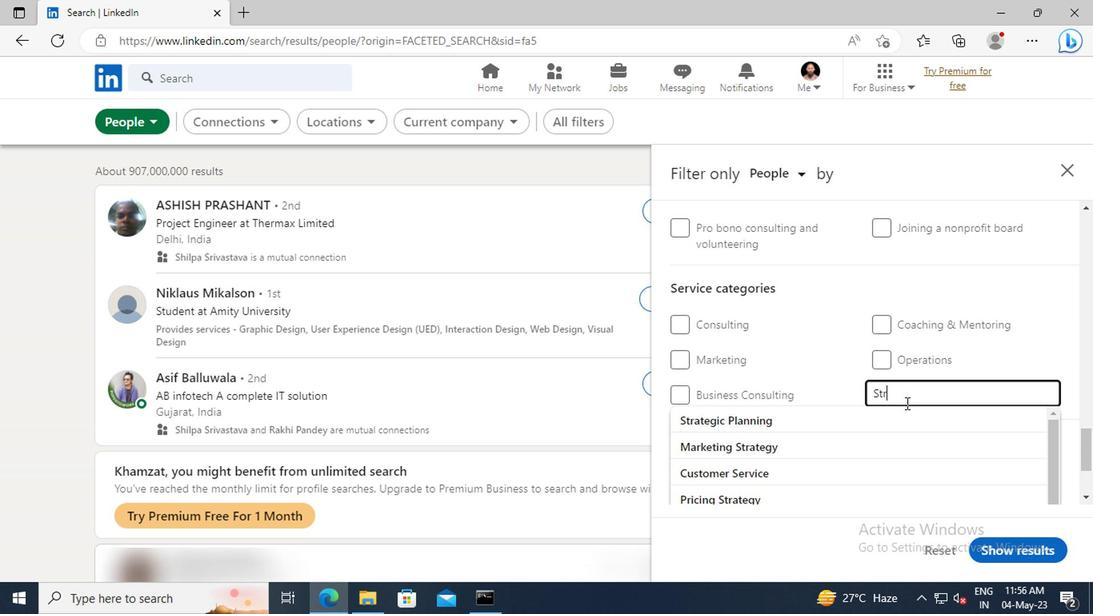 
Action: Mouse moved to (907, 416)
Screenshot: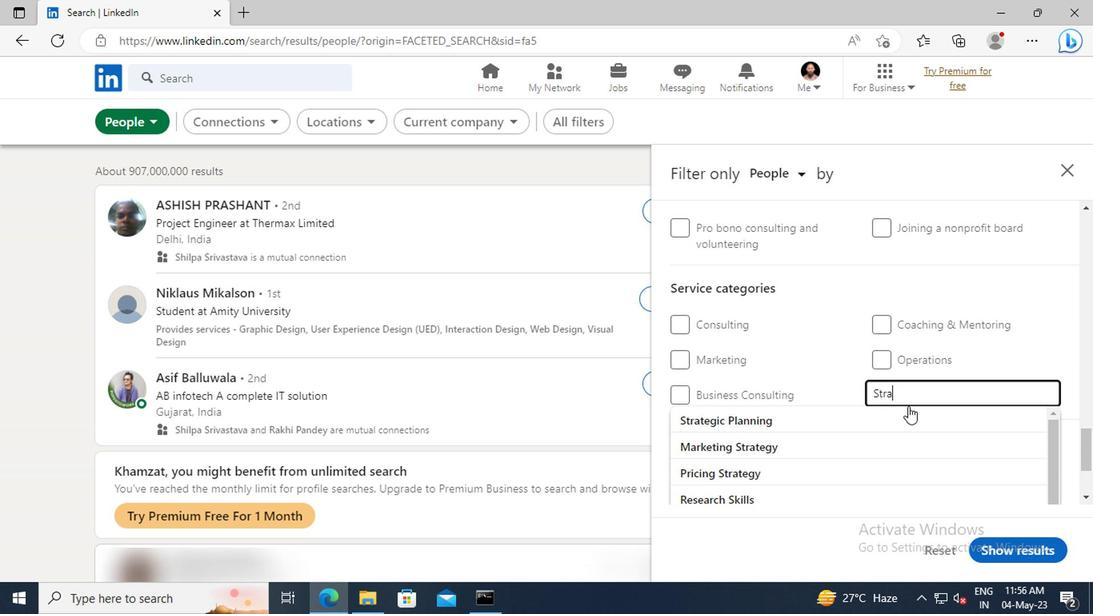 
Action: Mouse pressed left at (907, 416)
Screenshot: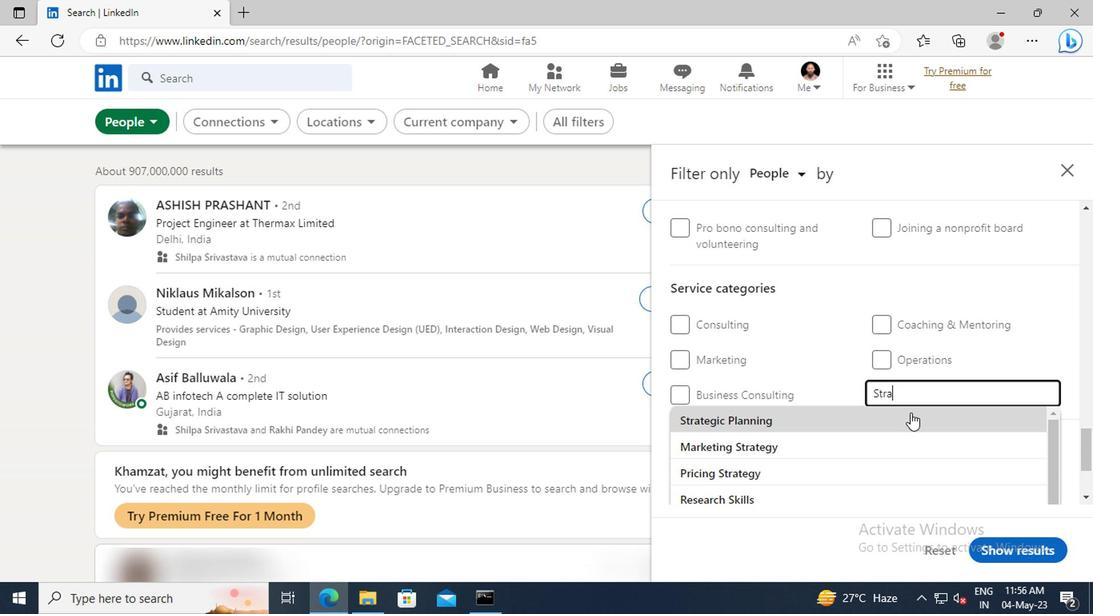 
Action: Mouse scrolled (907, 415) with delta (0, 0)
Screenshot: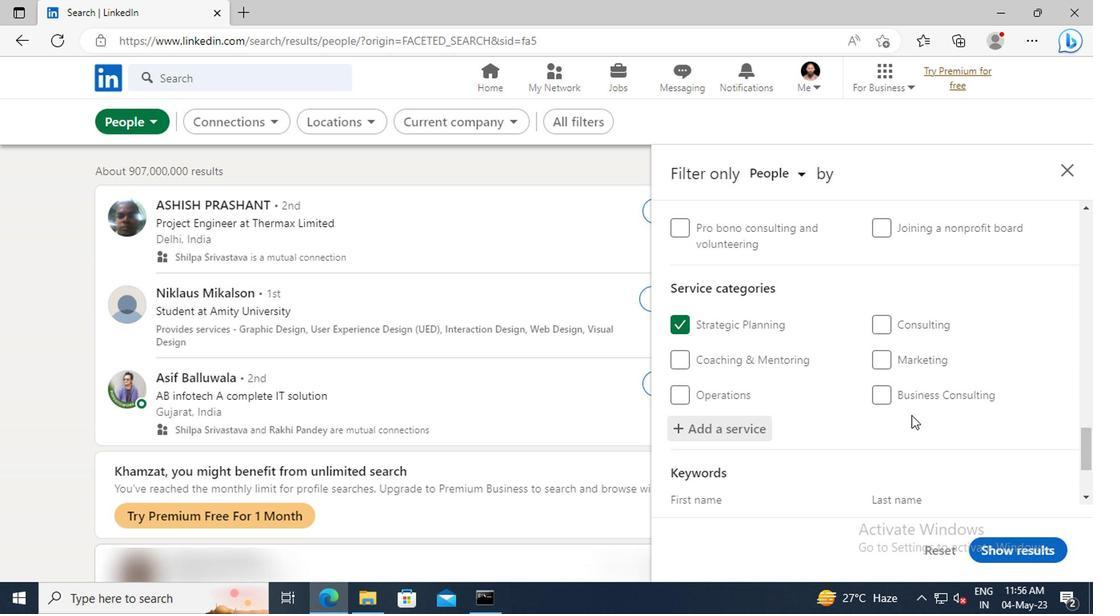 
Action: Mouse scrolled (907, 415) with delta (0, 0)
Screenshot: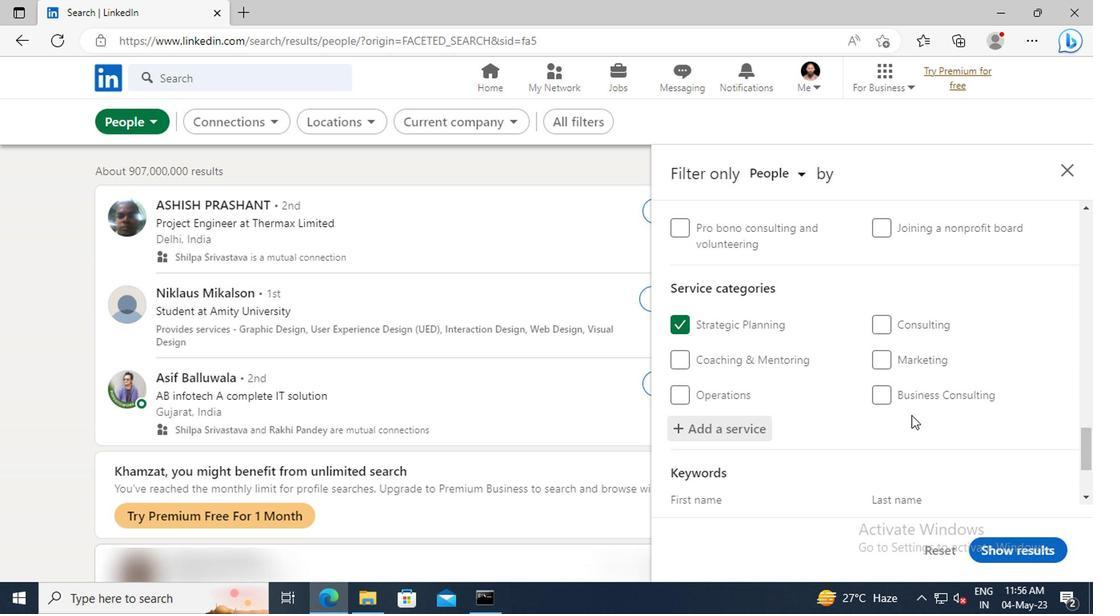 
Action: Mouse scrolled (907, 415) with delta (0, 0)
Screenshot: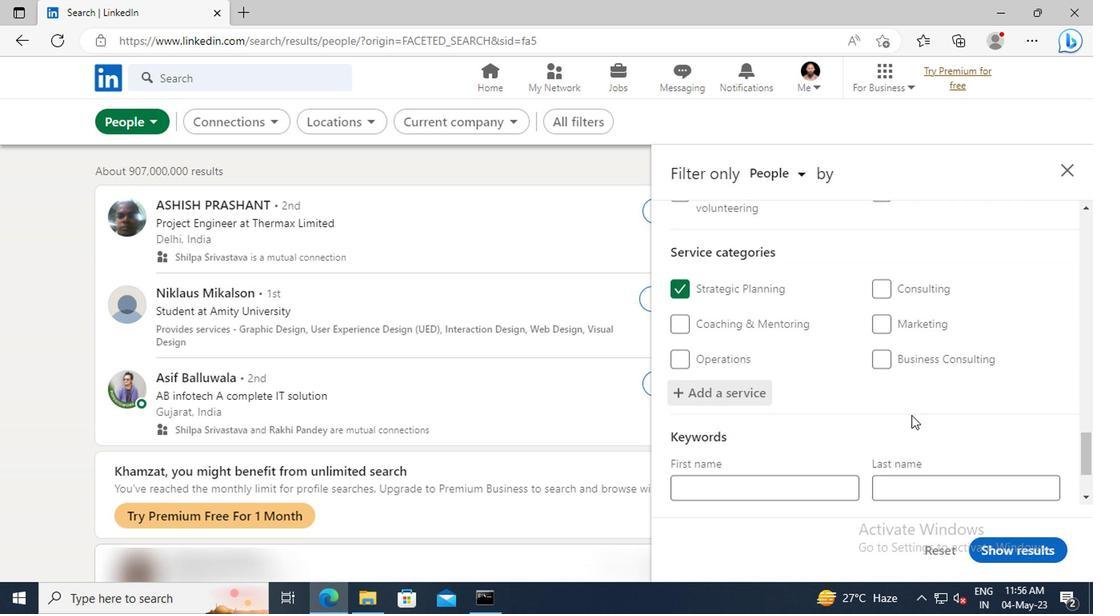 
Action: Mouse scrolled (907, 415) with delta (0, 0)
Screenshot: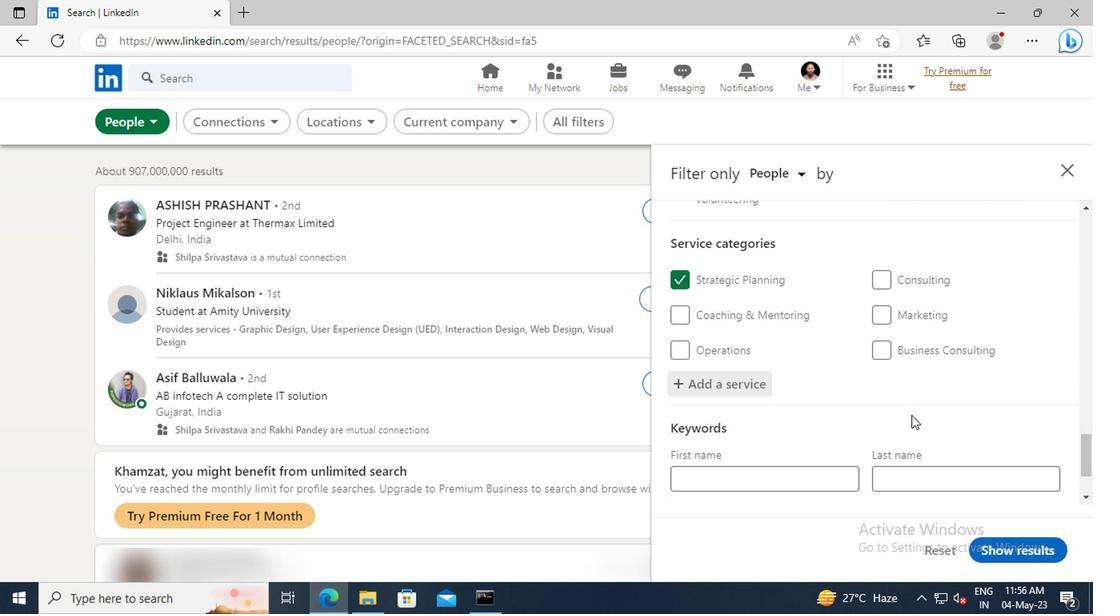 
Action: Mouse moved to (801, 434)
Screenshot: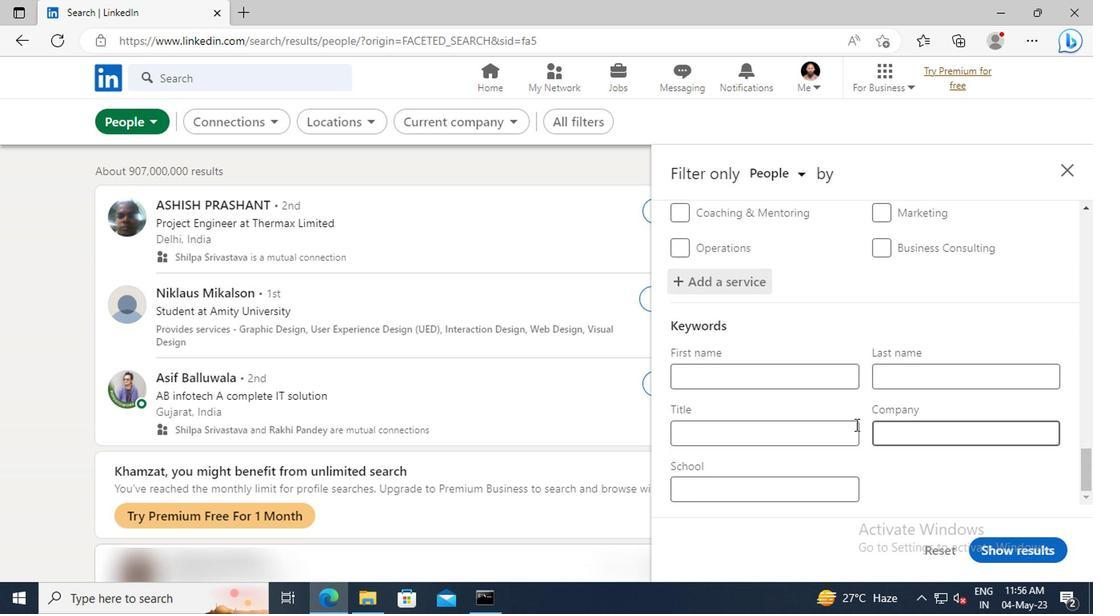 
Action: Mouse pressed left at (801, 434)
Screenshot: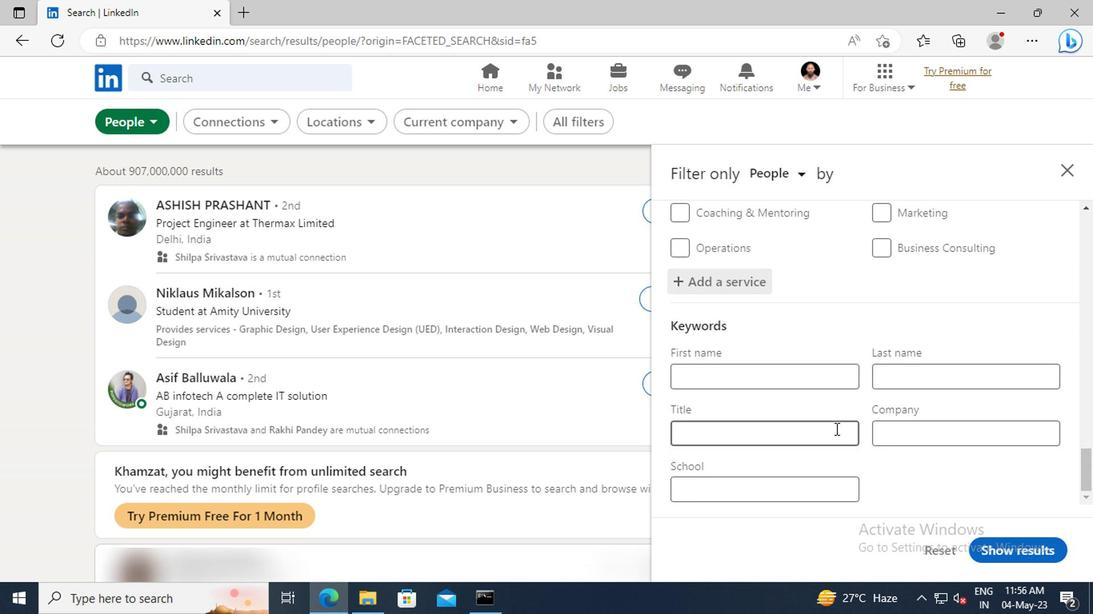 
Action: Key pressed <Key.shift>ACCOUNTING<Key.space><Key.shift>ANALYST<Key.enter>
Screenshot: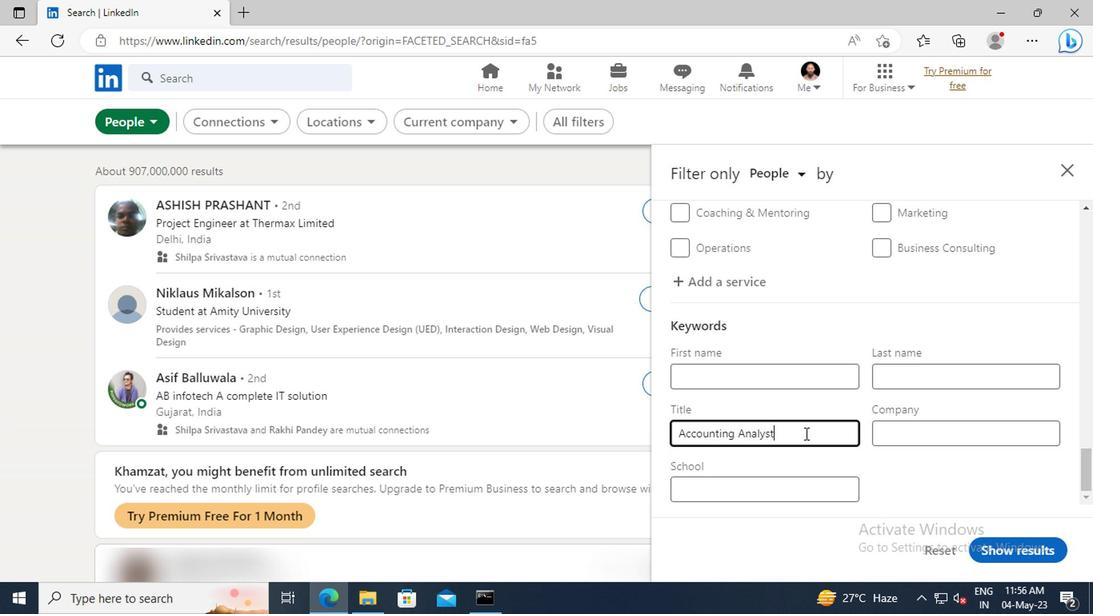 
Action: Mouse moved to (995, 552)
Screenshot: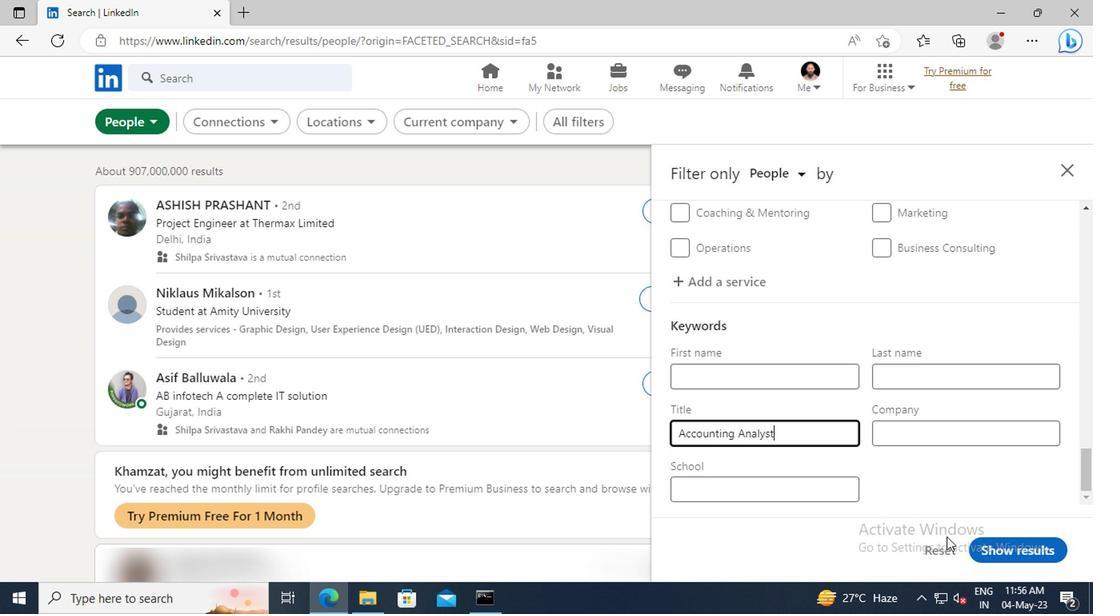 
Action: Mouse pressed left at (995, 552)
Screenshot: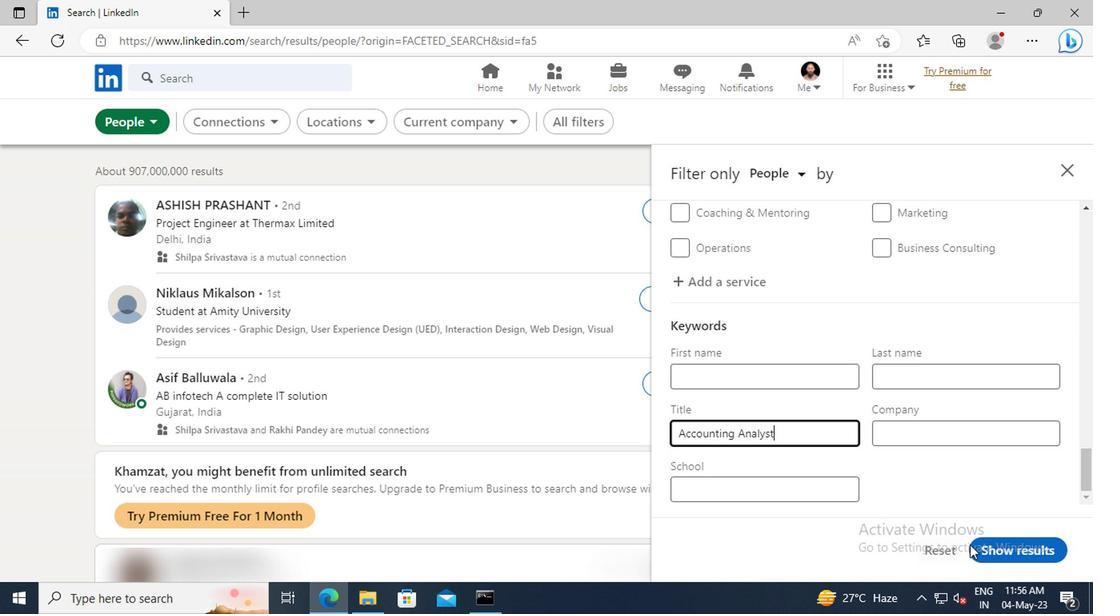 
Action: Mouse moved to (995, 552)
Screenshot: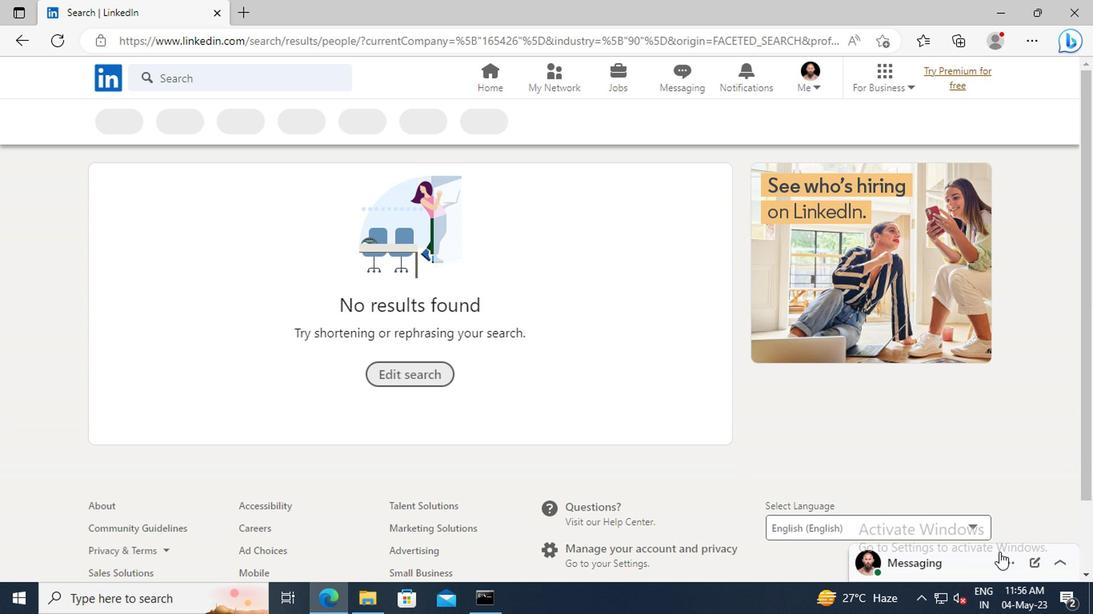 
